 Task: Look for space in Columbine, United States from 12th August, 2023 to 16th August, 2023 for 8 adults in price range Rs.10000 to Rs.16000. Place can be private room with 8 bedrooms having 8 beds and 8 bathrooms. Property type can be house, flat, guest house, hotel. Amenities needed are: wifi, TV, free parkinig on premises, gym, breakfast. Booking option can be shelf check-in. Required host language is English.
Action: Mouse moved to (512, 128)
Screenshot: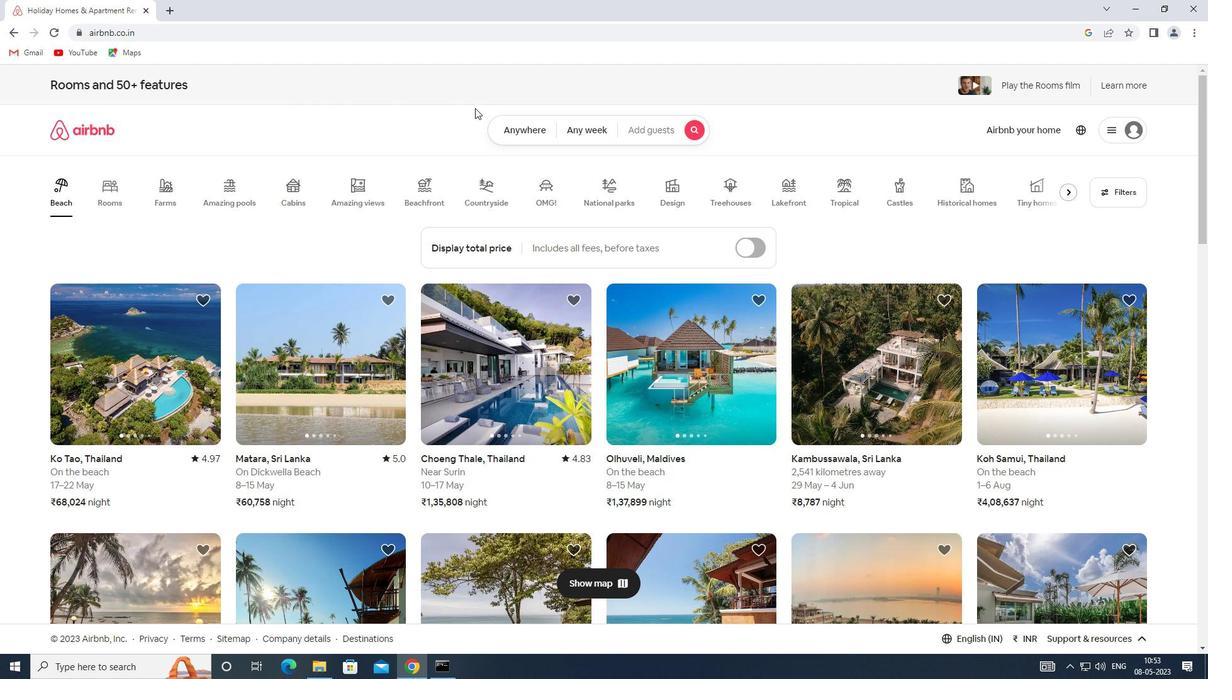 
Action: Mouse pressed left at (512, 128)
Screenshot: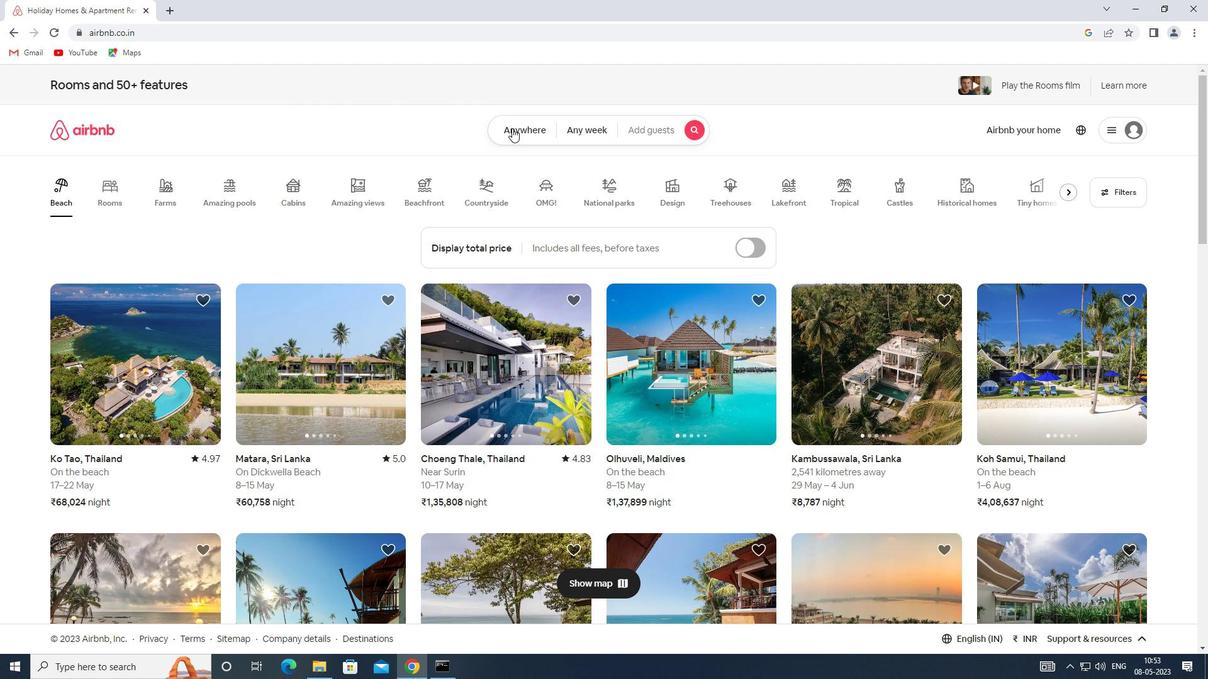
Action: Mouse moved to (424, 184)
Screenshot: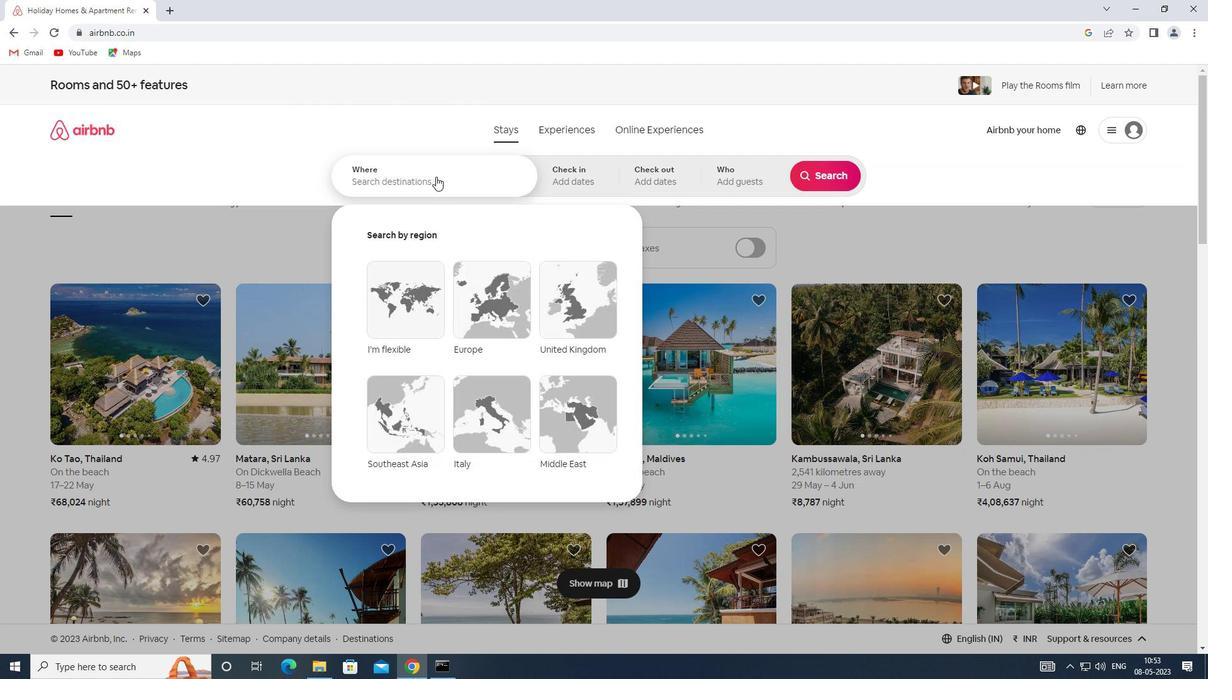 
Action: Mouse pressed left at (424, 184)
Screenshot: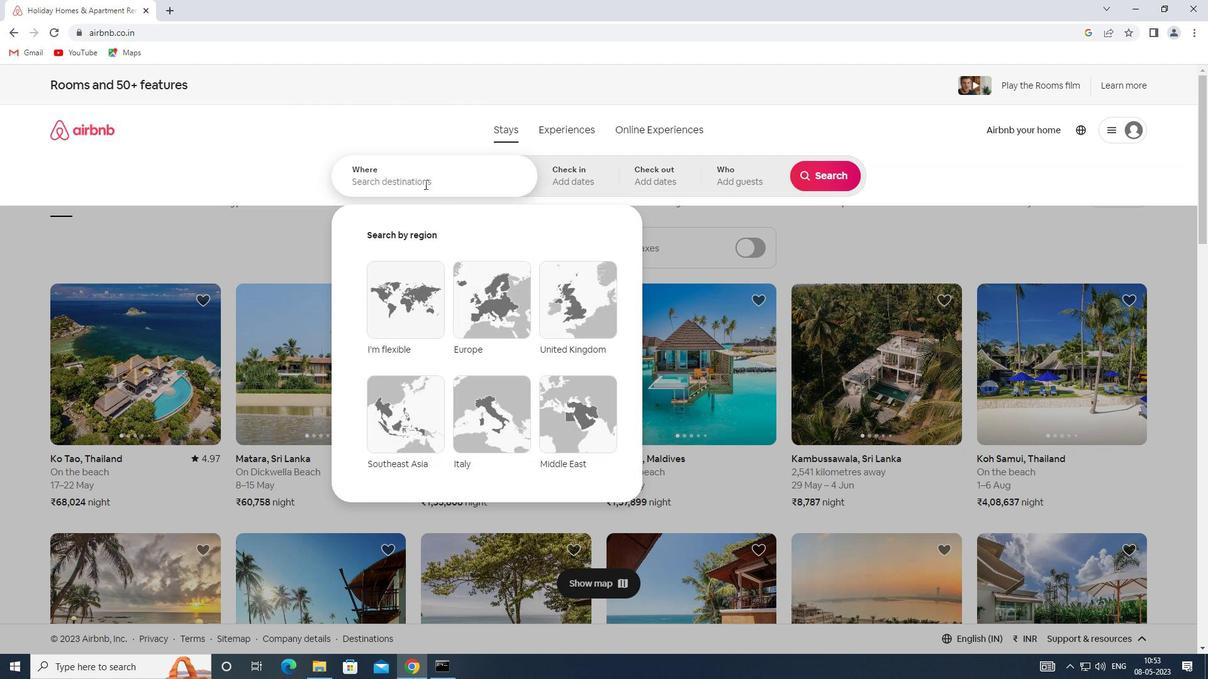 
Action: Key pressed <Key.shift>SPACE<Key.space>IN<Key.space><Key.shift>COLUN<Key.backspace>MBINE,<Key.shift>UNITED<Key.space><Key.shift>STATES
Screenshot: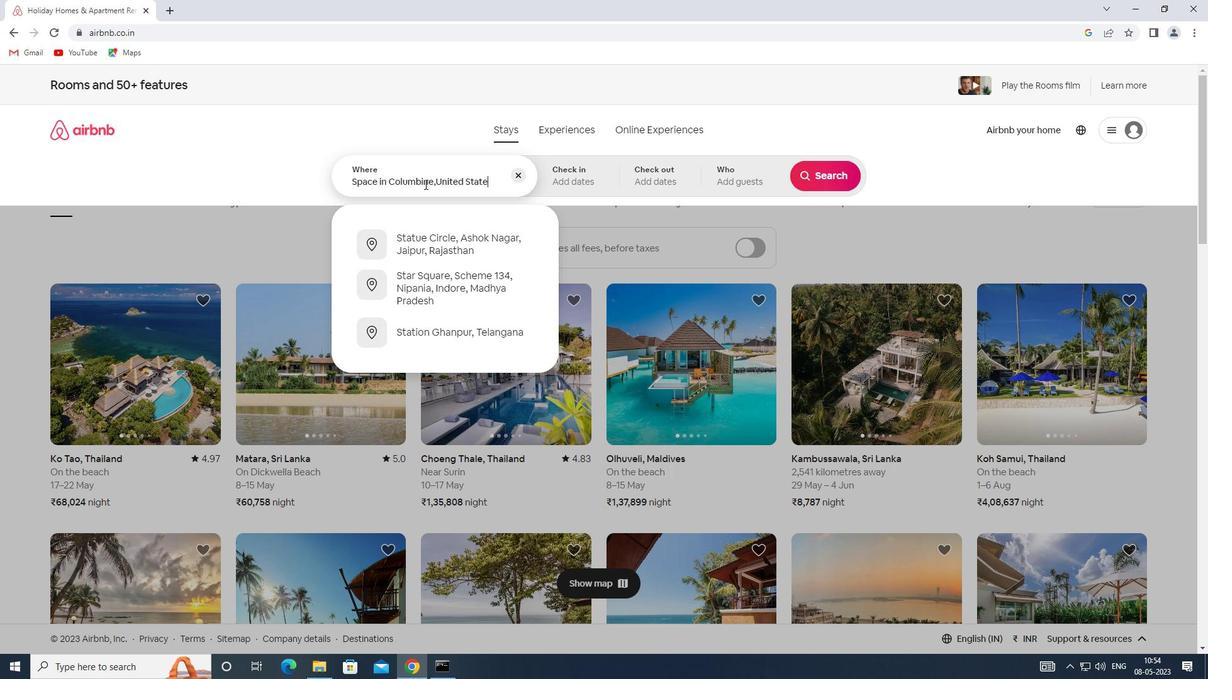 
Action: Mouse moved to (590, 173)
Screenshot: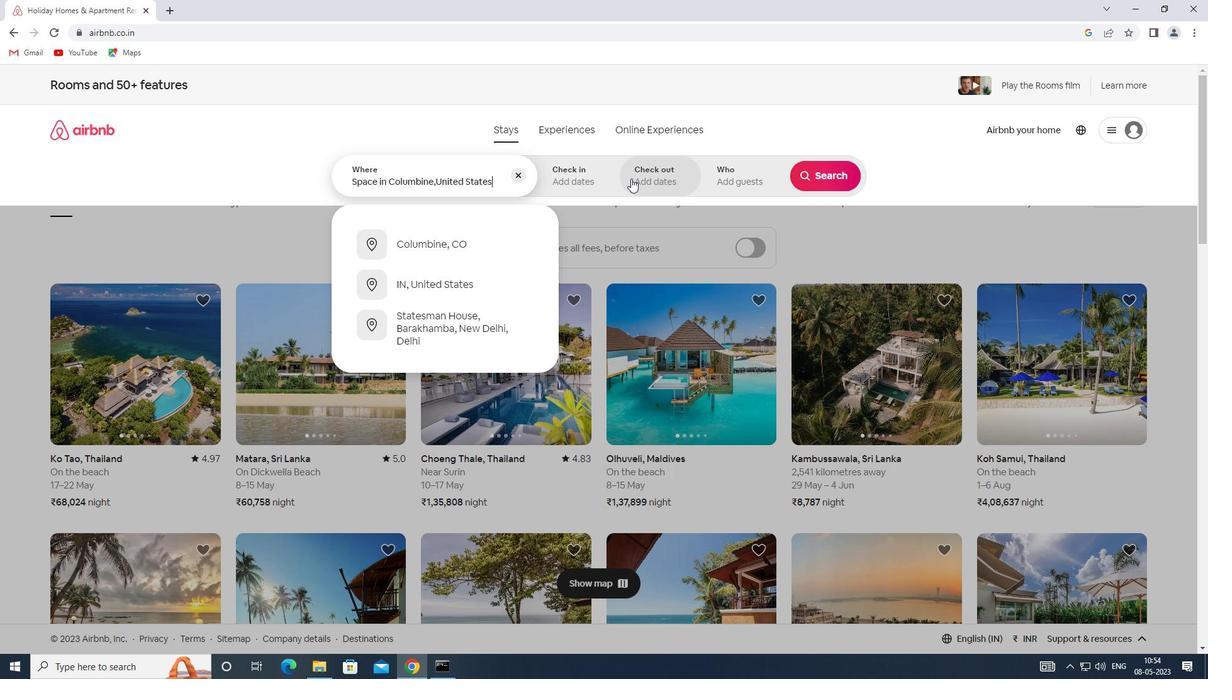 
Action: Mouse pressed left at (590, 173)
Screenshot: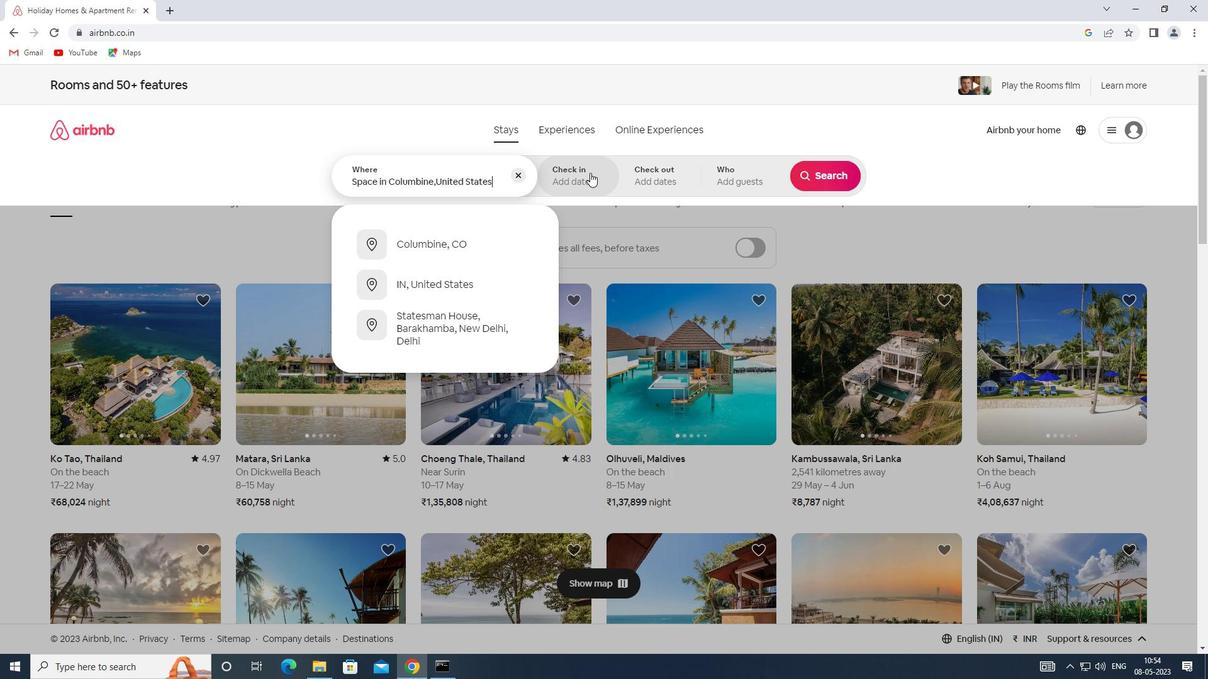 
Action: Mouse moved to (817, 275)
Screenshot: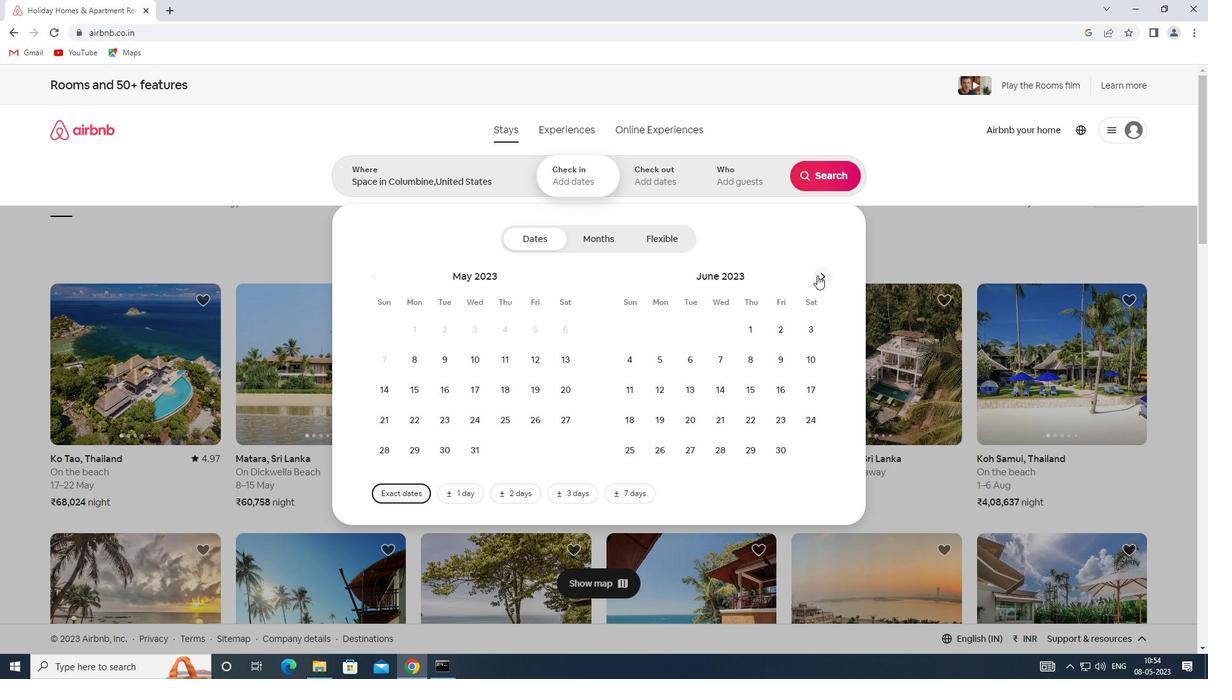 
Action: Mouse pressed left at (817, 275)
Screenshot: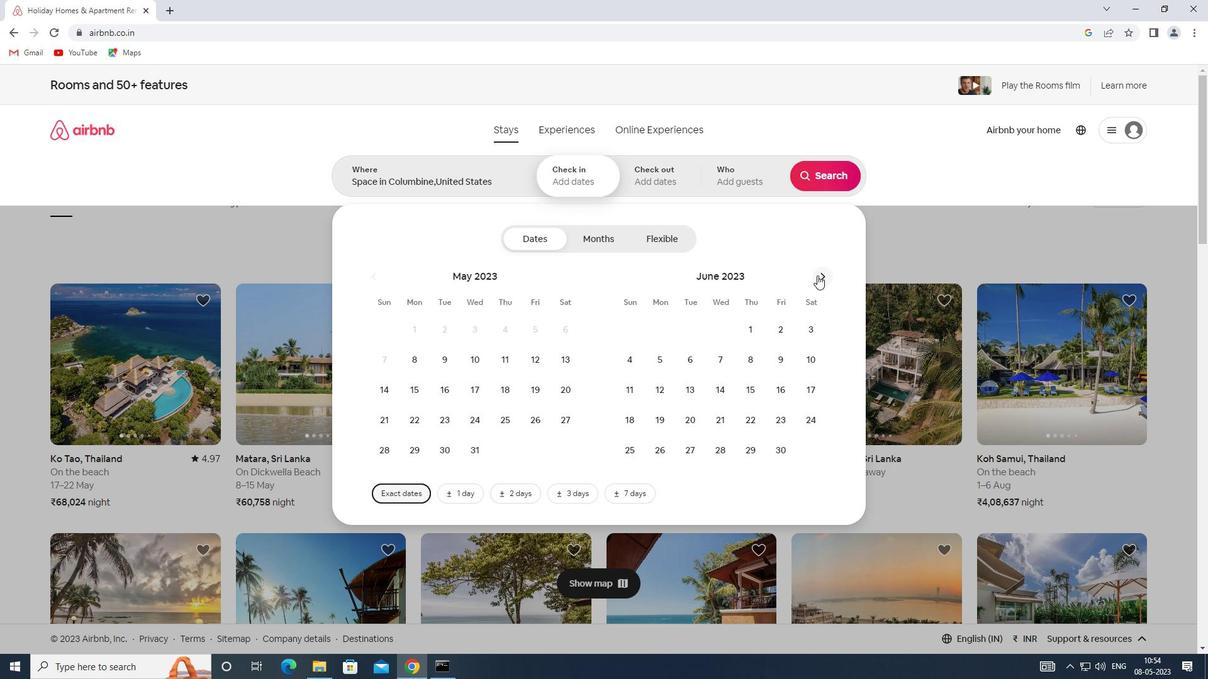 
Action: Mouse pressed left at (817, 275)
Screenshot: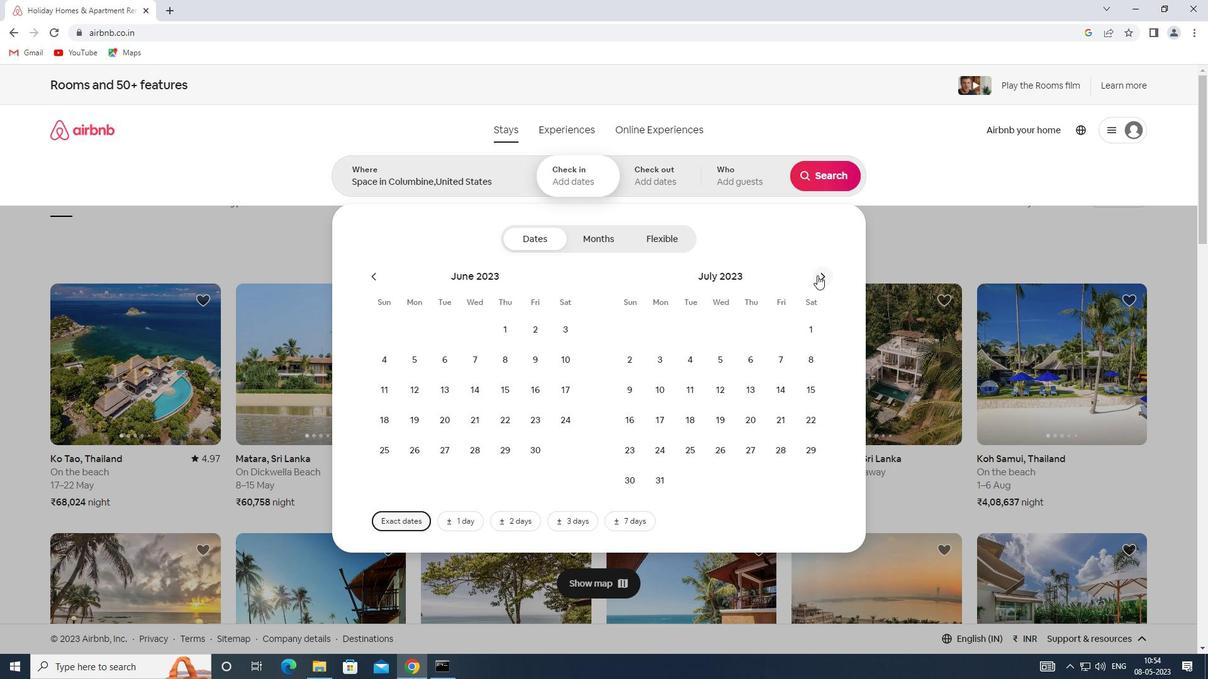 
Action: Mouse moved to (819, 356)
Screenshot: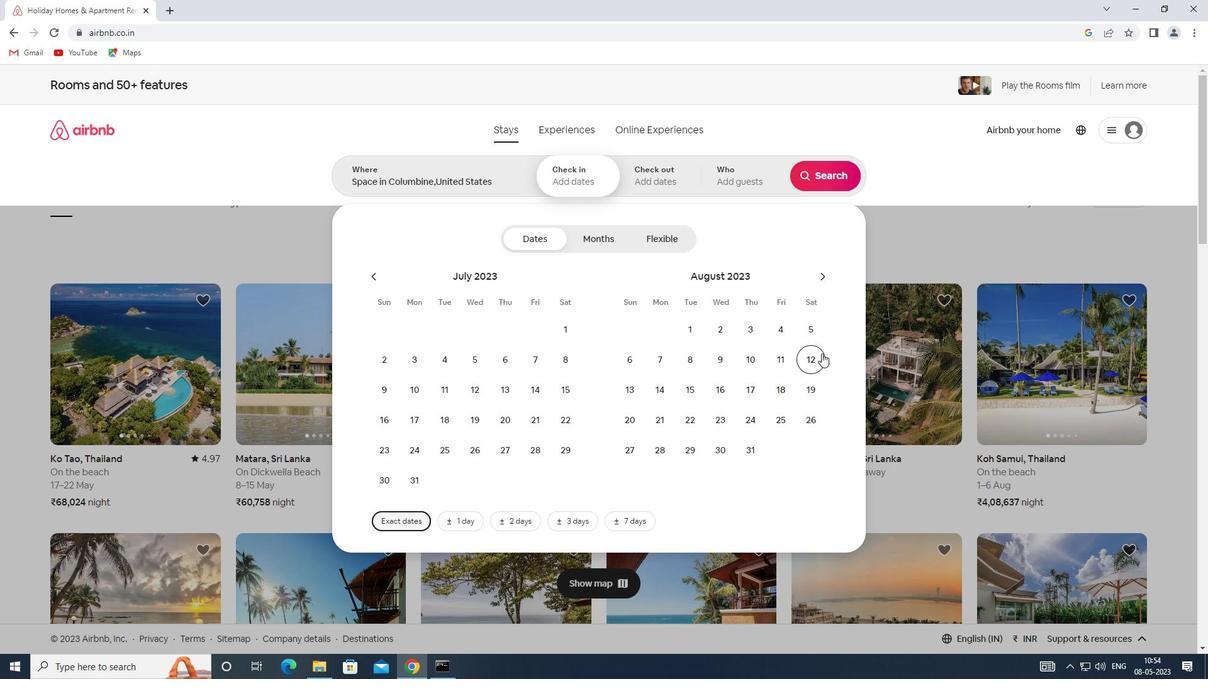 
Action: Mouse pressed left at (819, 356)
Screenshot: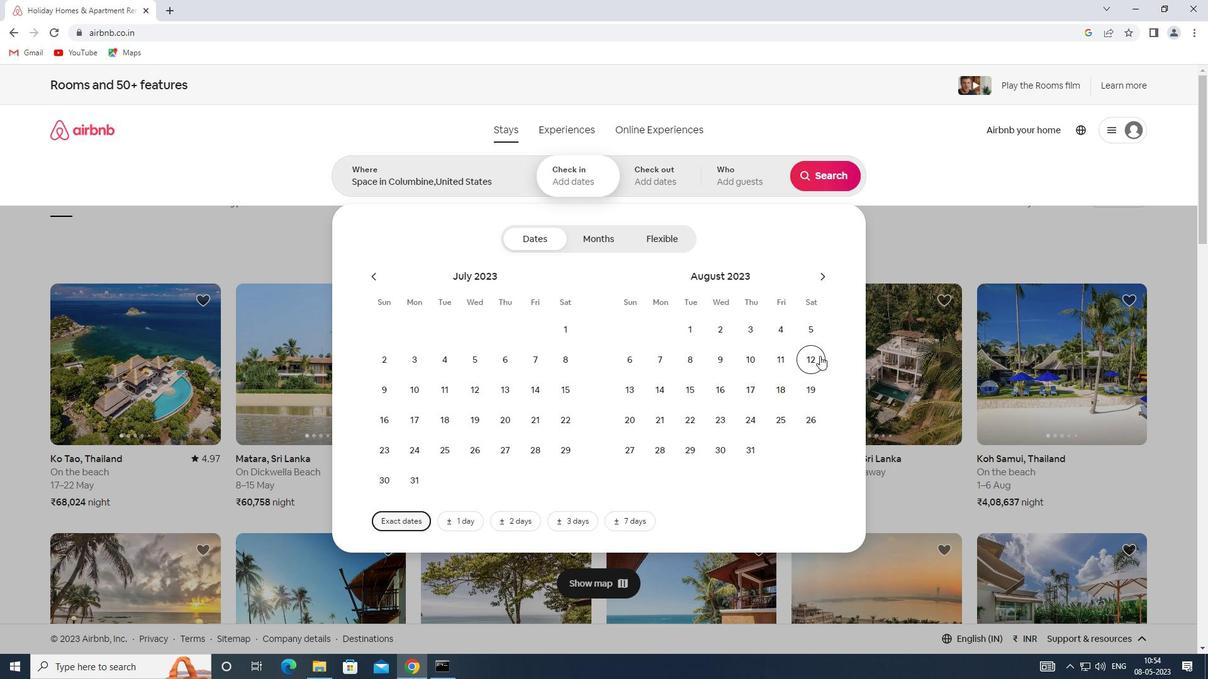 
Action: Mouse moved to (719, 386)
Screenshot: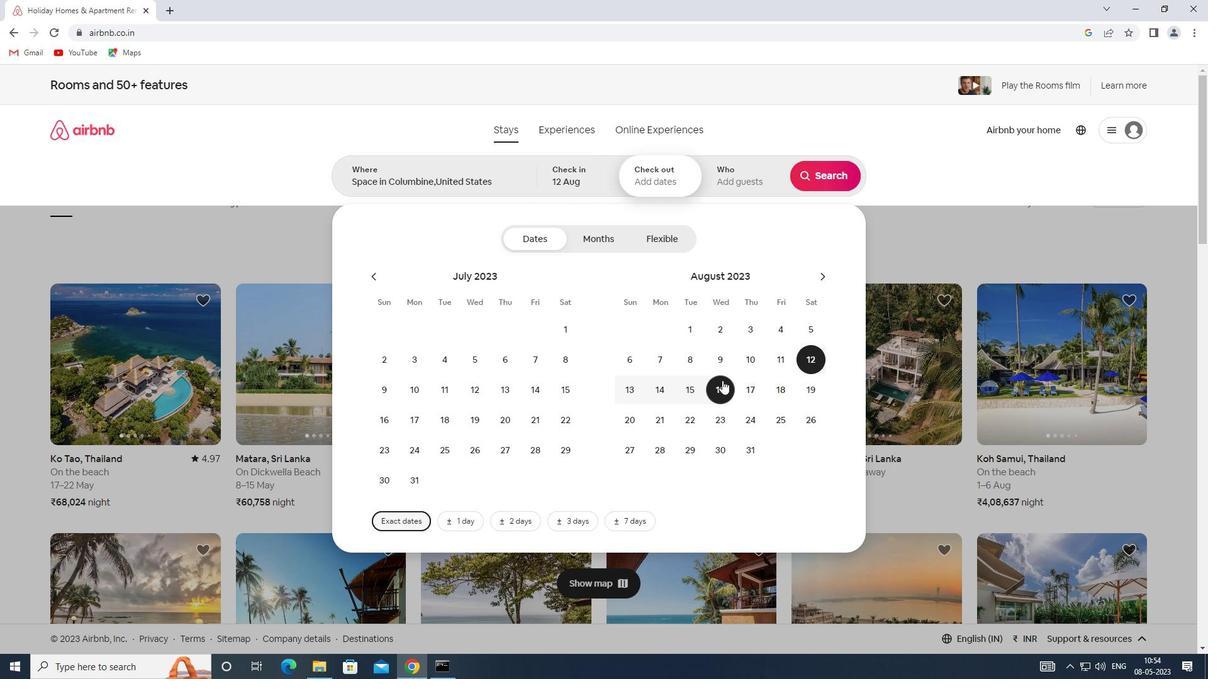 
Action: Mouse pressed left at (719, 386)
Screenshot: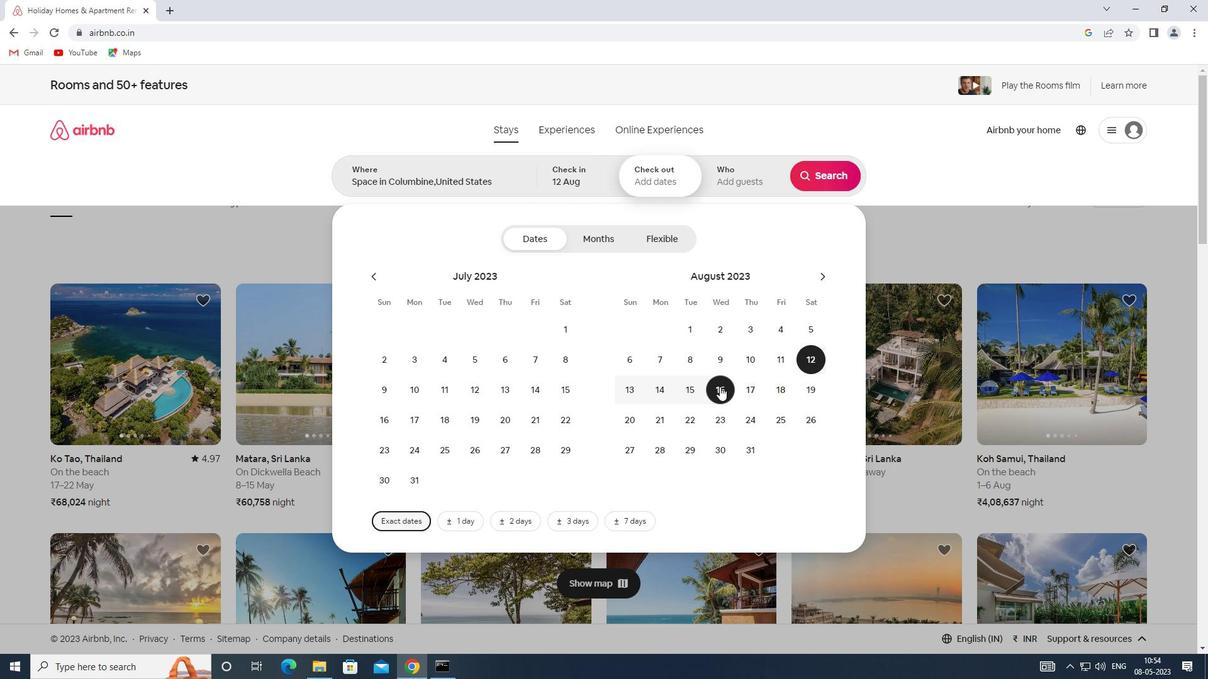 
Action: Mouse moved to (733, 184)
Screenshot: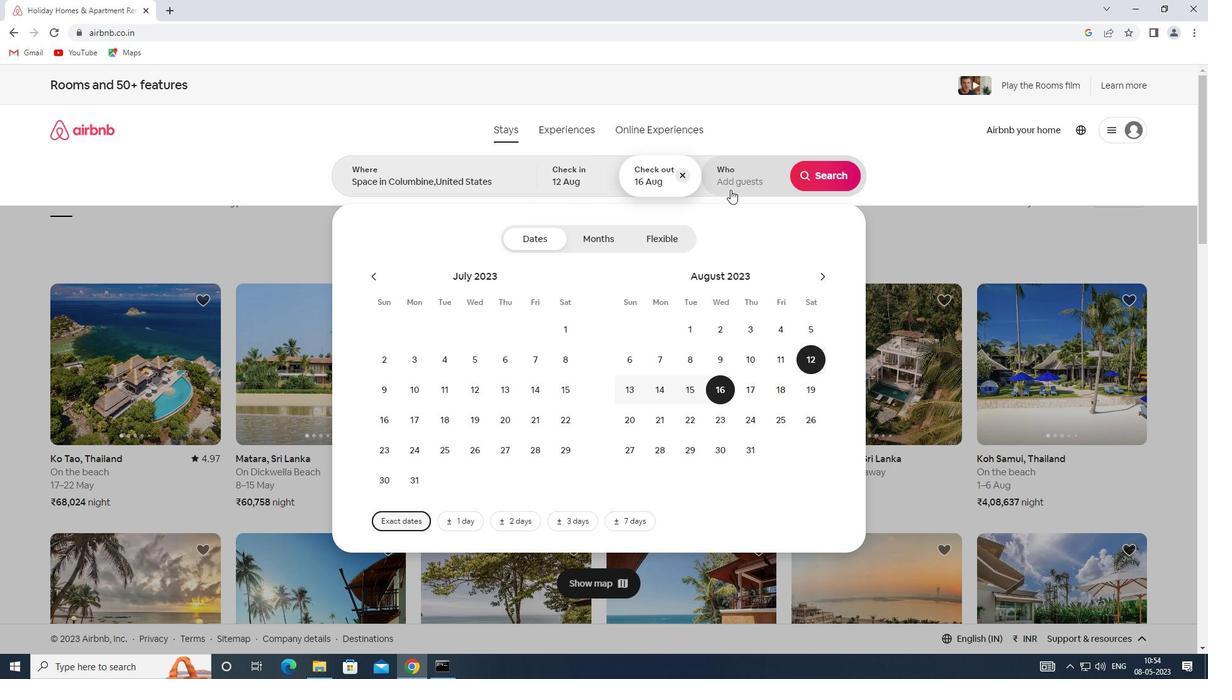 
Action: Mouse pressed left at (733, 184)
Screenshot: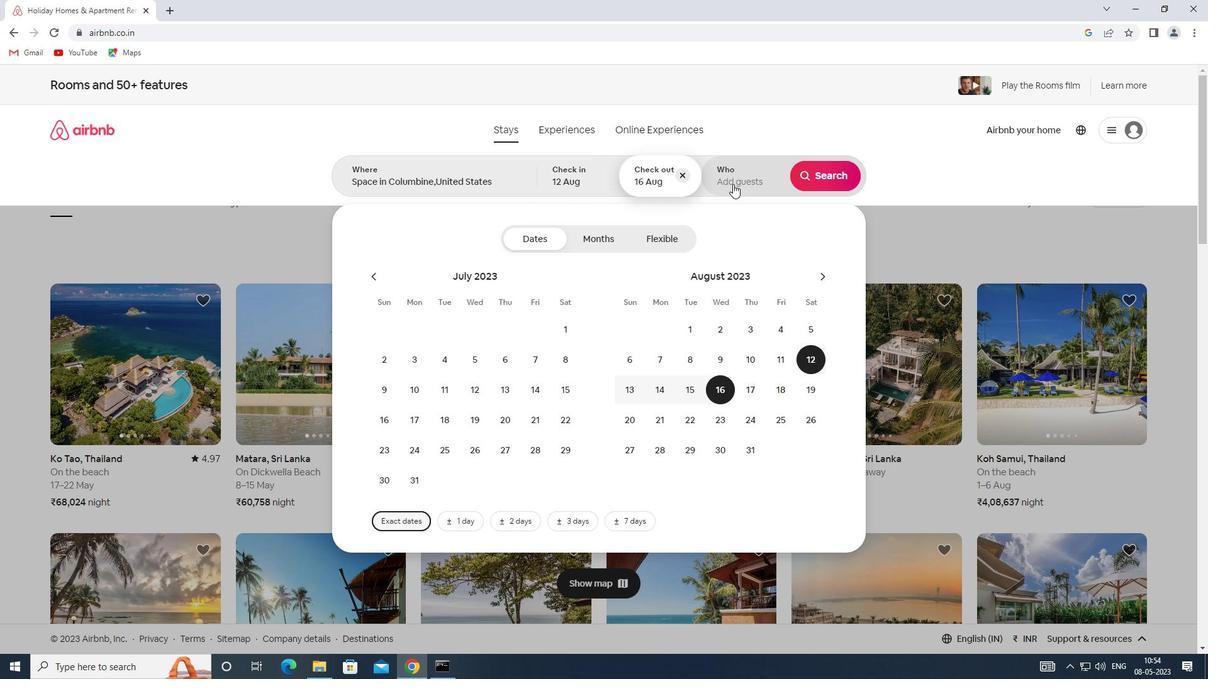 
Action: Mouse moved to (828, 240)
Screenshot: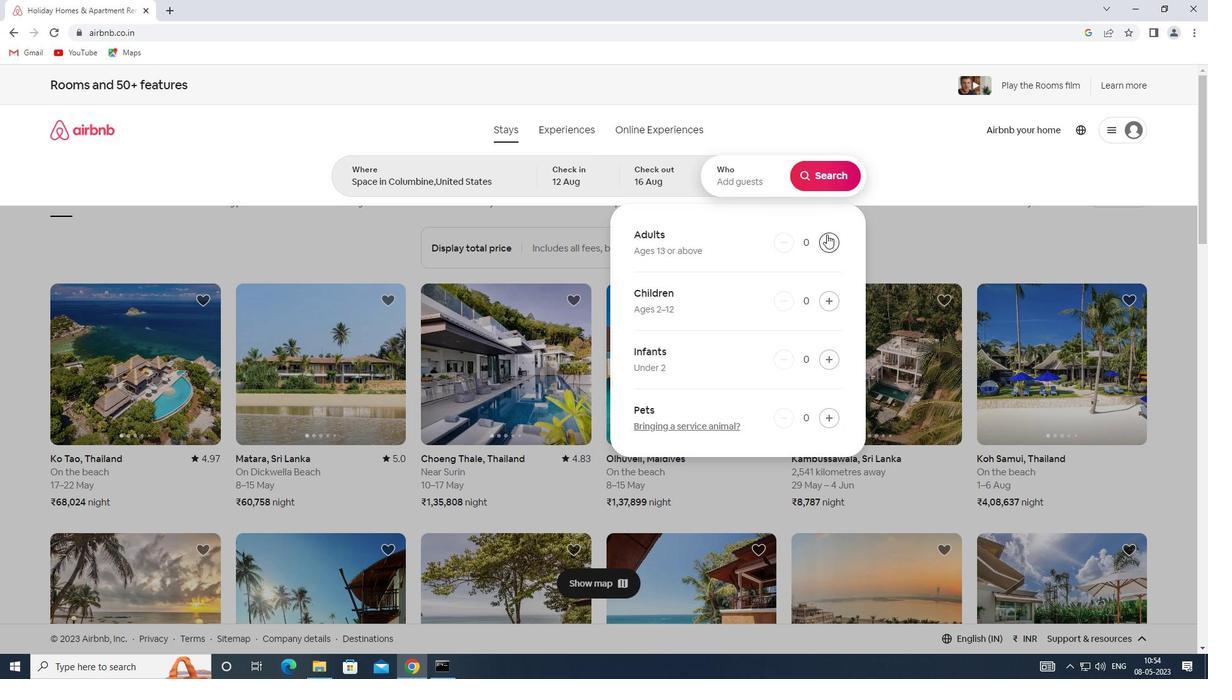 
Action: Mouse pressed left at (828, 240)
Screenshot: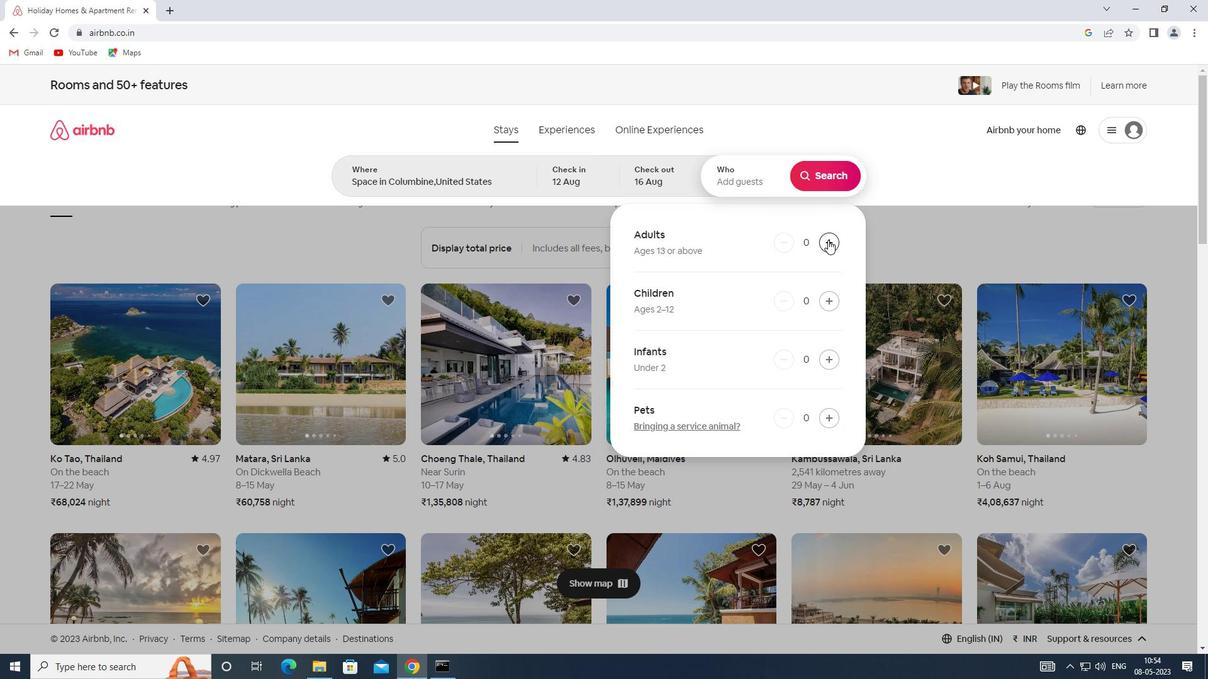 
Action: Mouse pressed left at (828, 240)
Screenshot: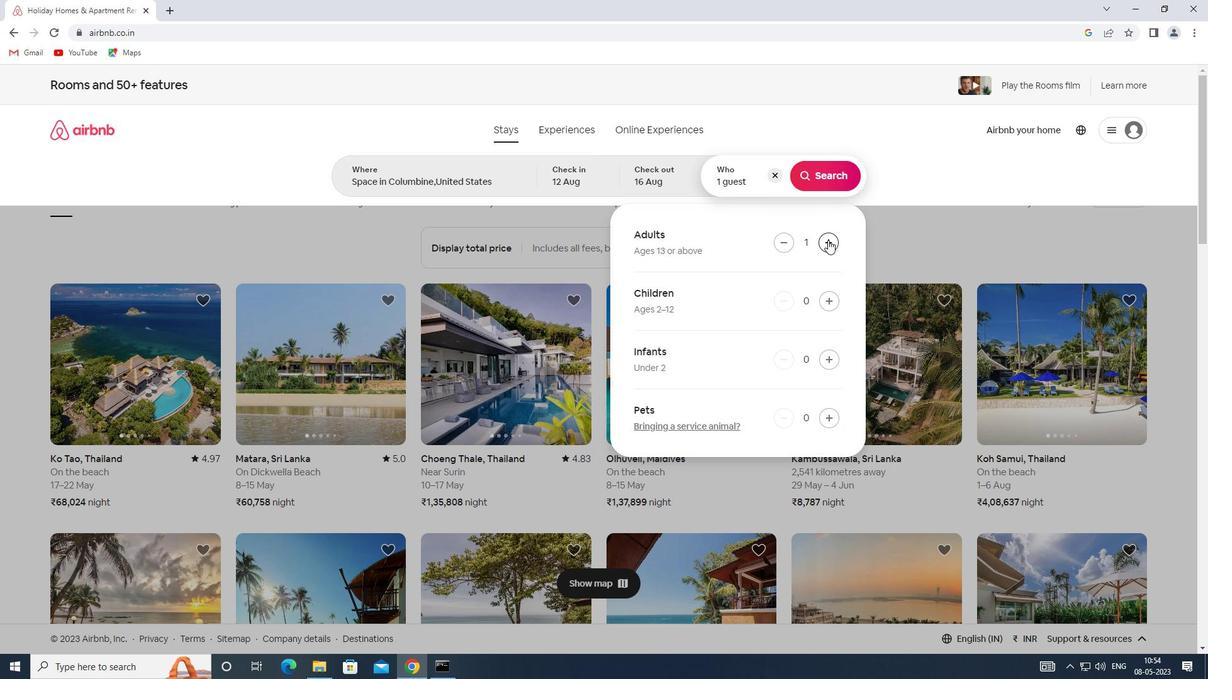 
Action: Mouse pressed left at (828, 240)
Screenshot: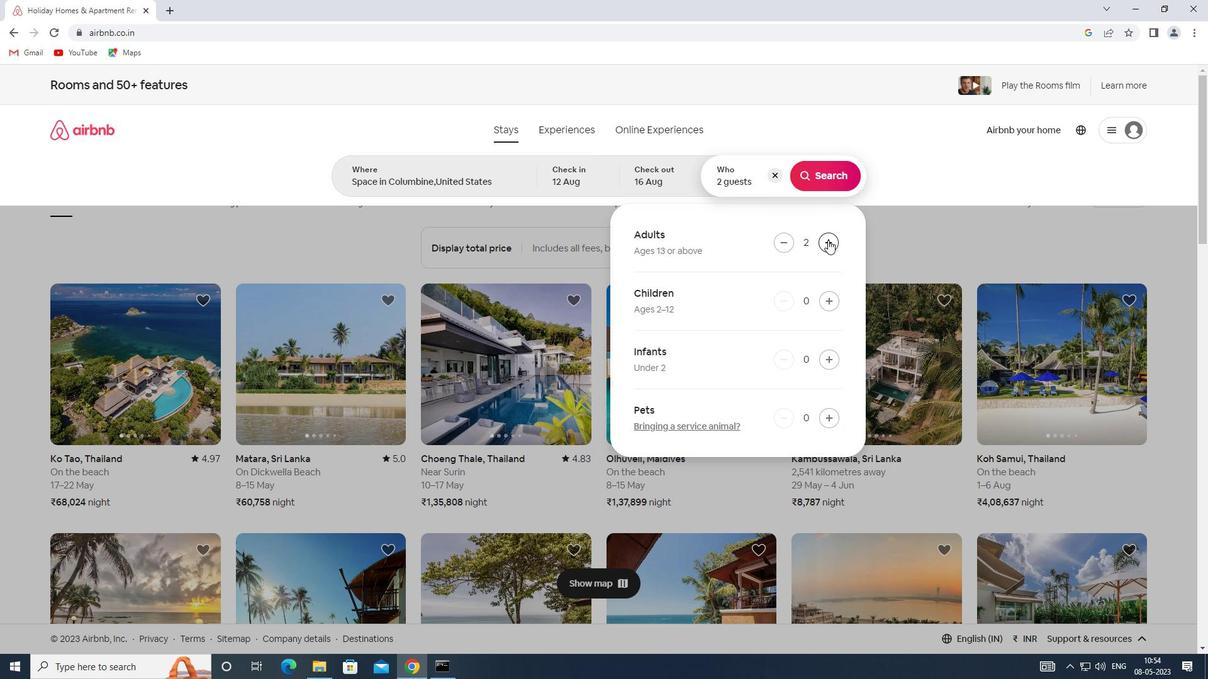 
Action: Mouse pressed left at (828, 240)
Screenshot: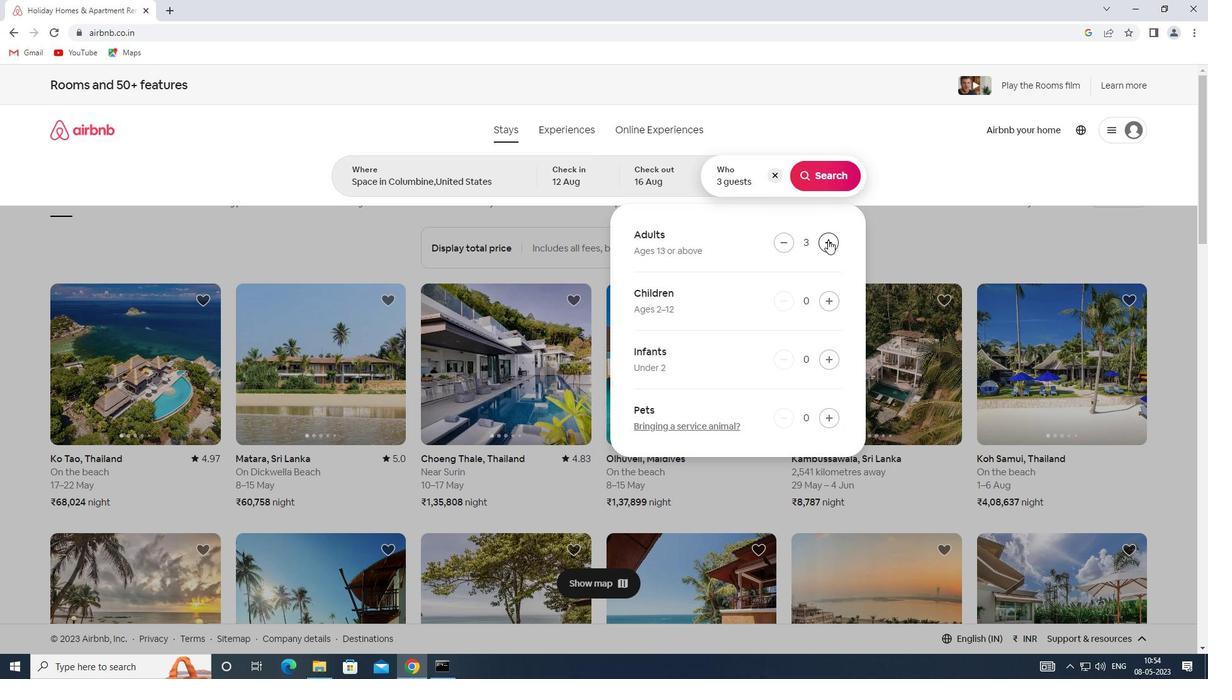 
Action: Mouse pressed left at (828, 240)
Screenshot: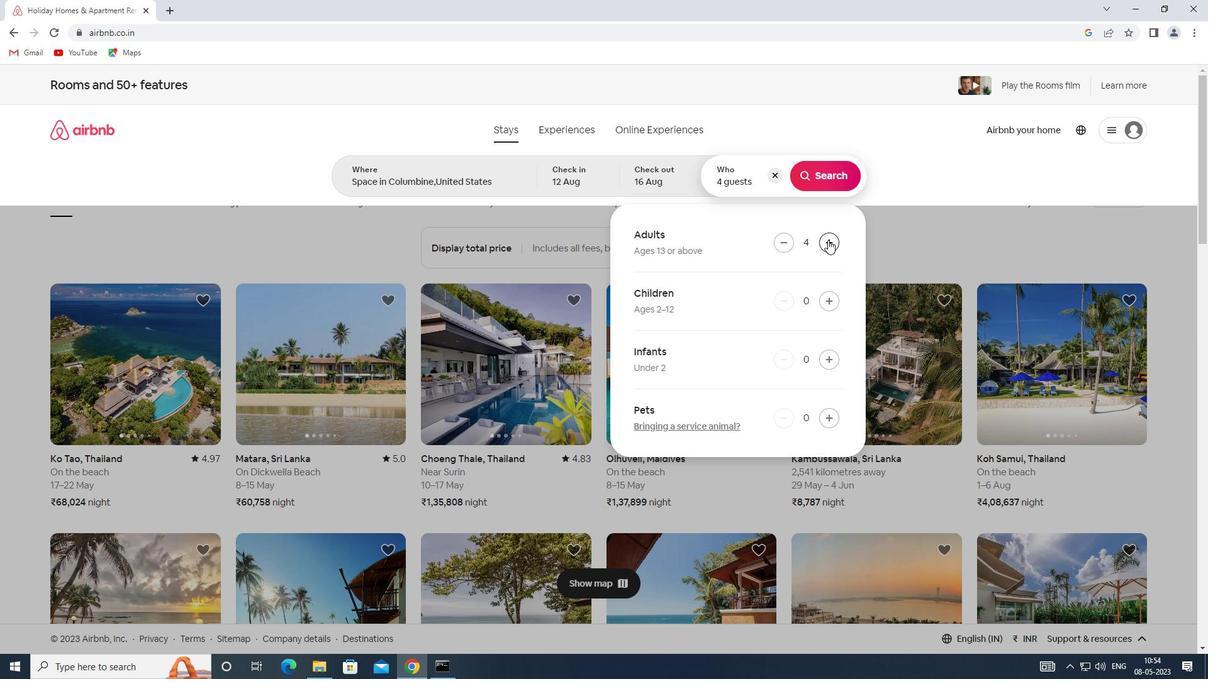 
Action: Mouse pressed left at (828, 240)
Screenshot: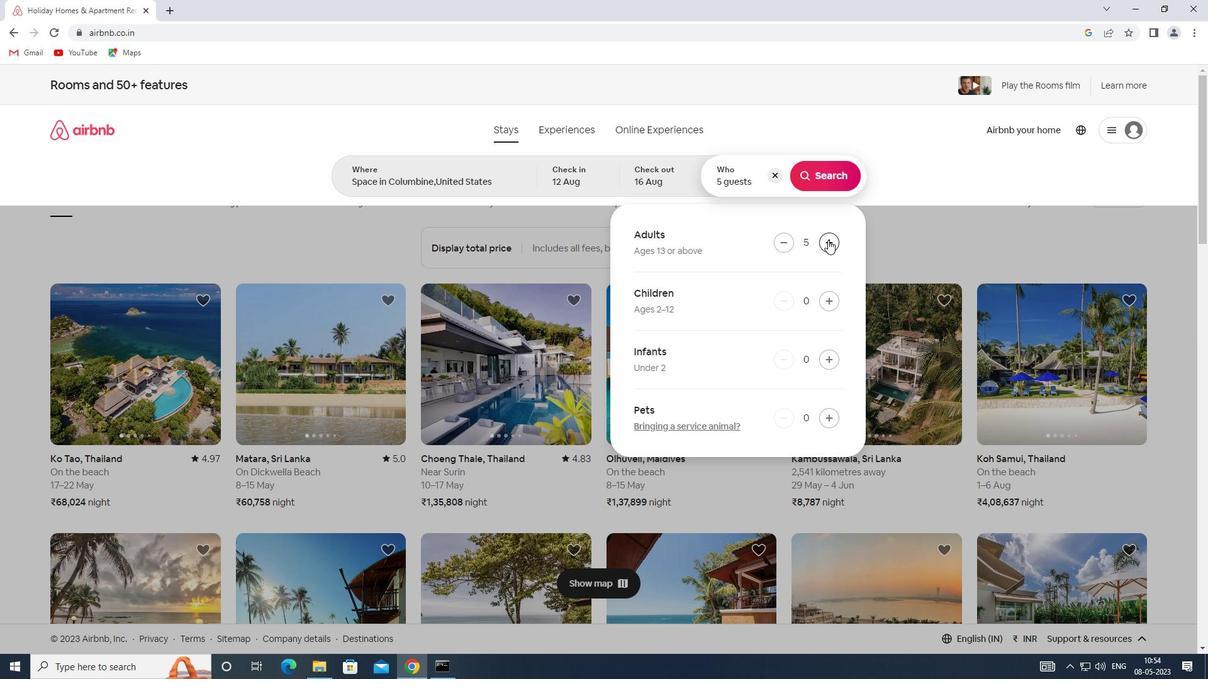 
Action: Mouse pressed left at (828, 240)
Screenshot: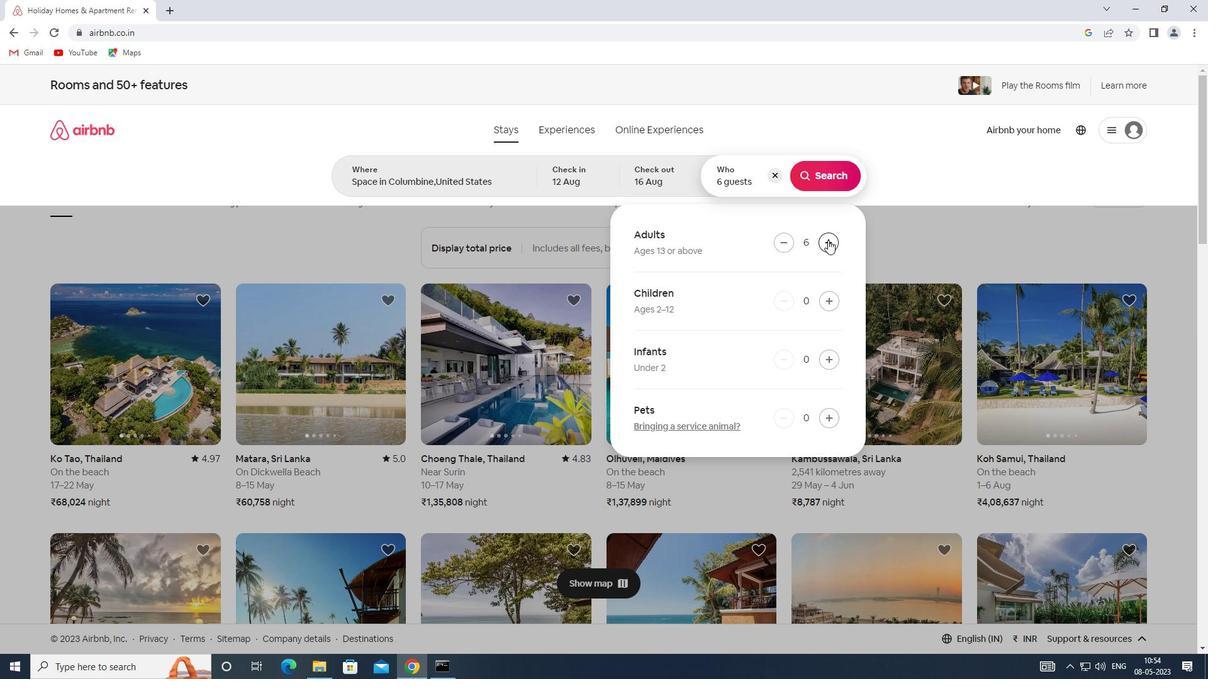 
Action: Mouse pressed left at (828, 240)
Screenshot: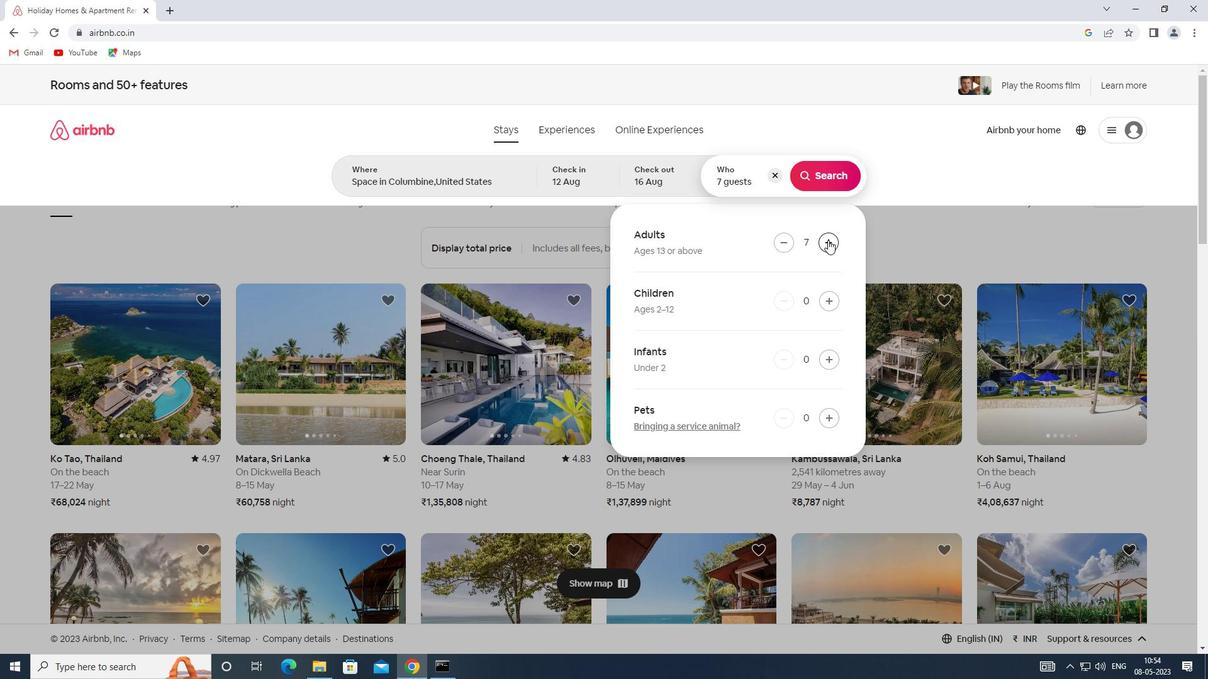 
Action: Mouse moved to (825, 183)
Screenshot: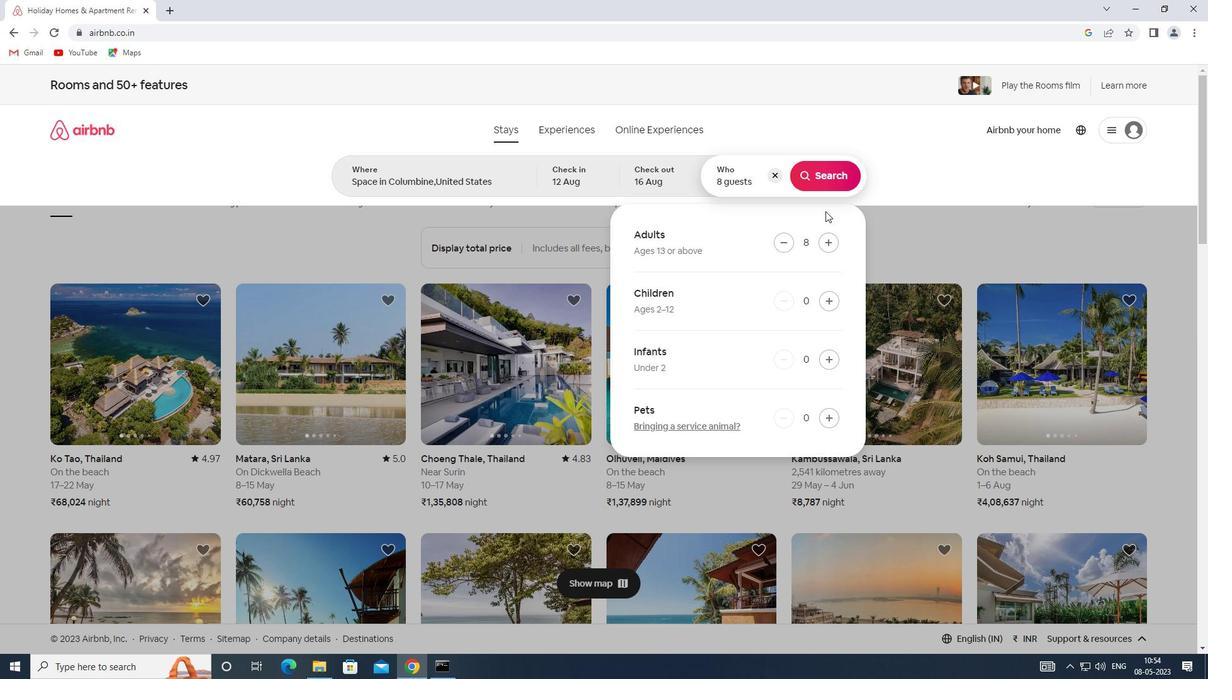 
Action: Mouse pressed left at (825, 183)
Screenshot: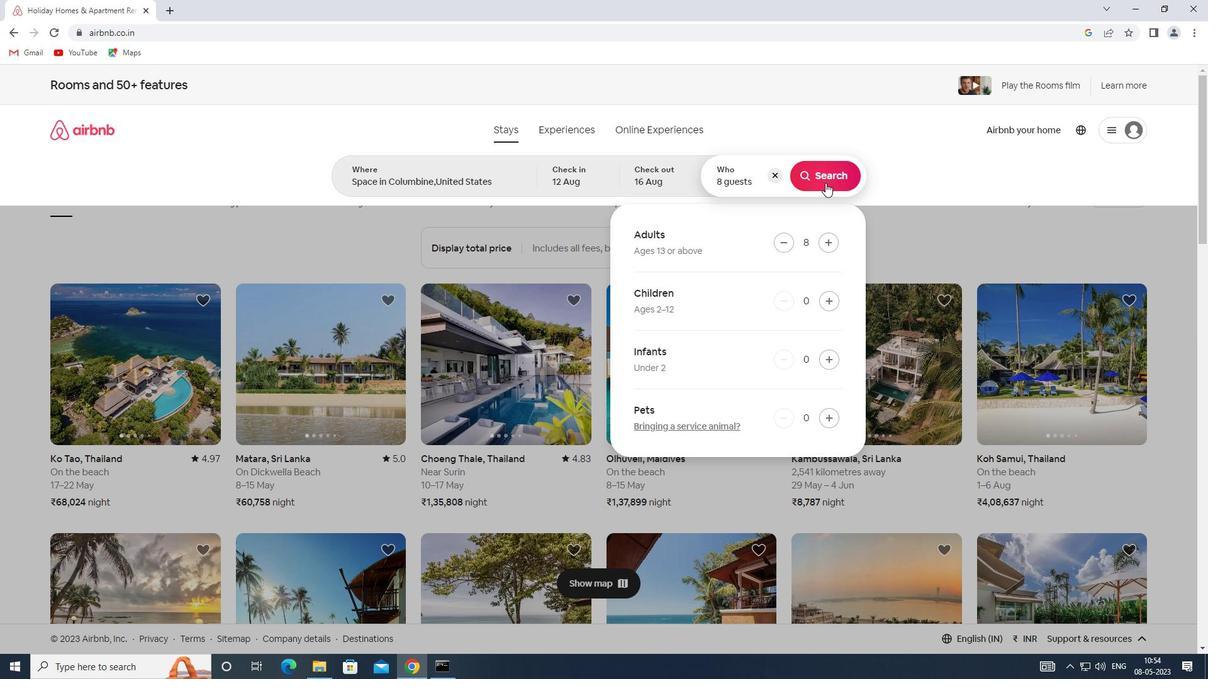 
Action: Mouse moved to (1155, 140)
Screenshot: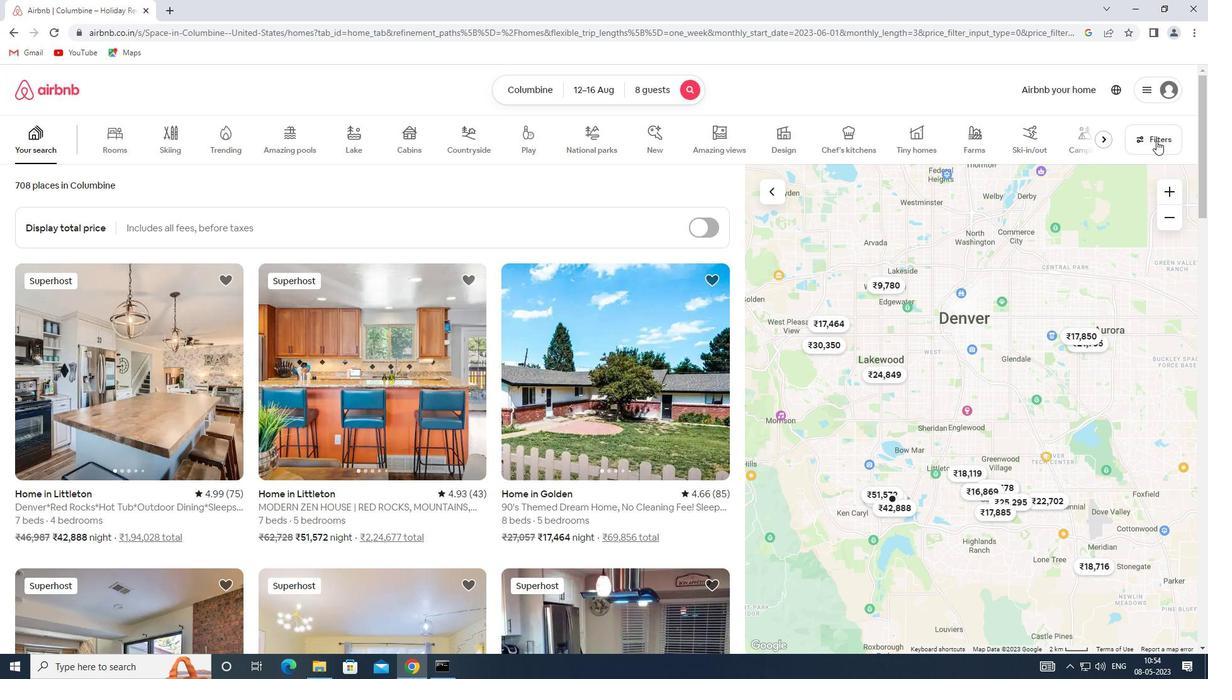 
Action: Mouse pressed left at (1155, 140)
Screenshot: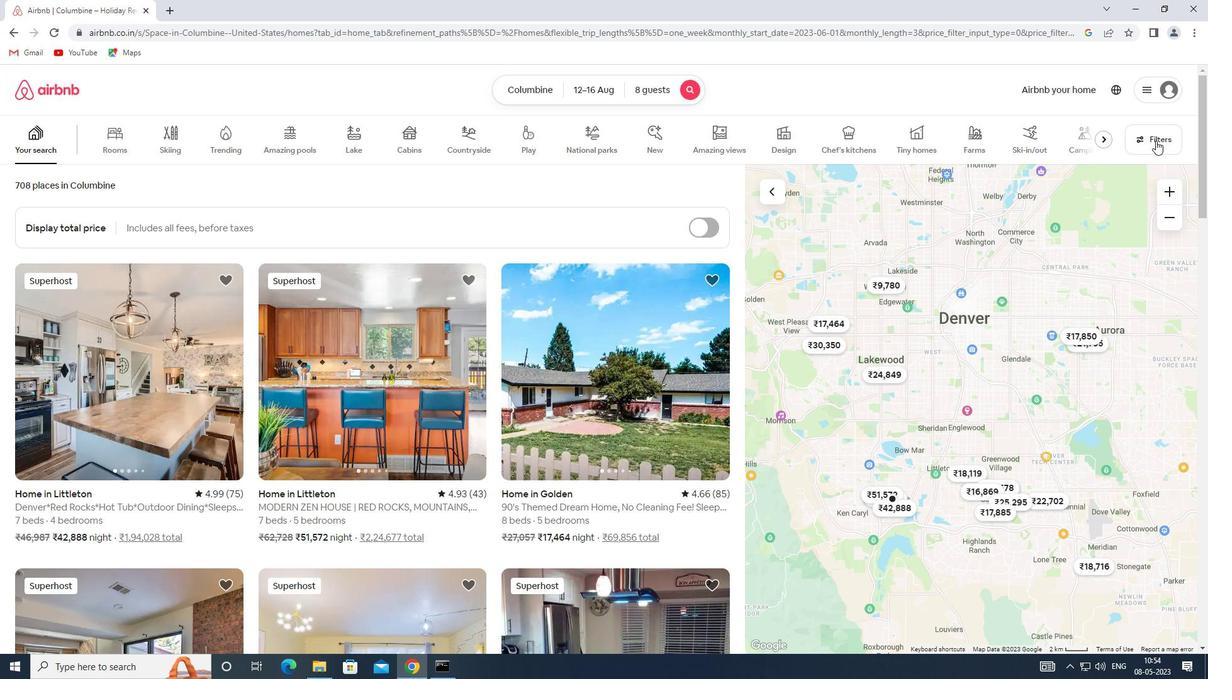 
Action: Mouse moved to (442, 445)
Screenshot: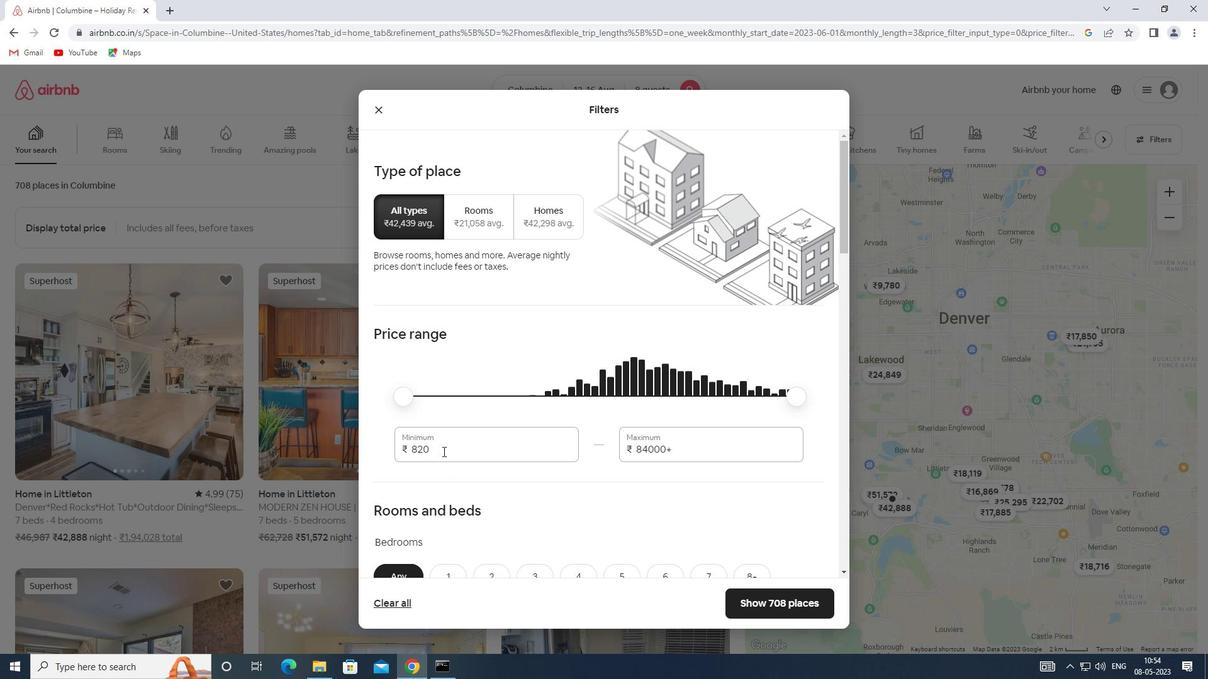 
Action: Mouse pressed left at (442, 445)
Screenshot: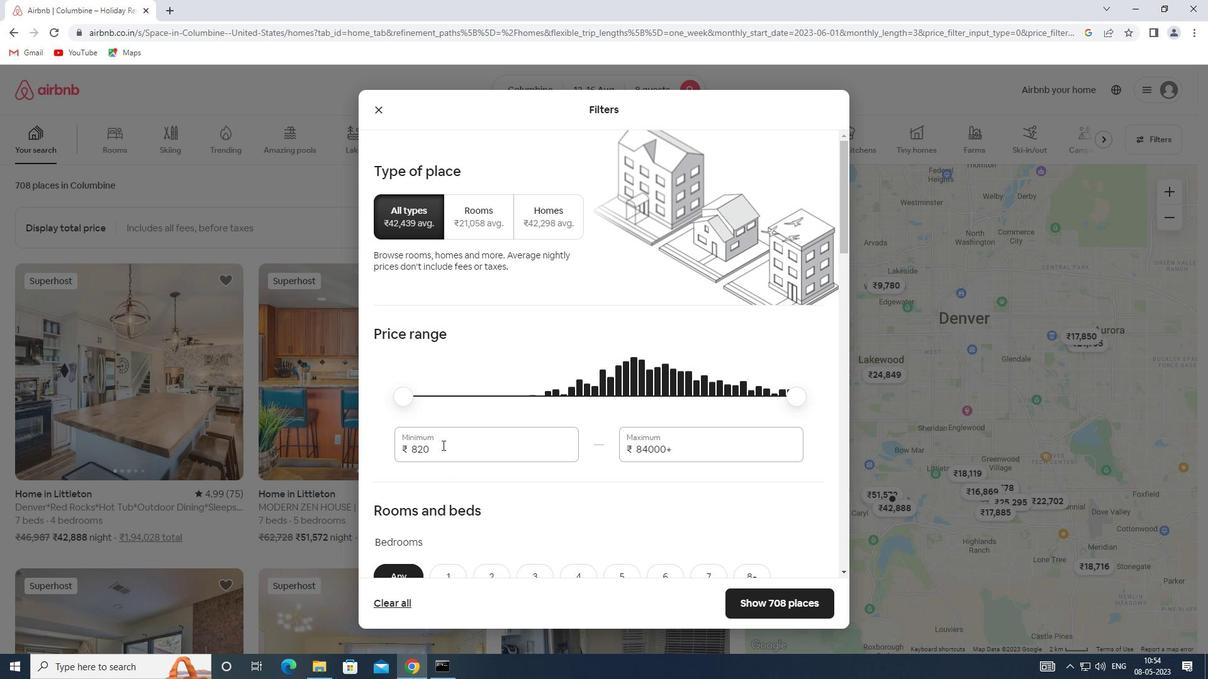 
Action: Mouse moved to (386, 448)
Screenshot: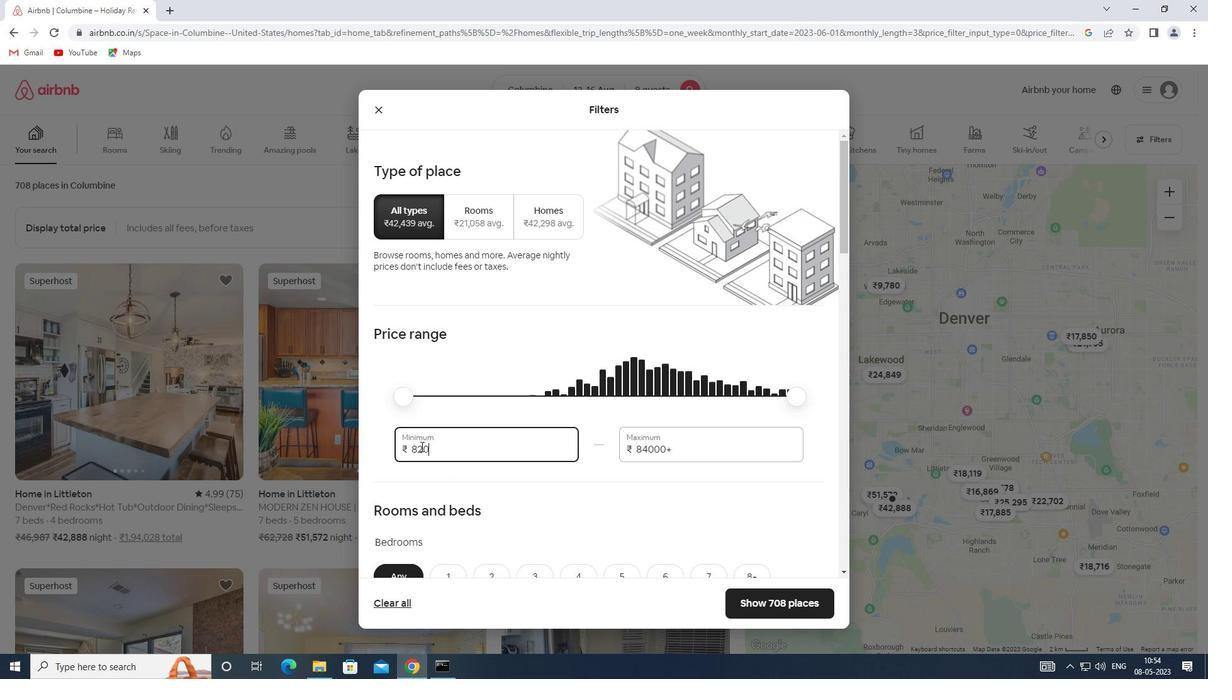 
Action: Key pressed 10000
Screenshot: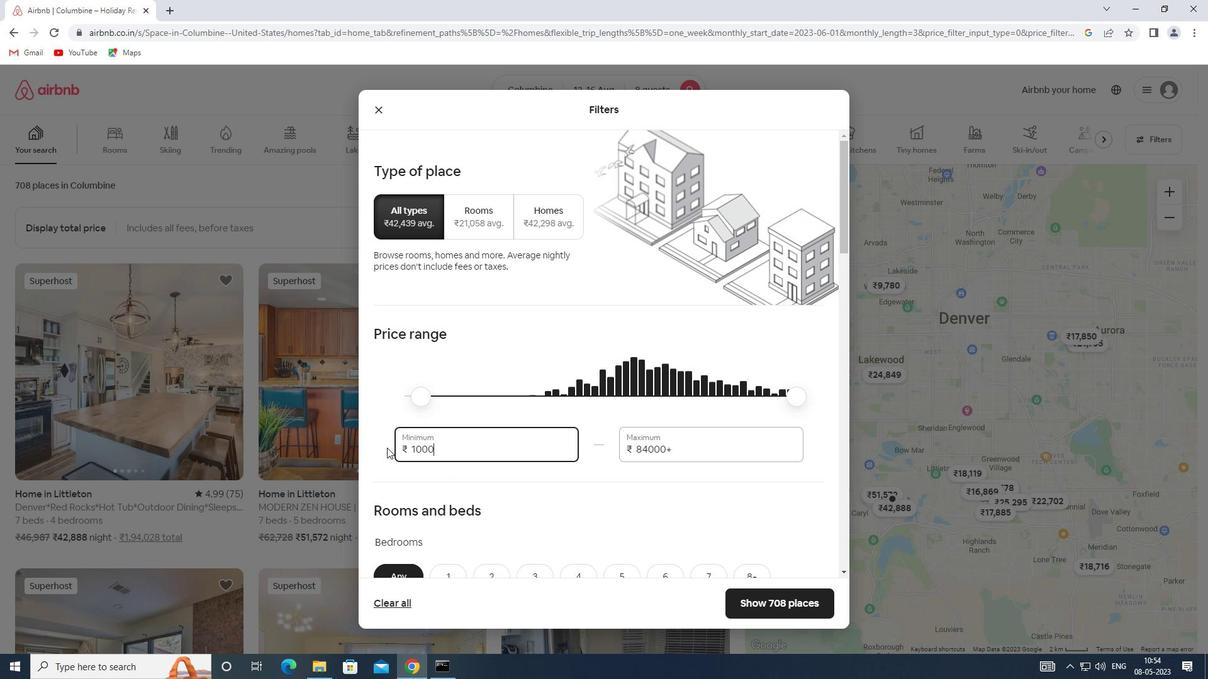 
Action: Mouse moved to (685, 449)
Screenshot: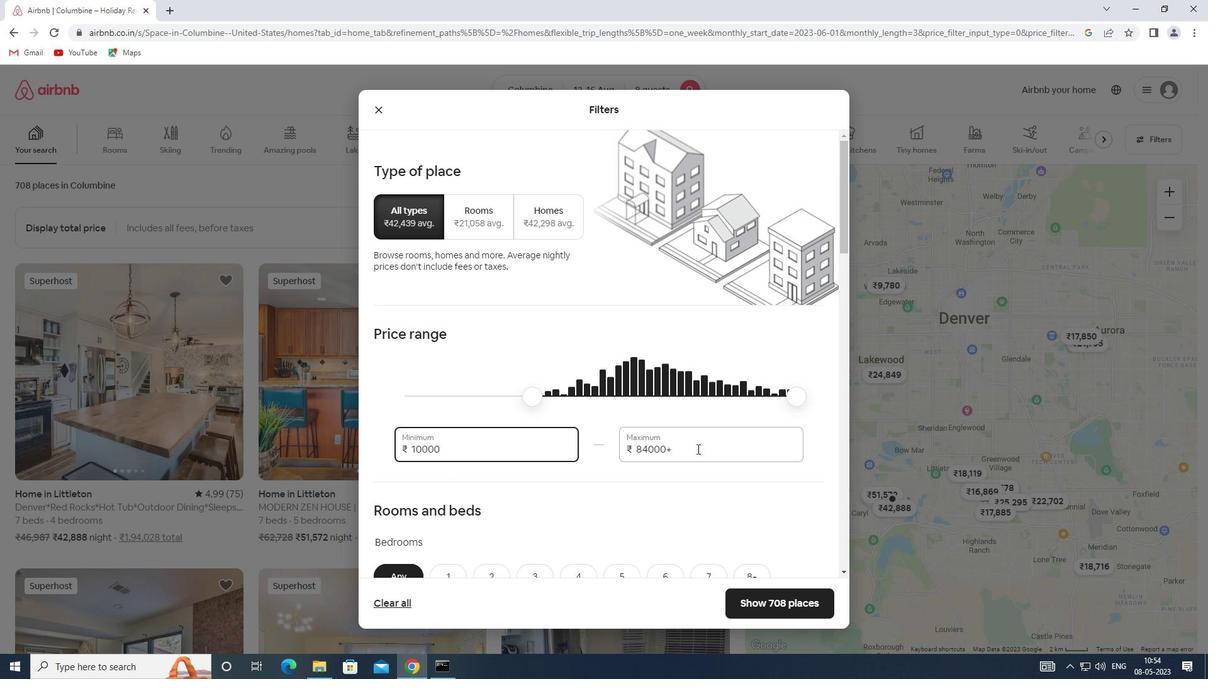 
Action: Mouse pressed left at (685, 449)
Screenshot: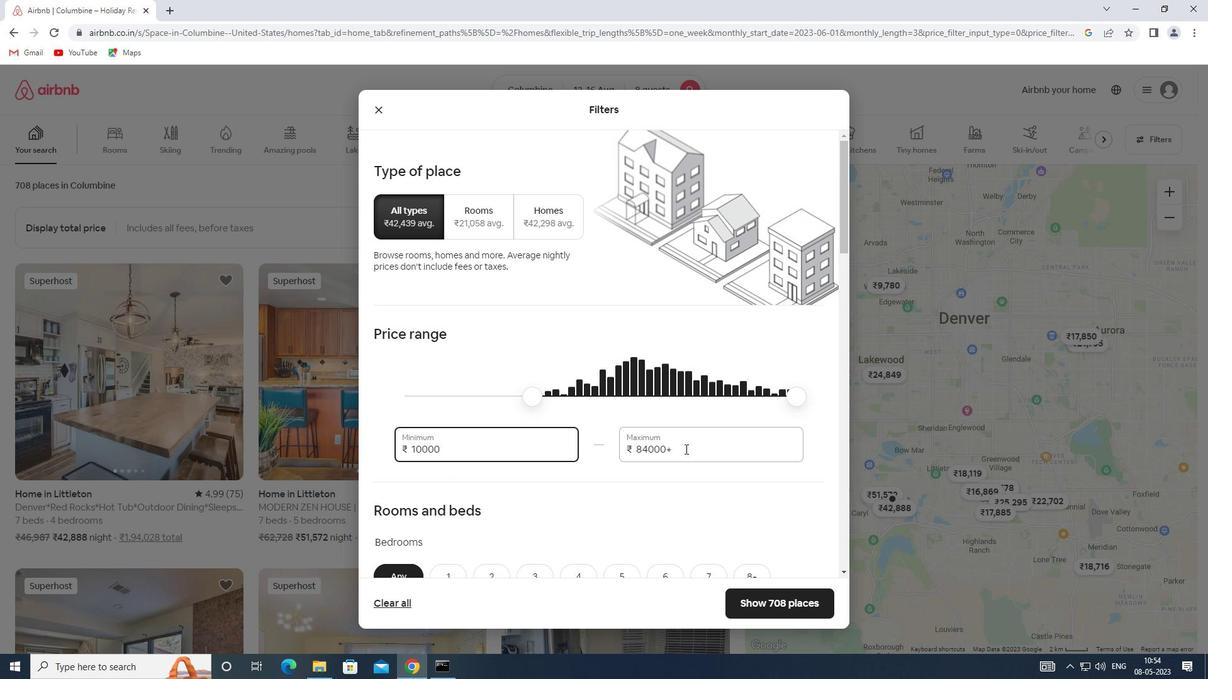 
Action: Mouse moved to (621, 449)
Screenshot: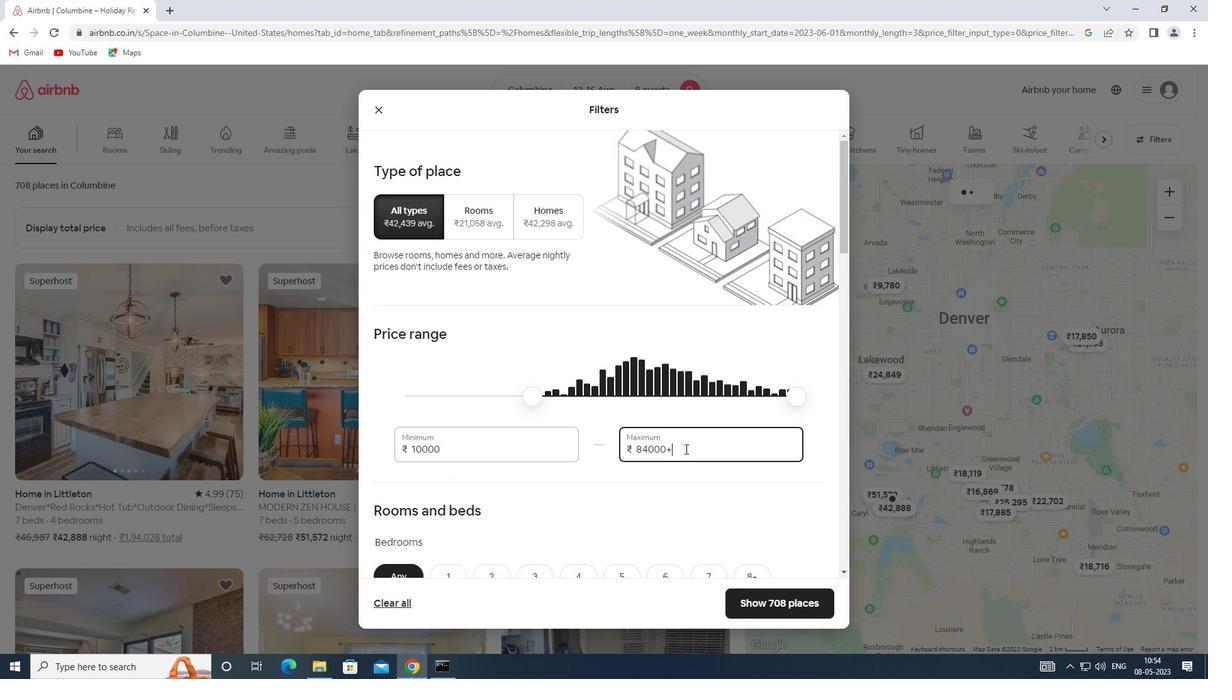 
Action: Key pressed 16000
Screenshot: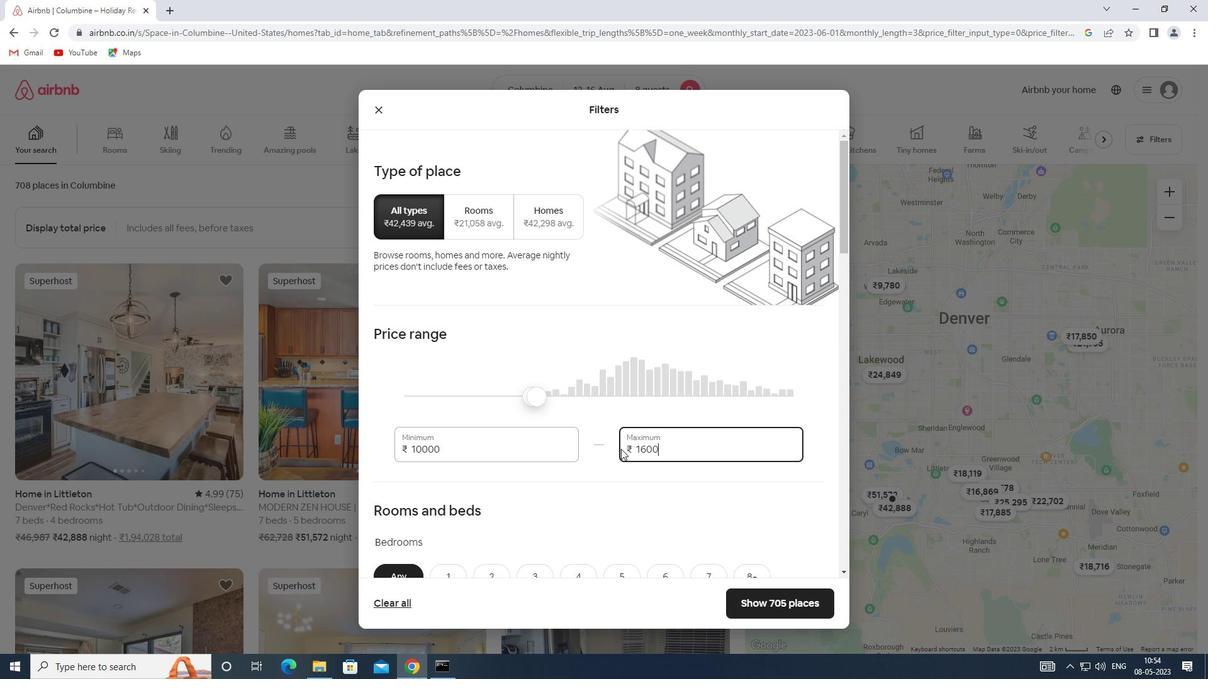 
Action: Mouse scrolled (621, 448) with delta (0, 0)
Screenshot: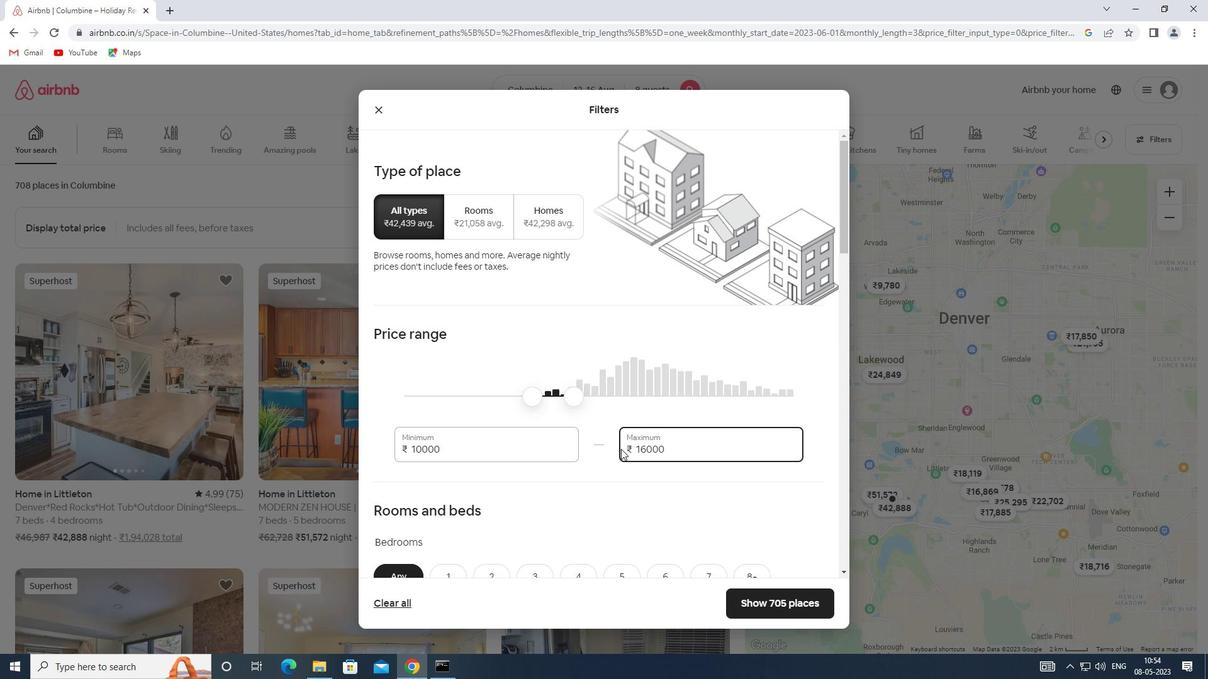 
Action: Mouse scrolled (621, 448) with delta (0, 0)
Screenshot: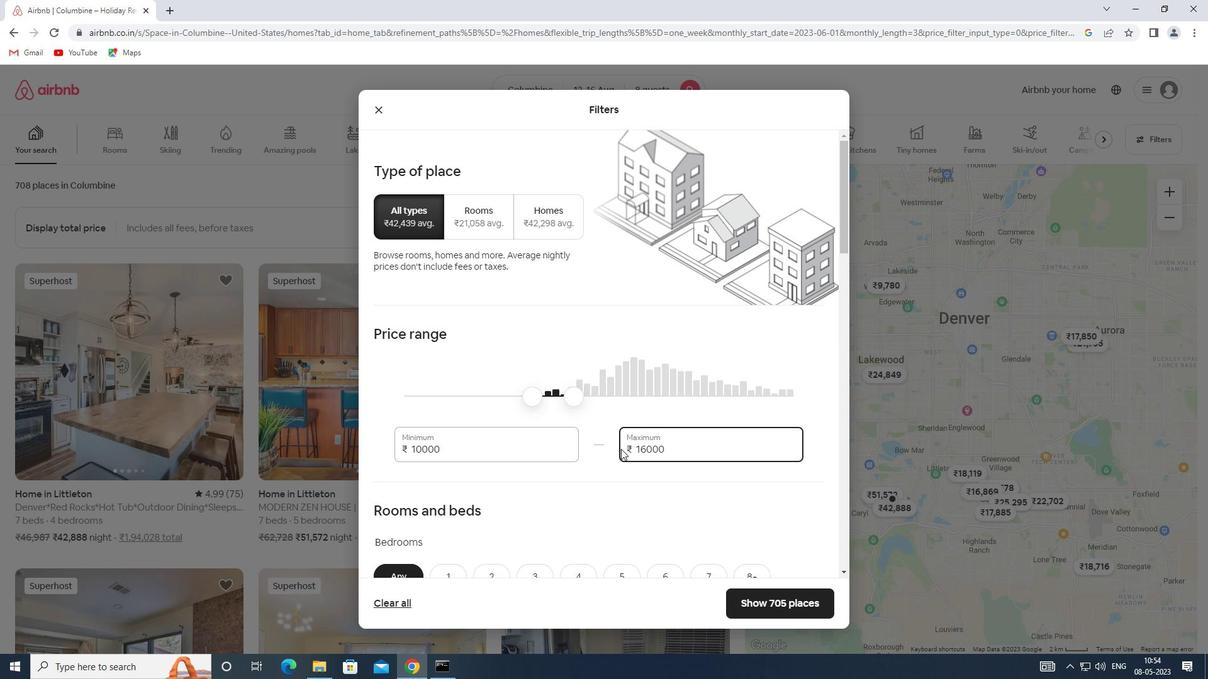 
Action: Mouse scrolled (621, 448) with delta (0, 0)
Screenshot: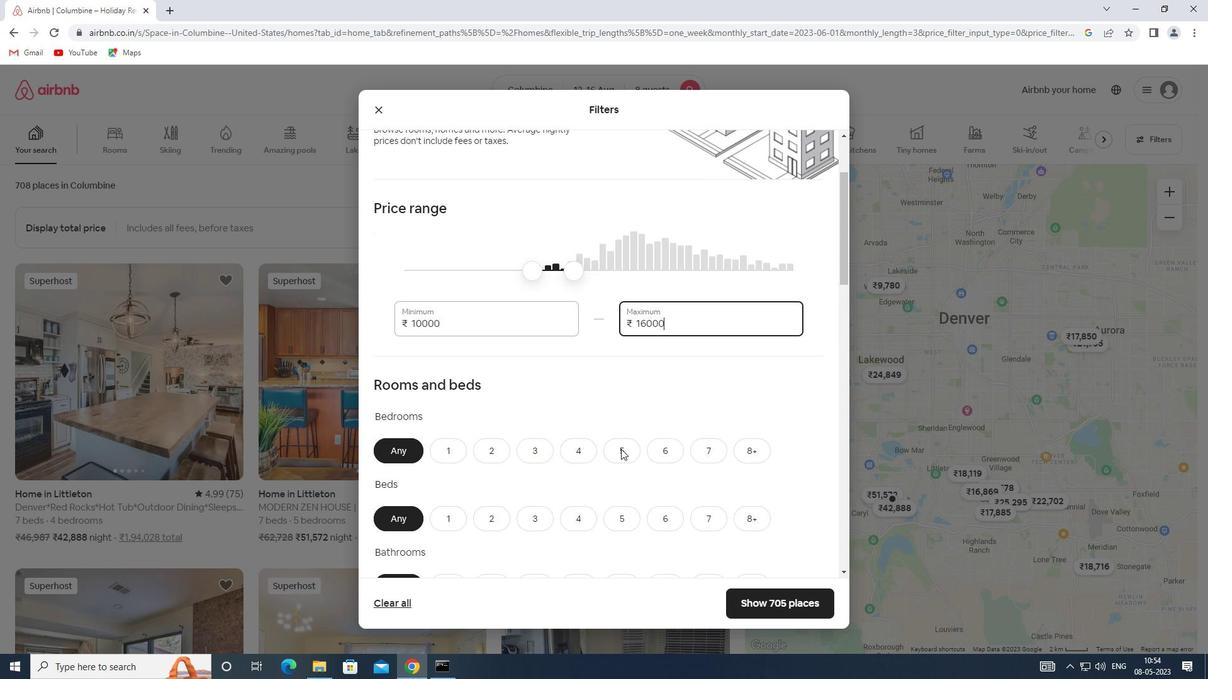 
Action: Mouse scrolled (621, 448) with delta (0, 0)
Screenshot: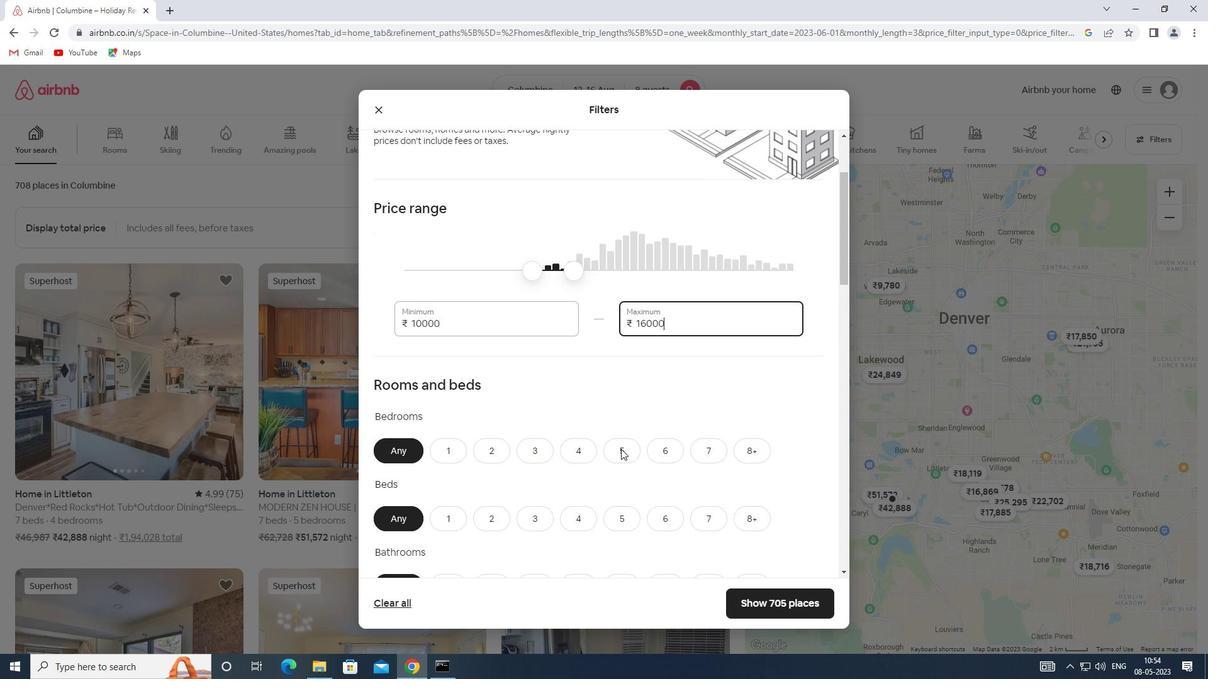 
Action: Mouse moved to (752, 336)
Screenshot: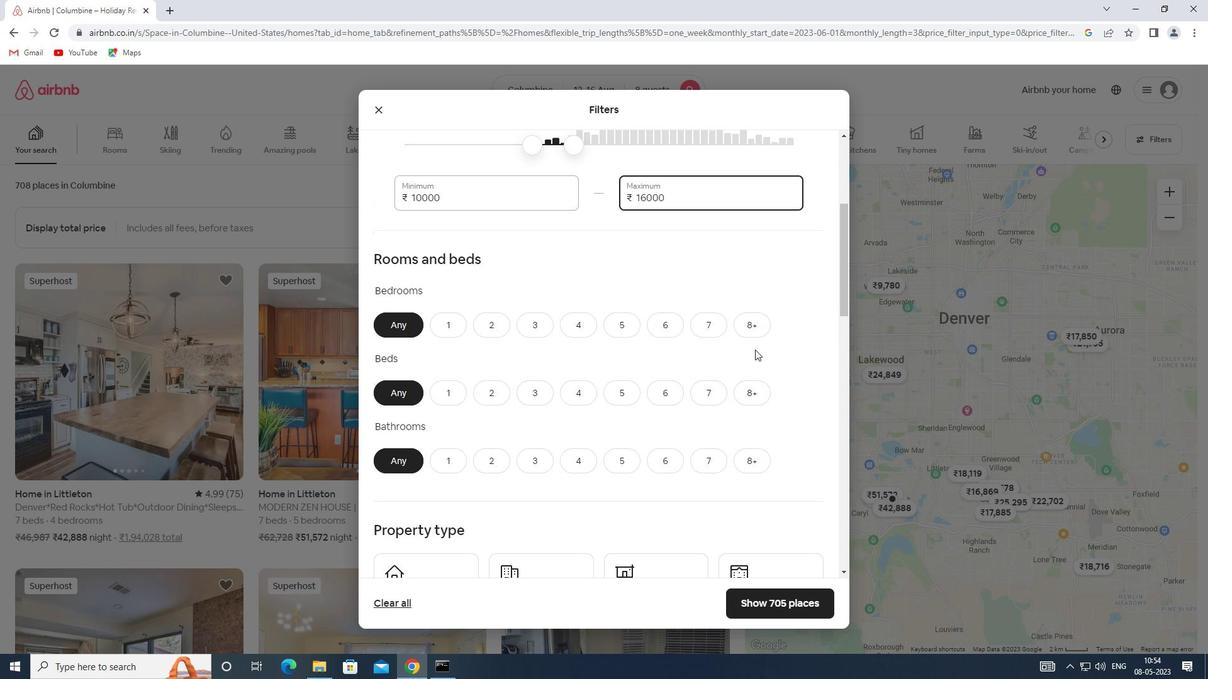 
Action: Mouse pressed left at (752, 336)
Screenshot: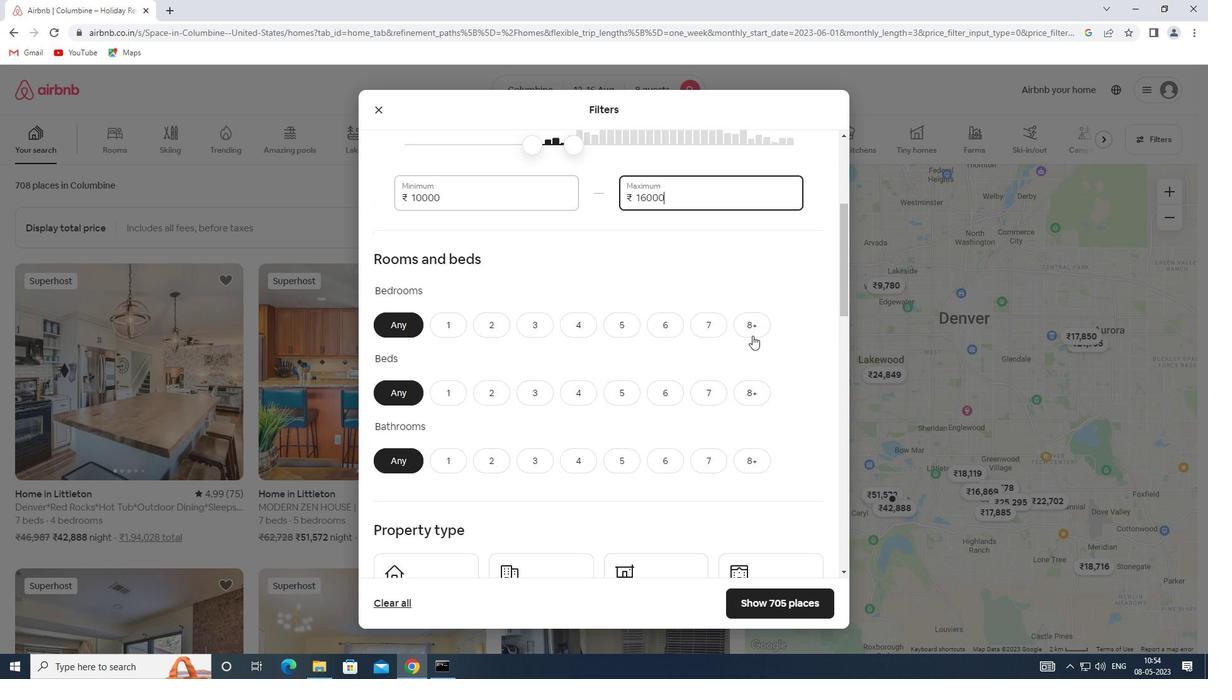 
Action: Mouse moved to (749, 392)
Screenshot: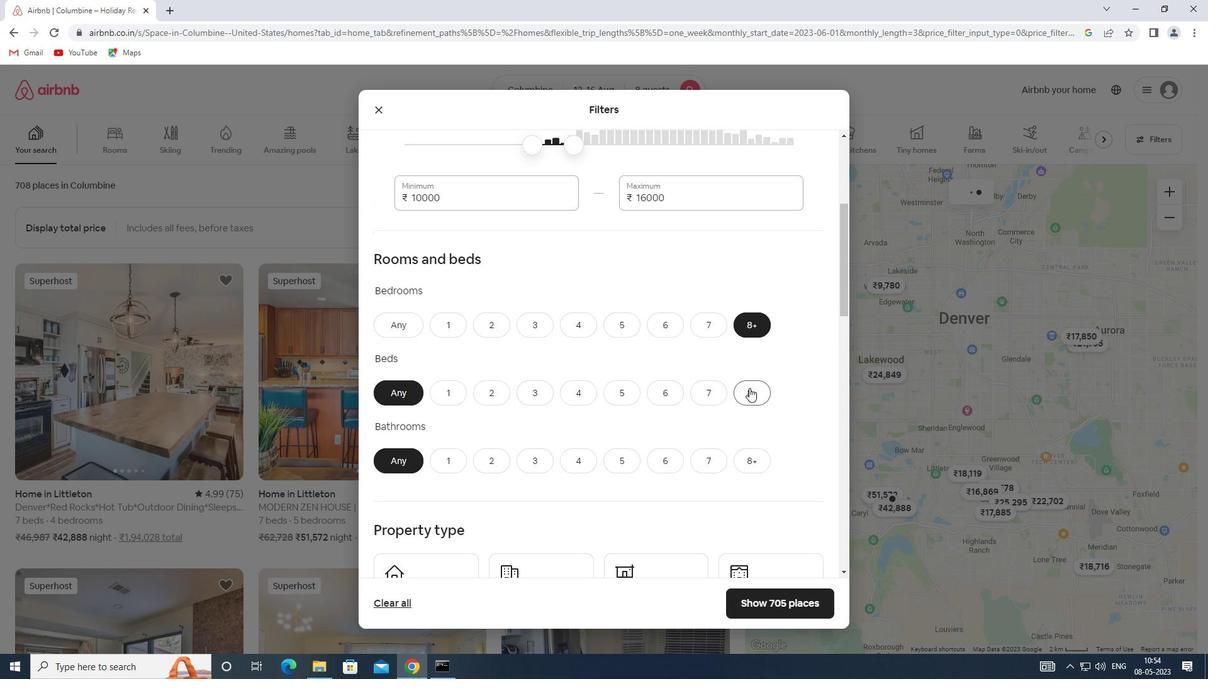 
Action: Mouse pressed left at (749, 392)
Screenshot: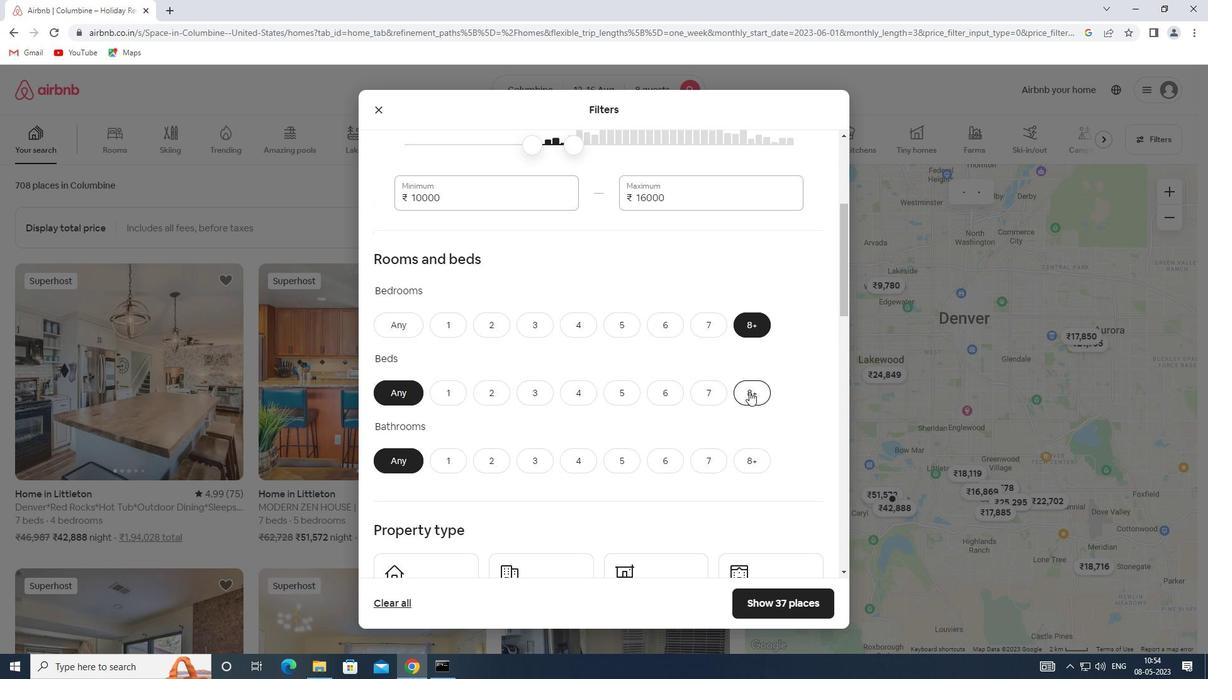 
Action: Mouse moved to (760, 457)
Screenshot: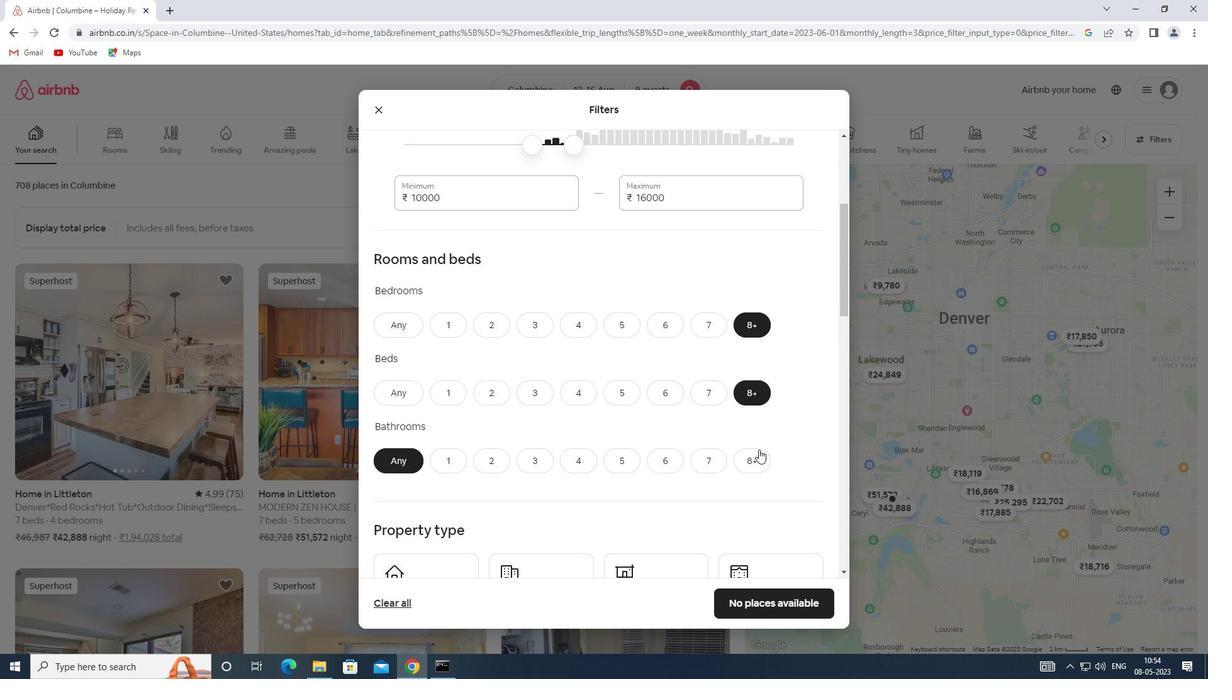 
Action: Mouse pressed left at (760, 457)
Screenshot: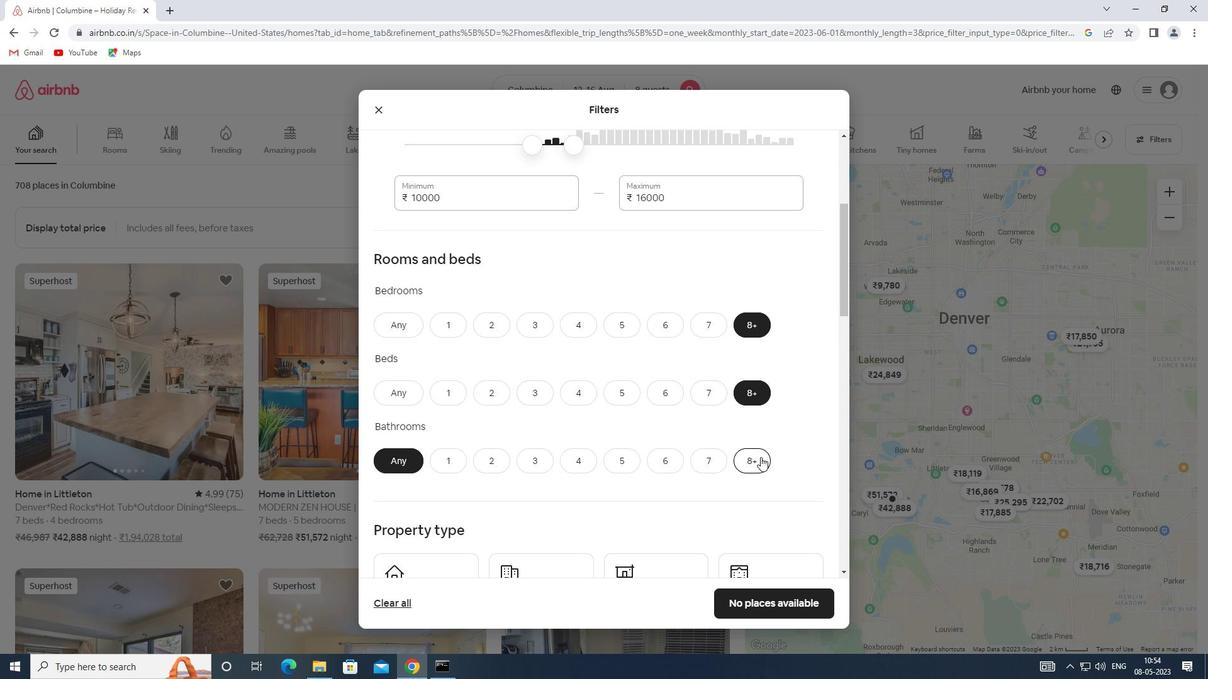 
Action: Mouse moved to (742, 470)
Screenshot: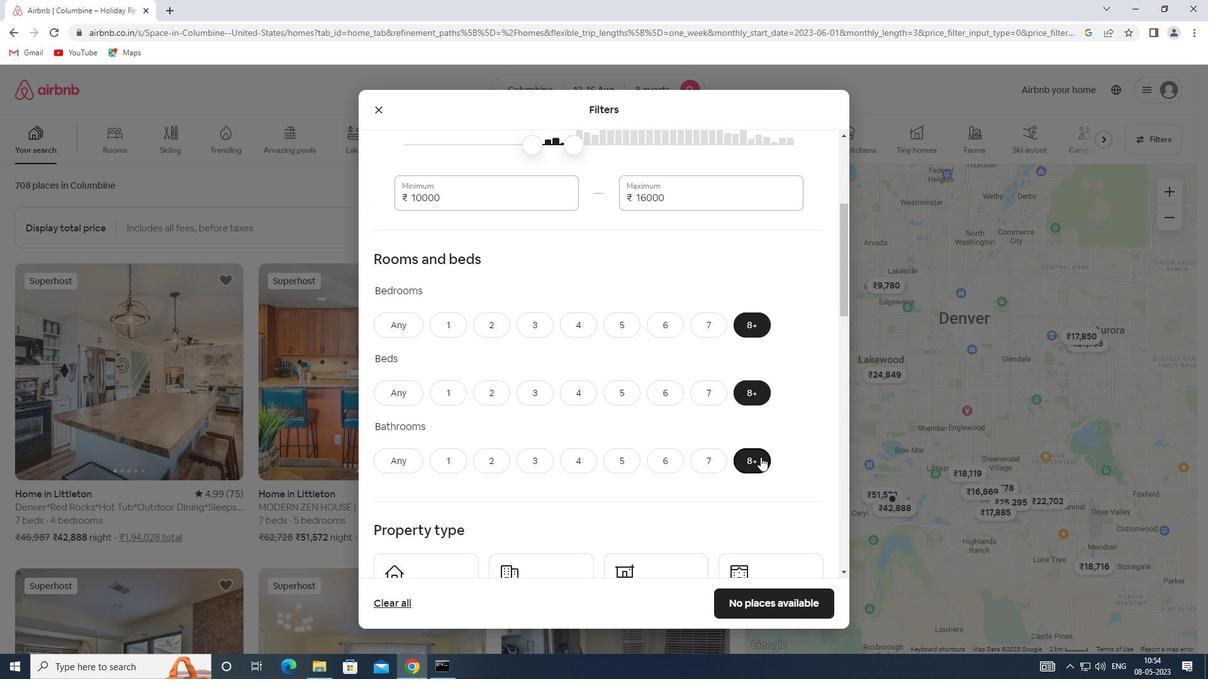
Action: Mouse scrolled (742, 470) with delta (0, 0)
Screenshot: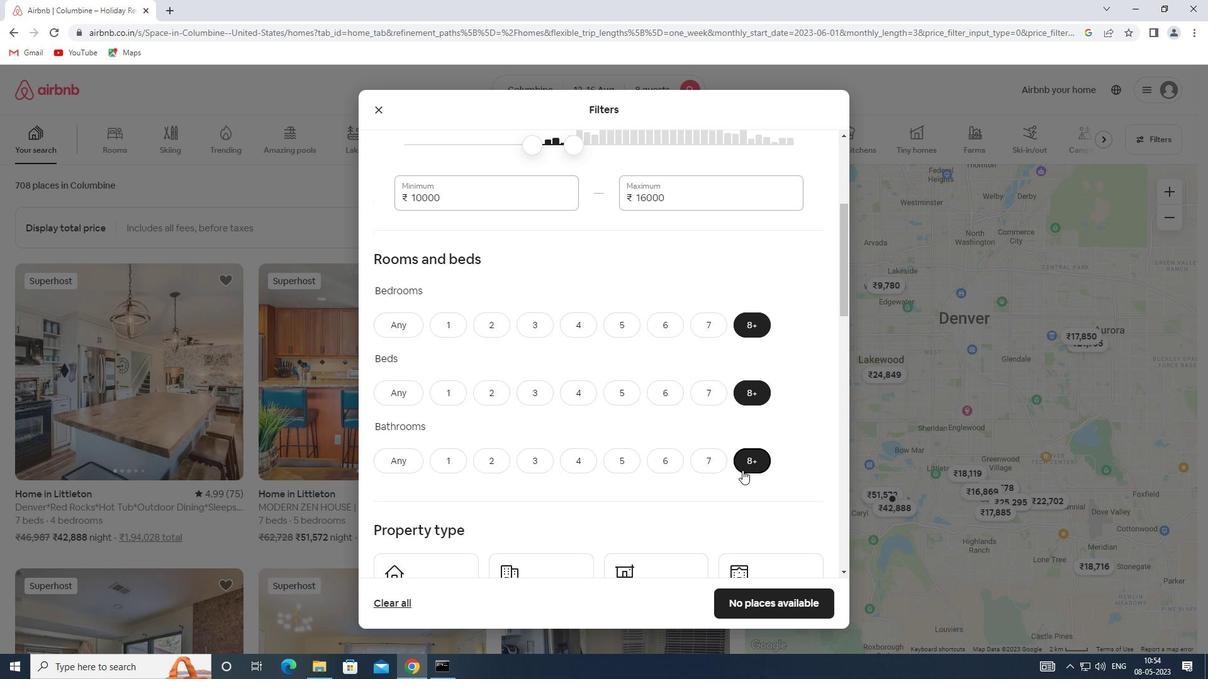 
Action: Mouse moved to (742, 470)
Screenshot: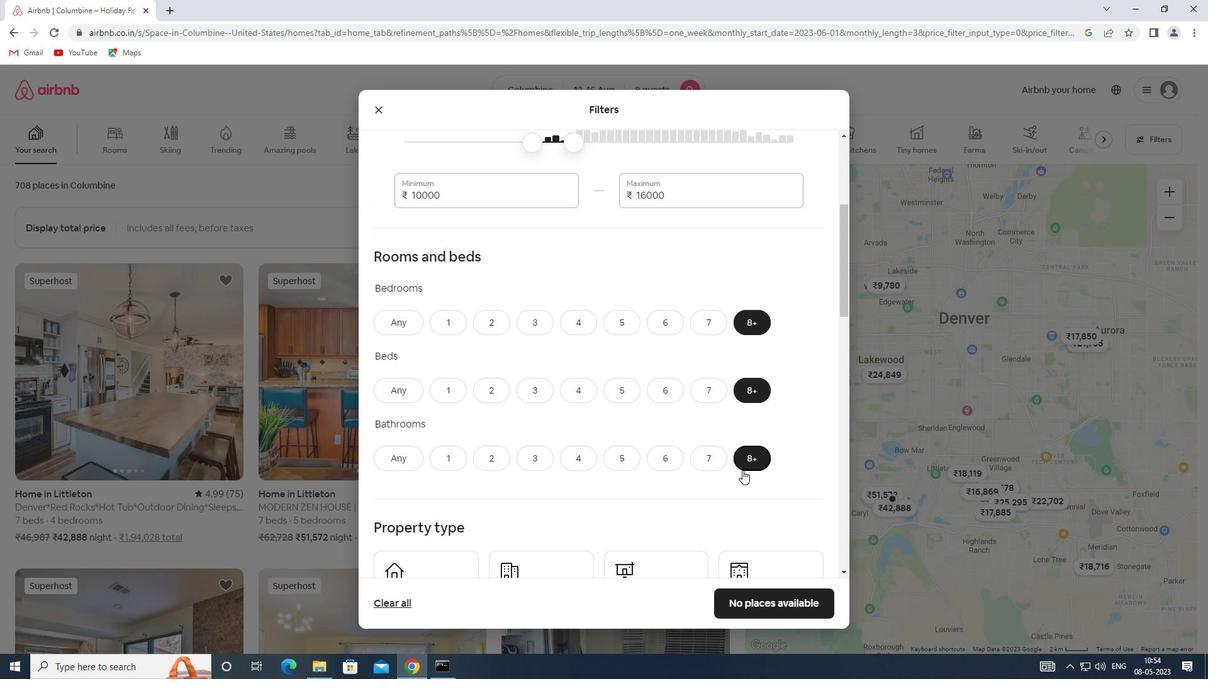 
Action: Mouse scrolled (742, 470) with delta (0, 0)
Screenshot: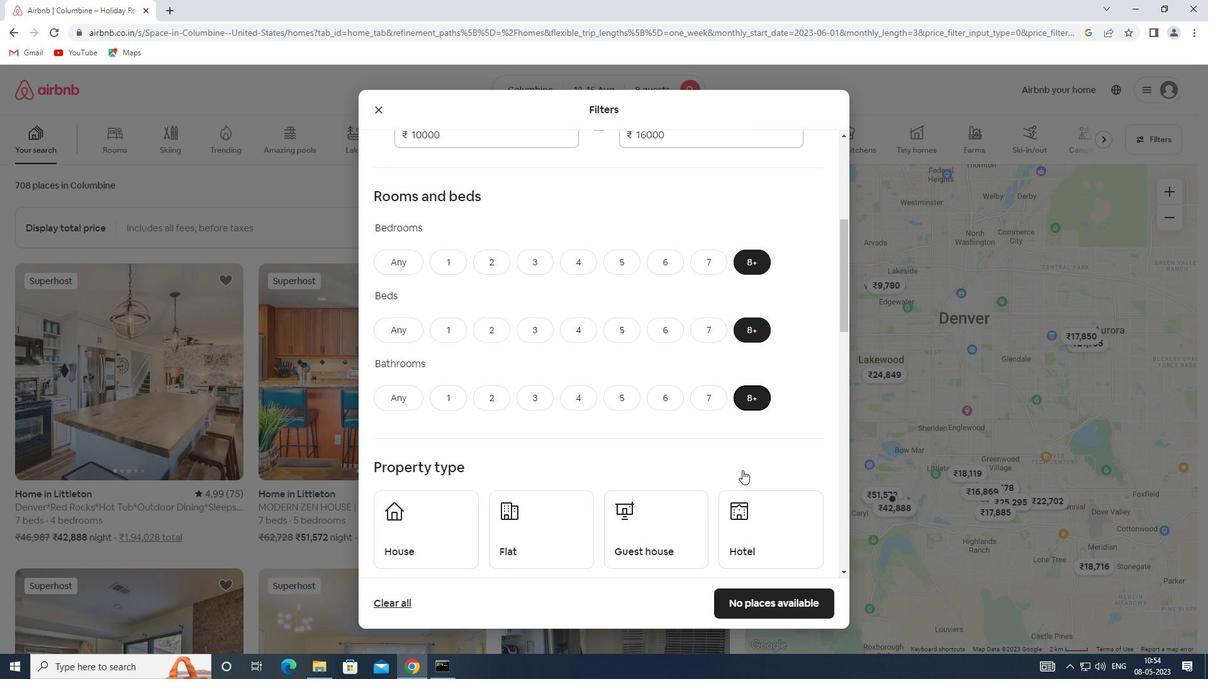 
Action: Mouse scrolled (742, 470) with delta (0, 0)
Screenshot: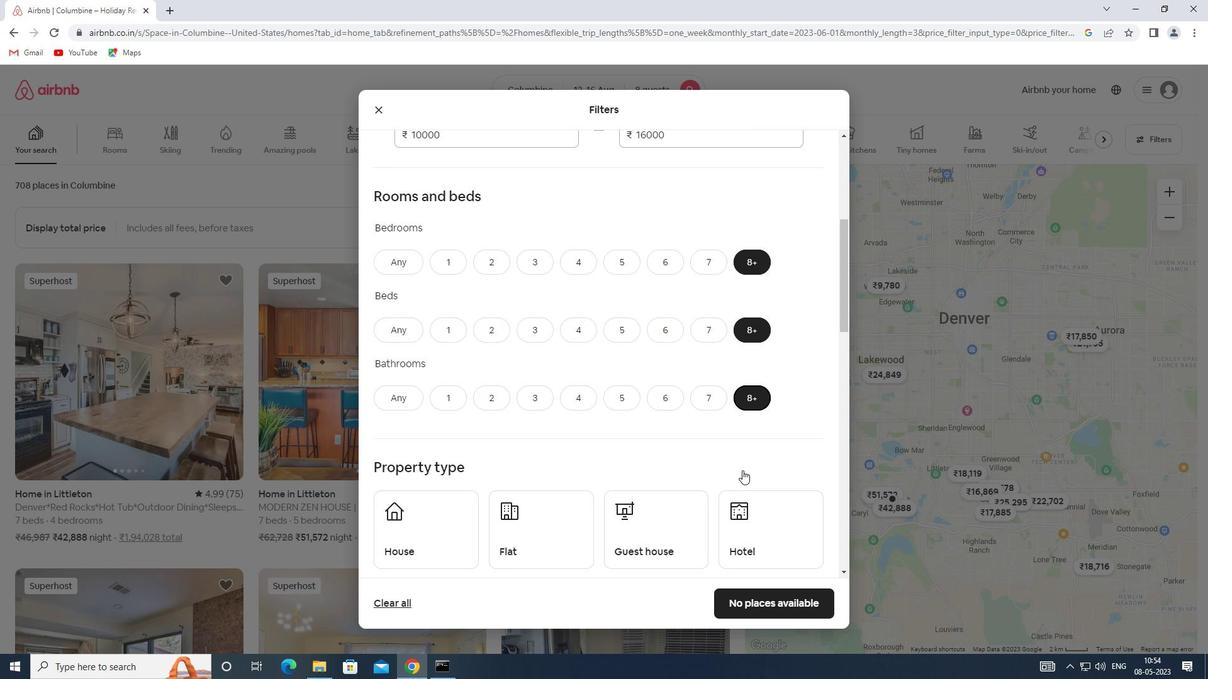 
Action: Mouse scrolled (742, 470) with delta (0, 0)
Screenshot: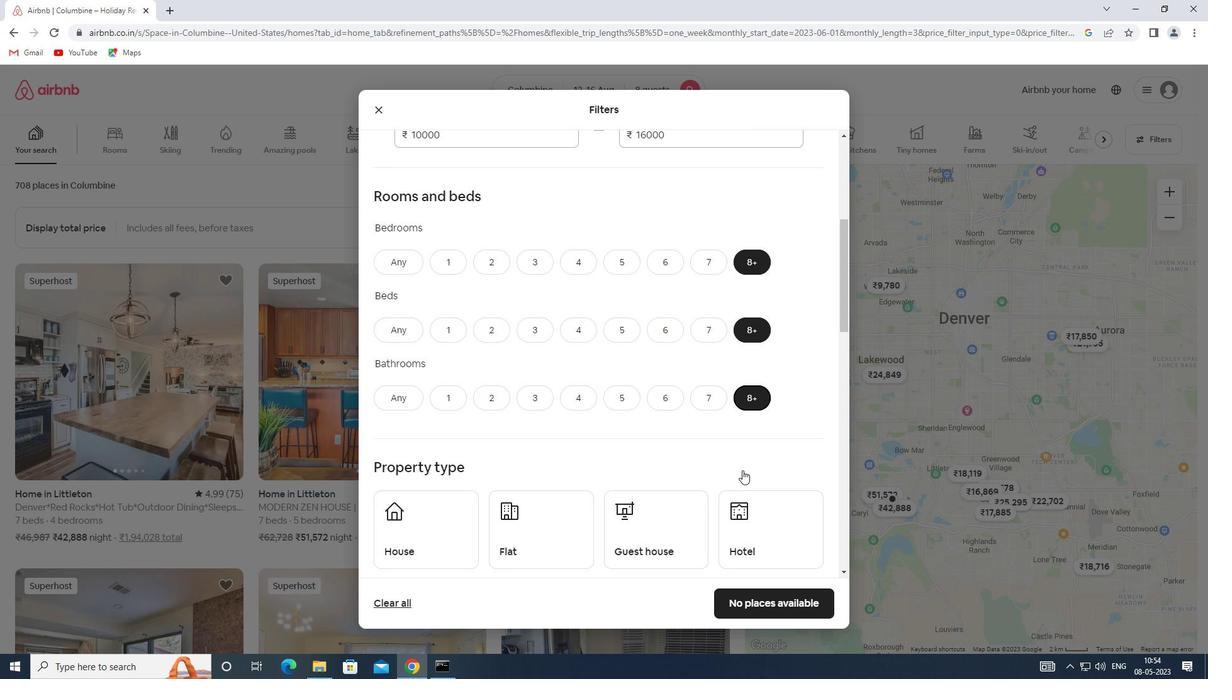 
Action: Mouse moved to (399, 361)
Screenshot: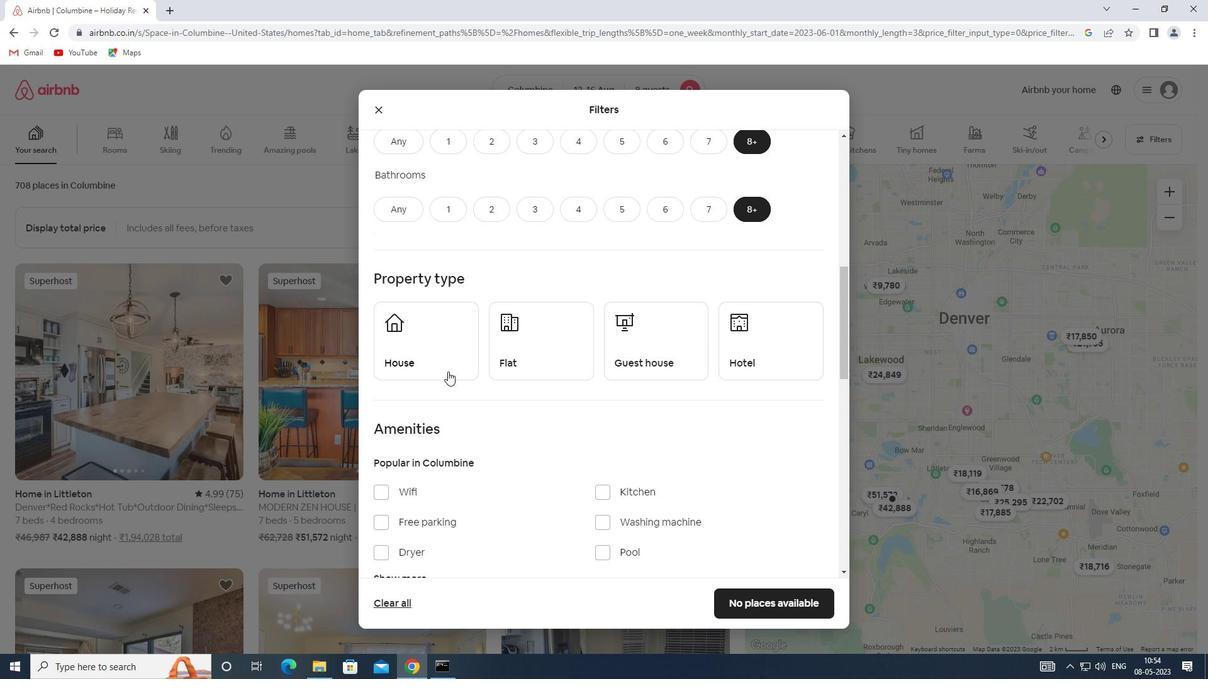 
Action: Mouse pressed left at (399, 361)
Screenshot: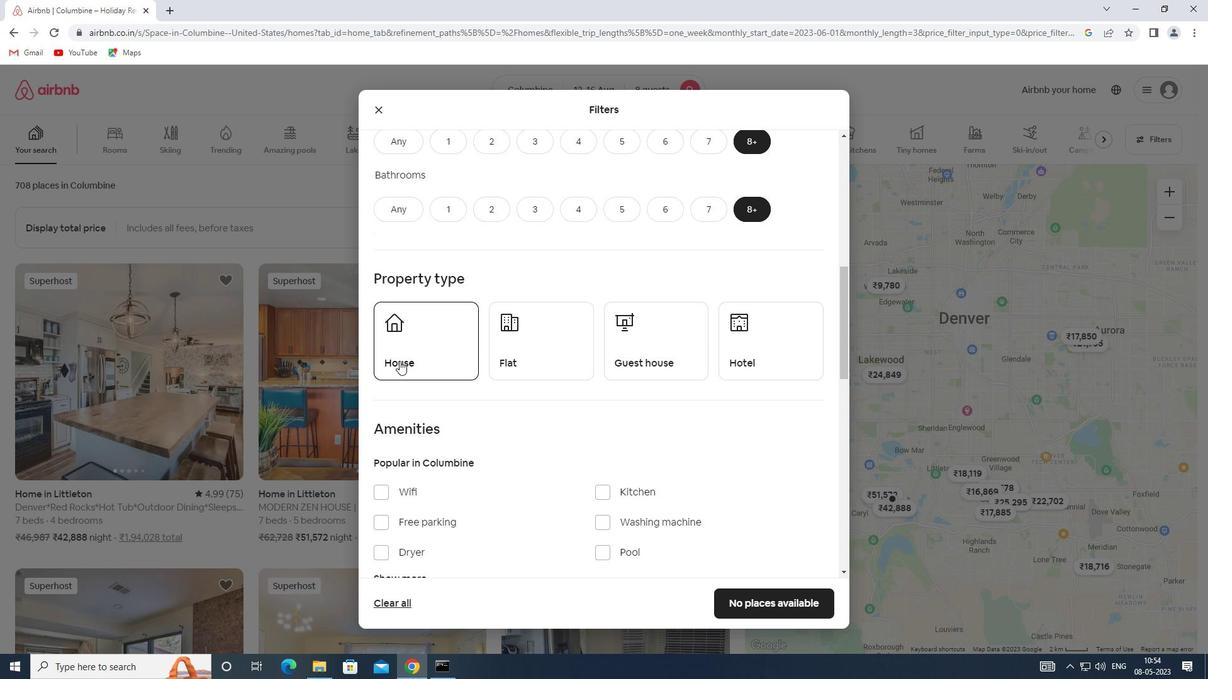 
Action: Mouse moved to (510, 359)
Screenshot: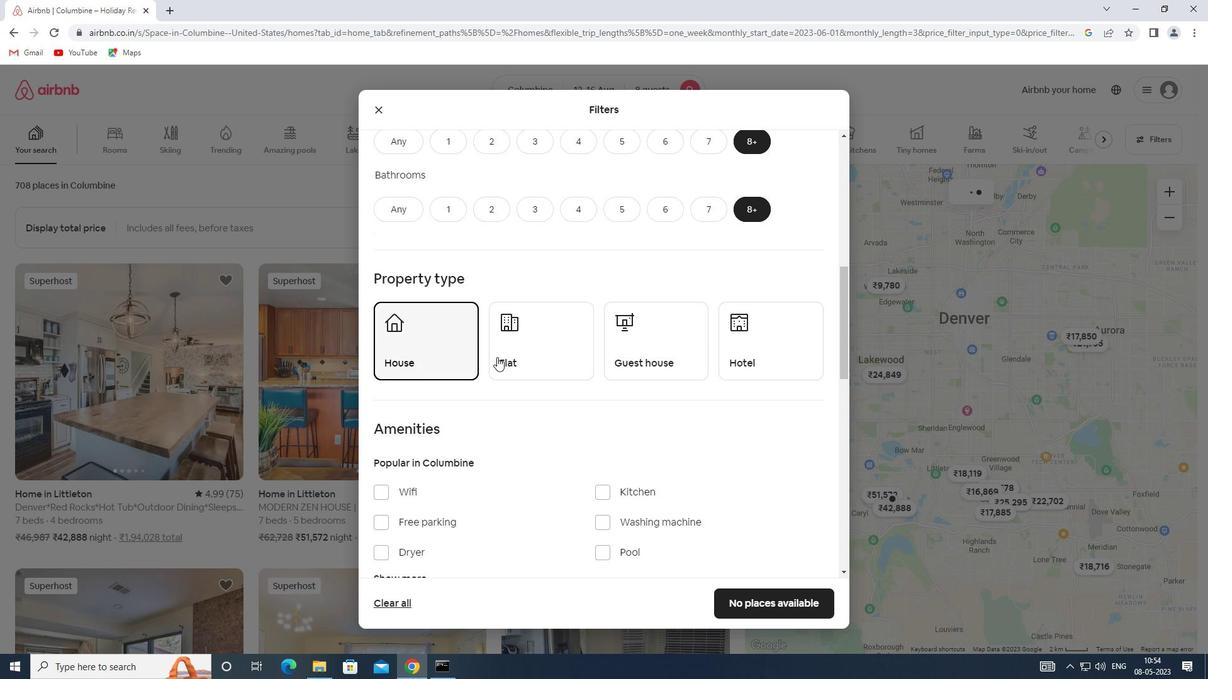 
Action: Mouse pressed left at (510, 359)
Screenshot: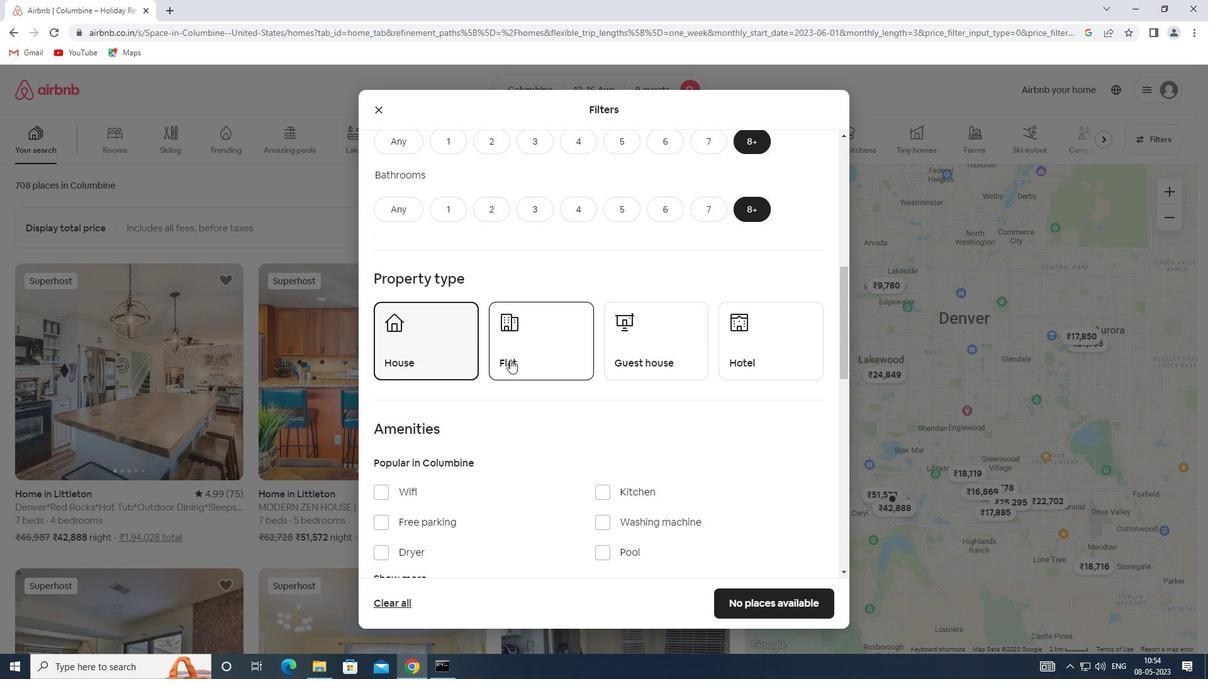 
Action: Mouse moved to (646, 358)
Screenshot: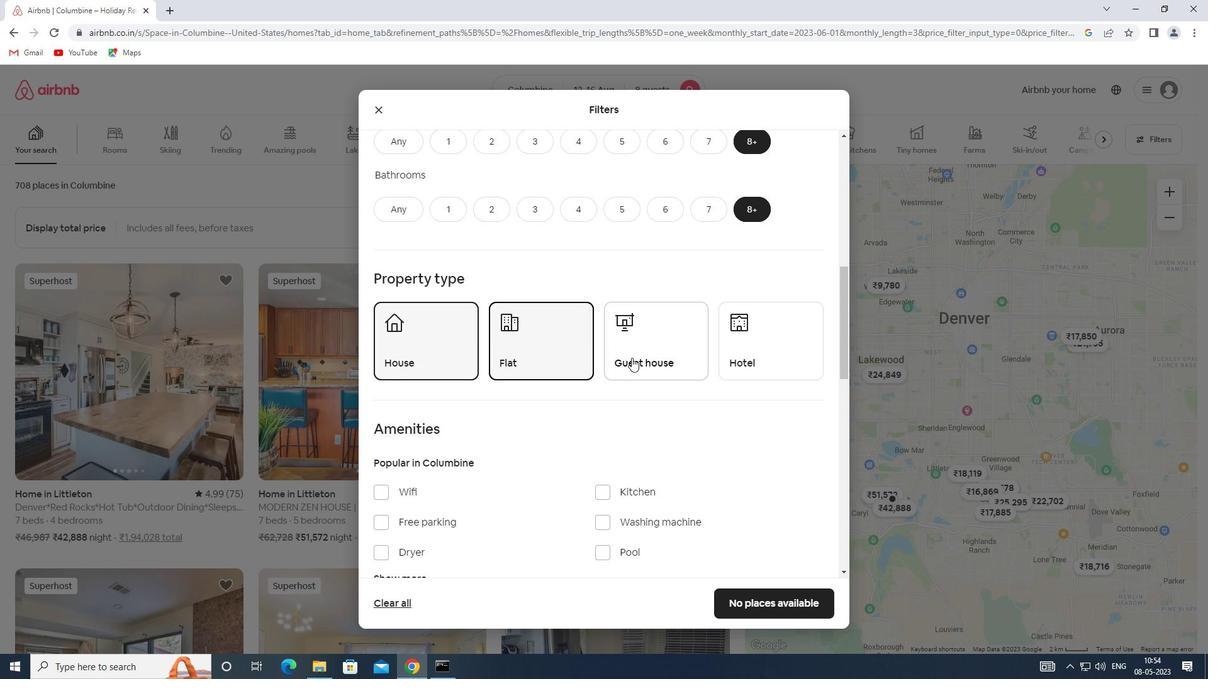 
Action: Mouse pressed left at (646, 358)
Screenshot: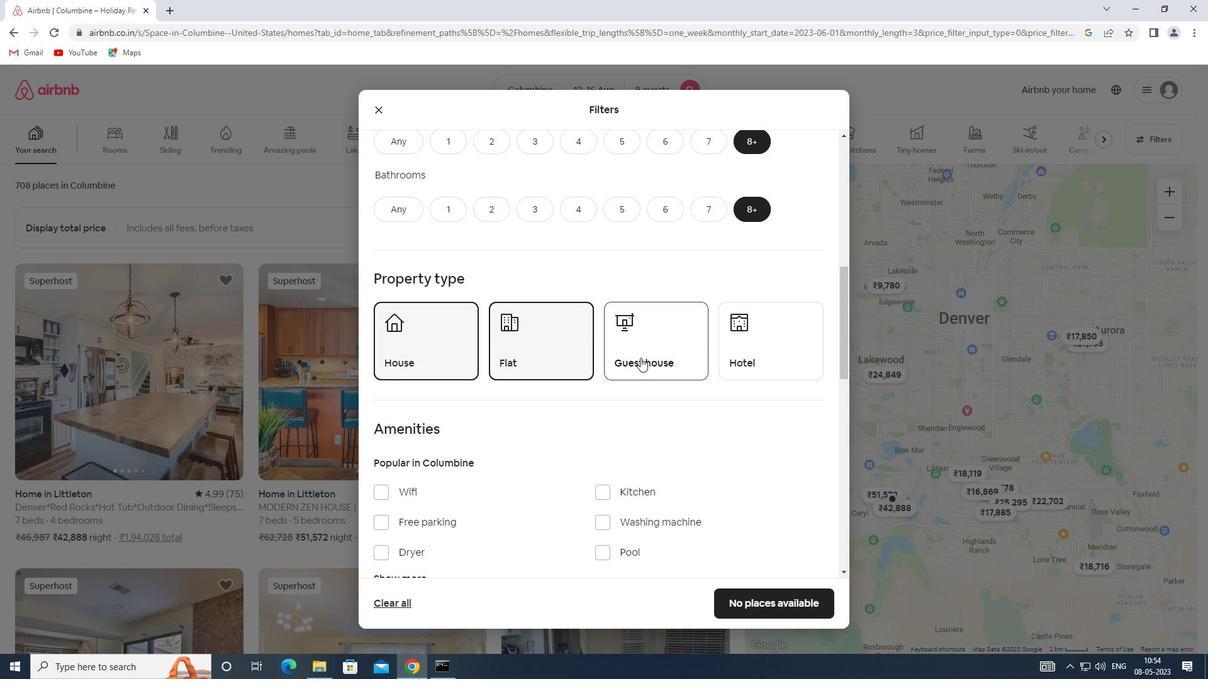 
Action: Mouse moved to (767, 351)
Screenshot: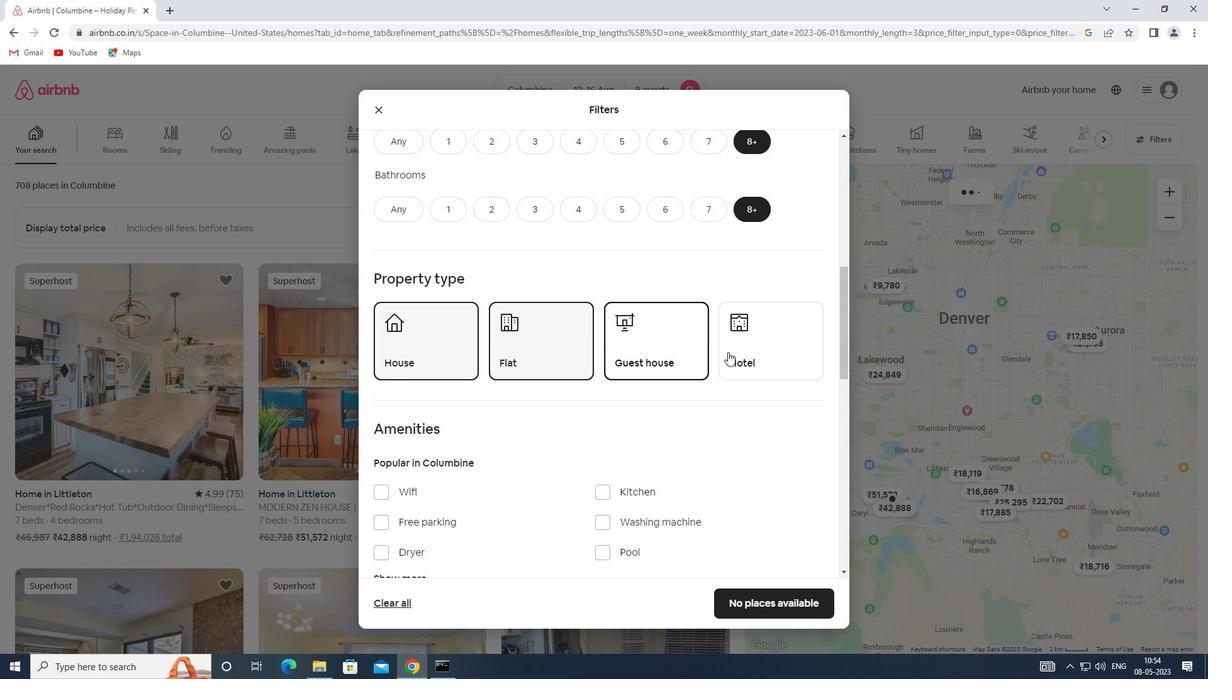 
Action: Mouse pressed left at (767, 351)
Screenshot: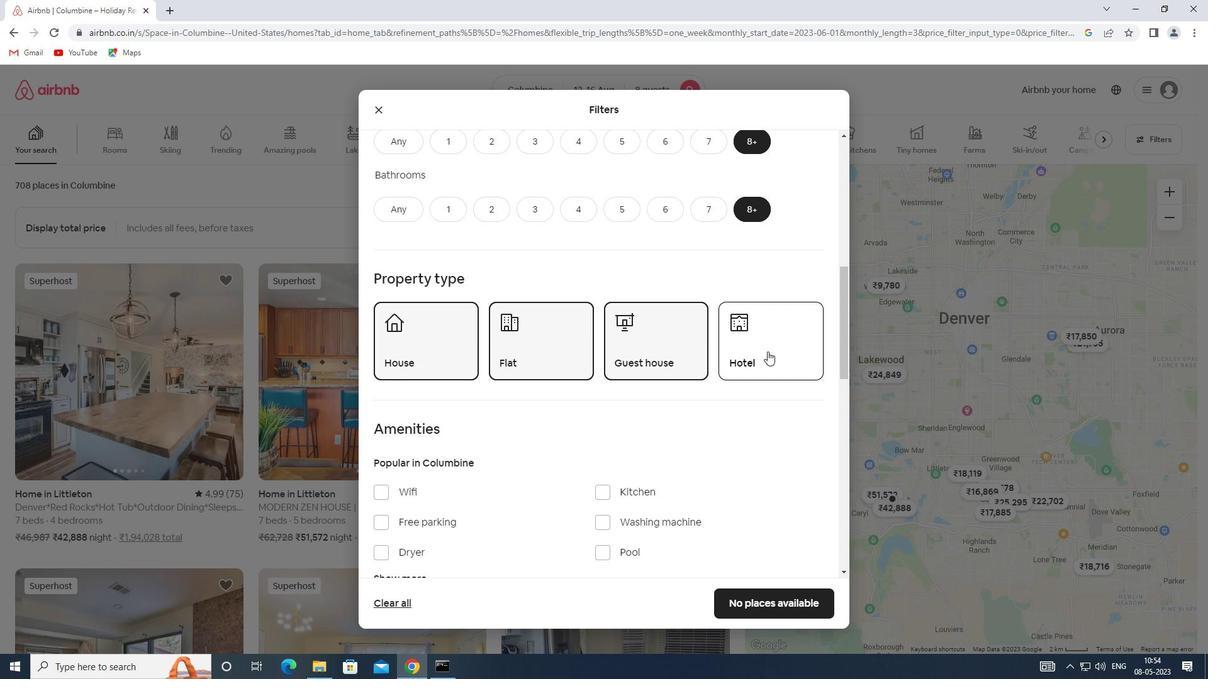 
Action: Mouse moved to (637, 388)
Screenshot: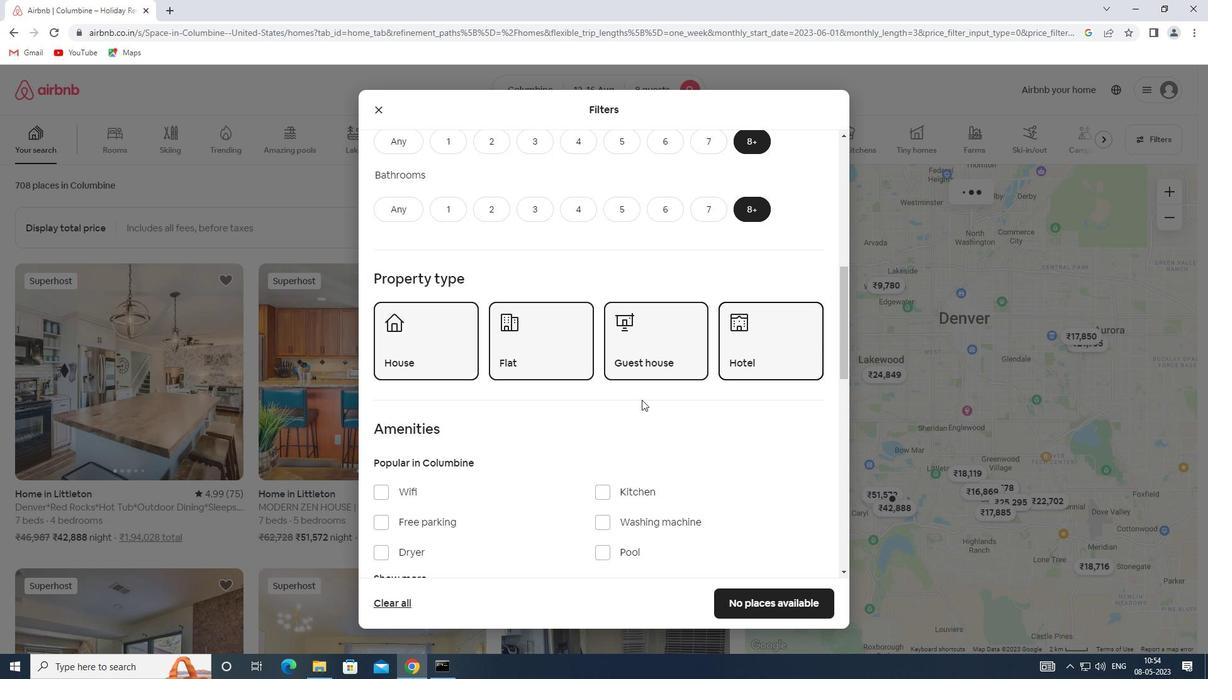 
Action: Mouse scrolled (637, 388) with delta (0, 0)
Screenshot: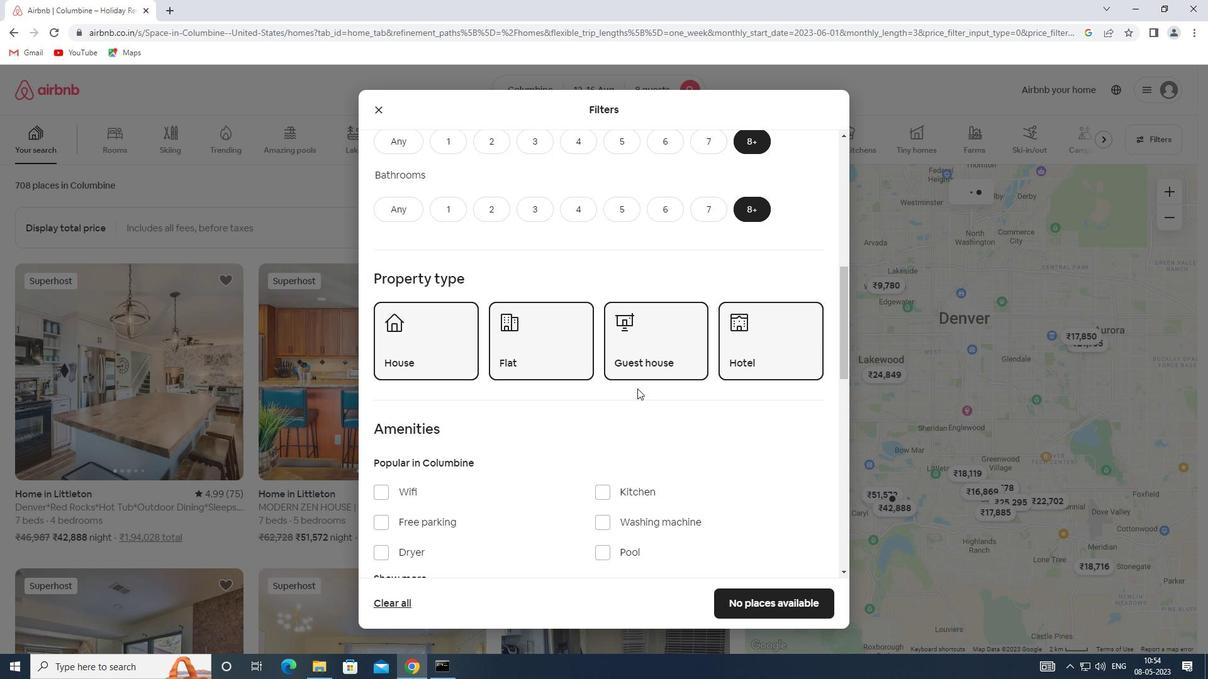 
Action: Mouse scrolled (637, 388) with delta (0, 0)
Screenshot: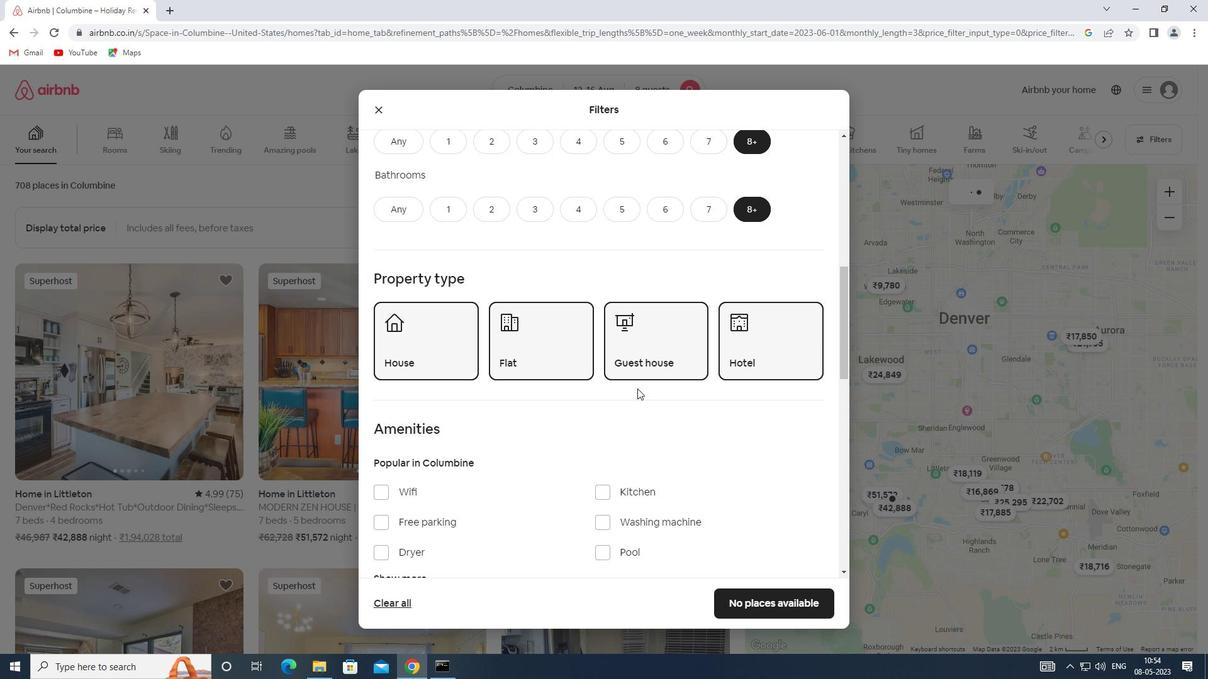 
Action: Mouse moved to (398, 366)
Screenshot: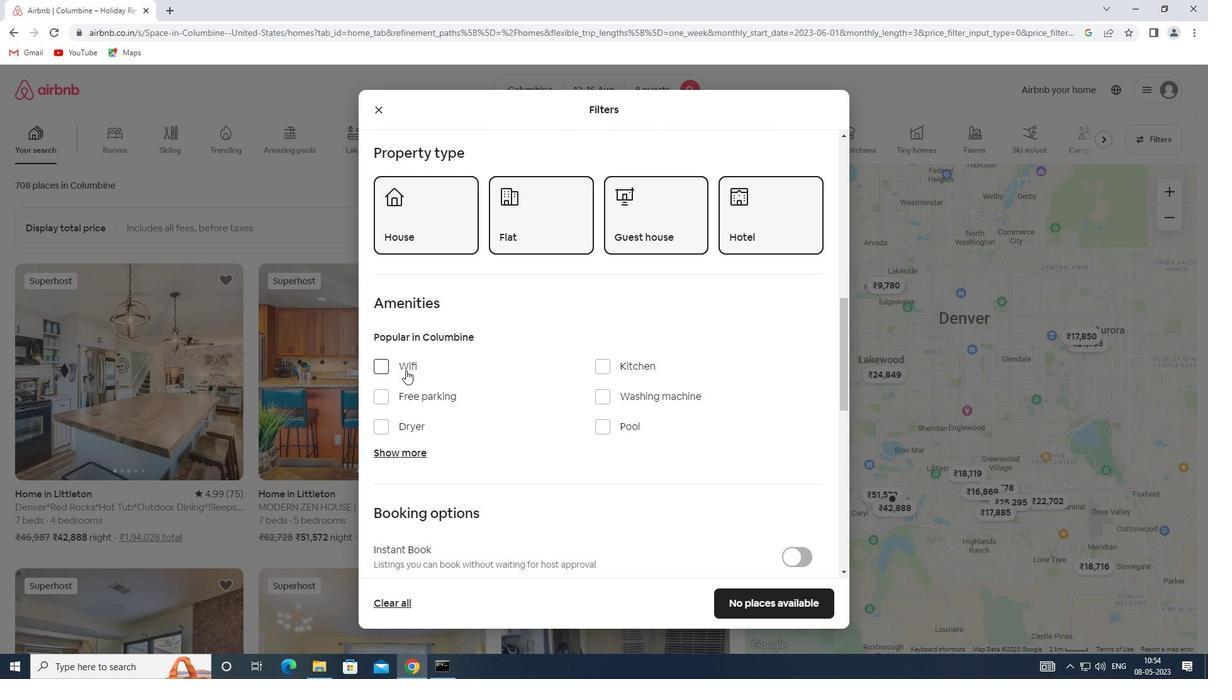 
Action: Mouse pressed left at (398, 366)
Screenshot: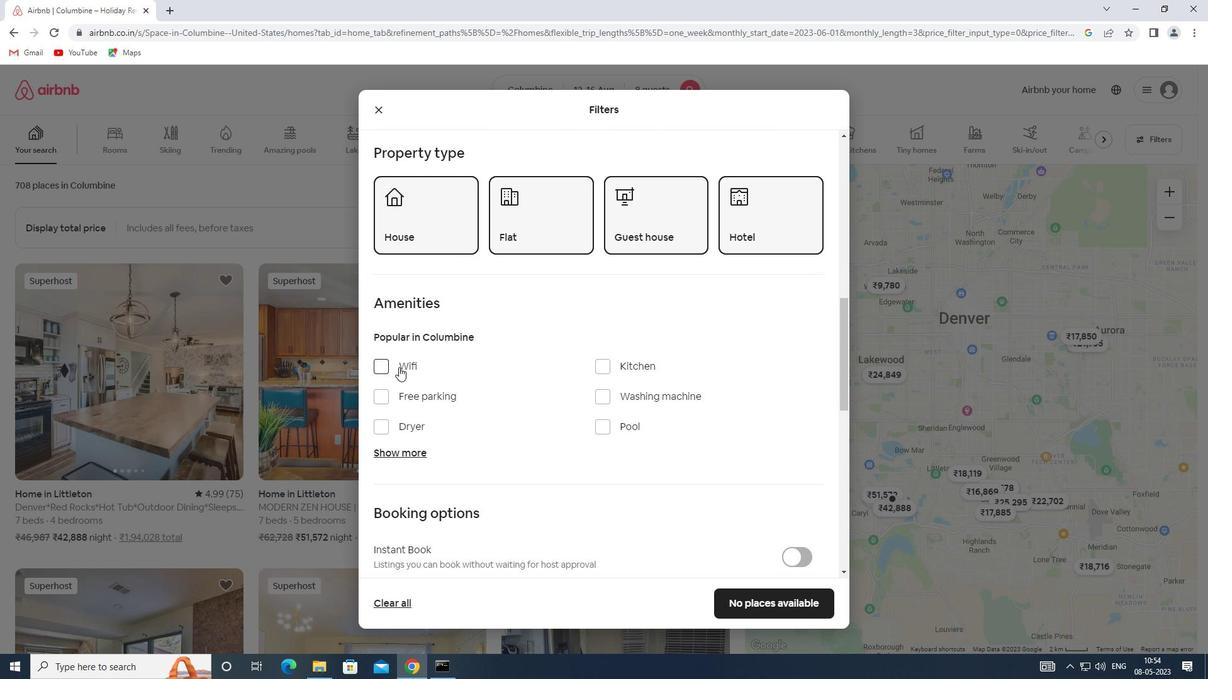 
Action: Mouse moved to (413, 454)
Screenshot: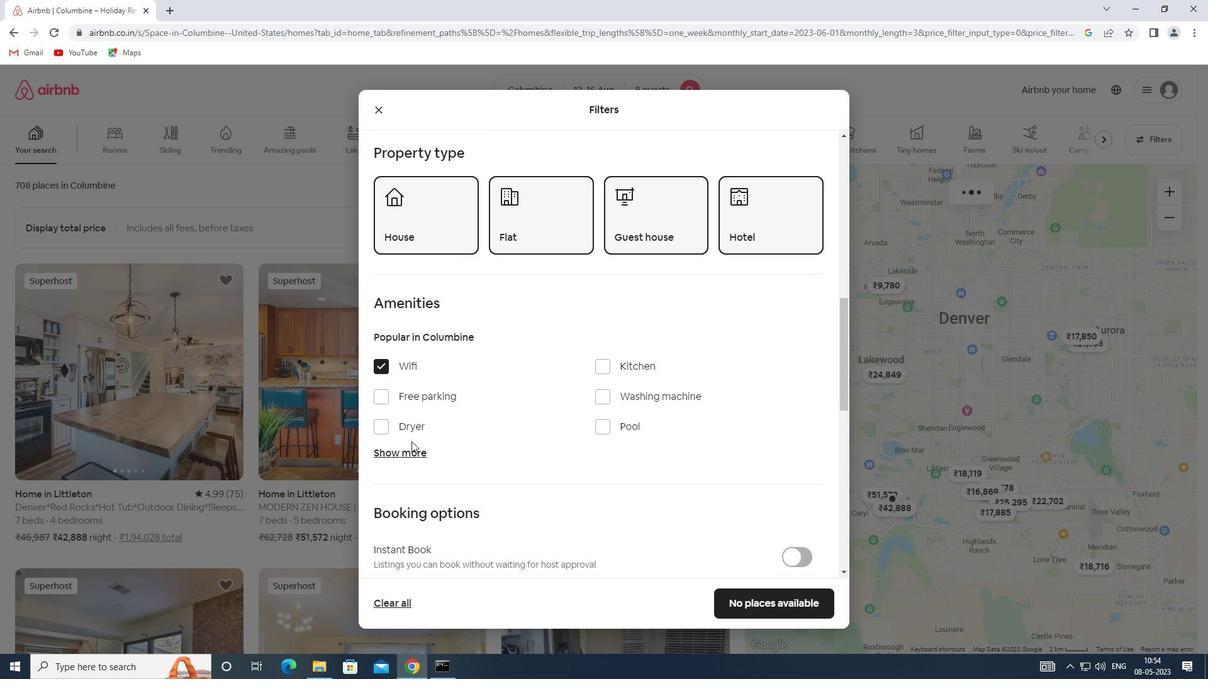 
Action: Mouse pressed left at (413, 454)
Screenshot: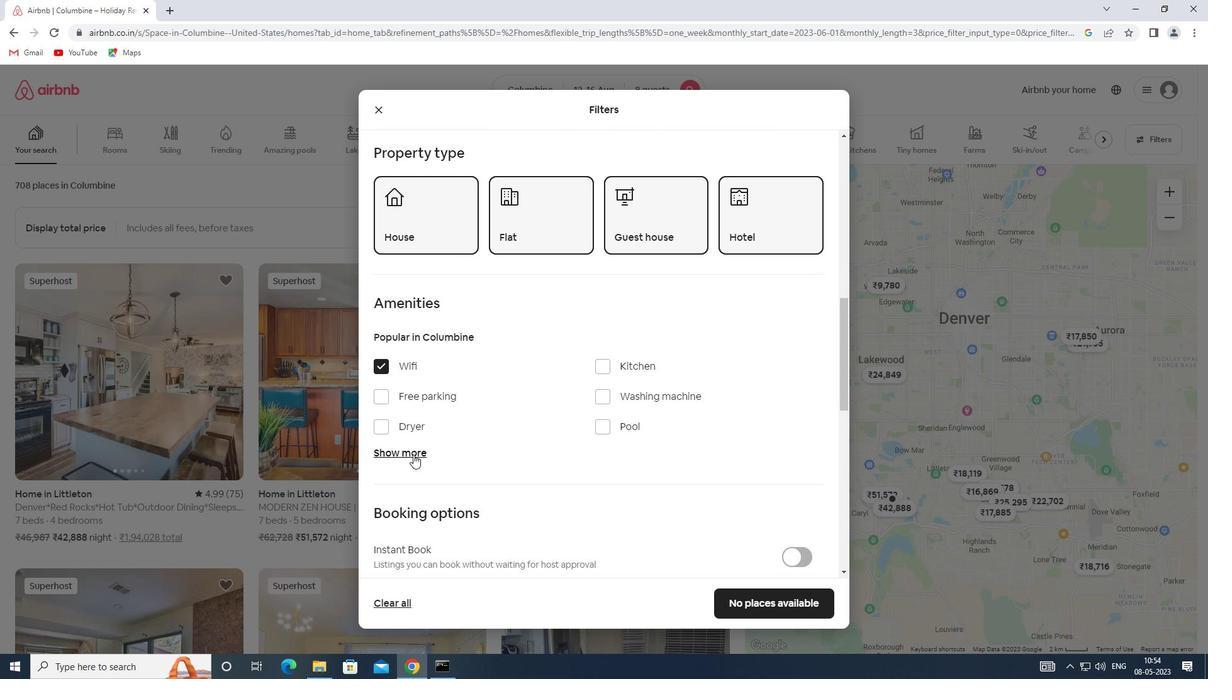 
Action: Mouse moved to (437, 458)
Screenshot: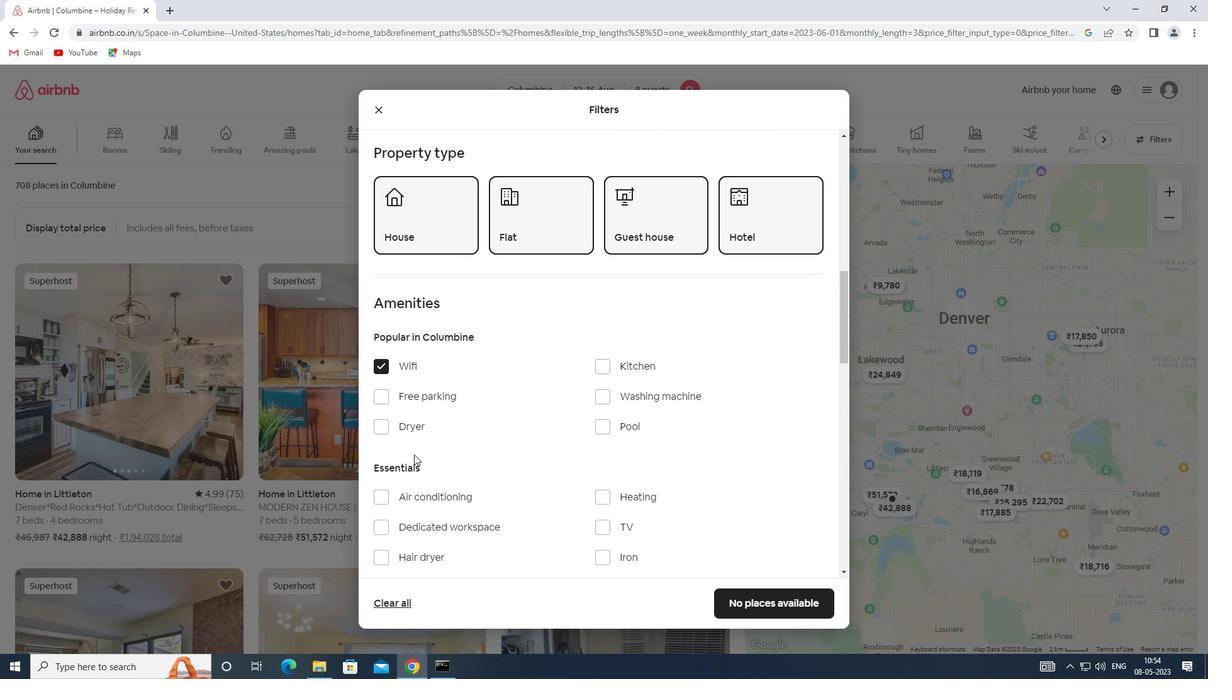
Action: Mouse scrolled (437, 457) with delta (0, 0)
Screenshot: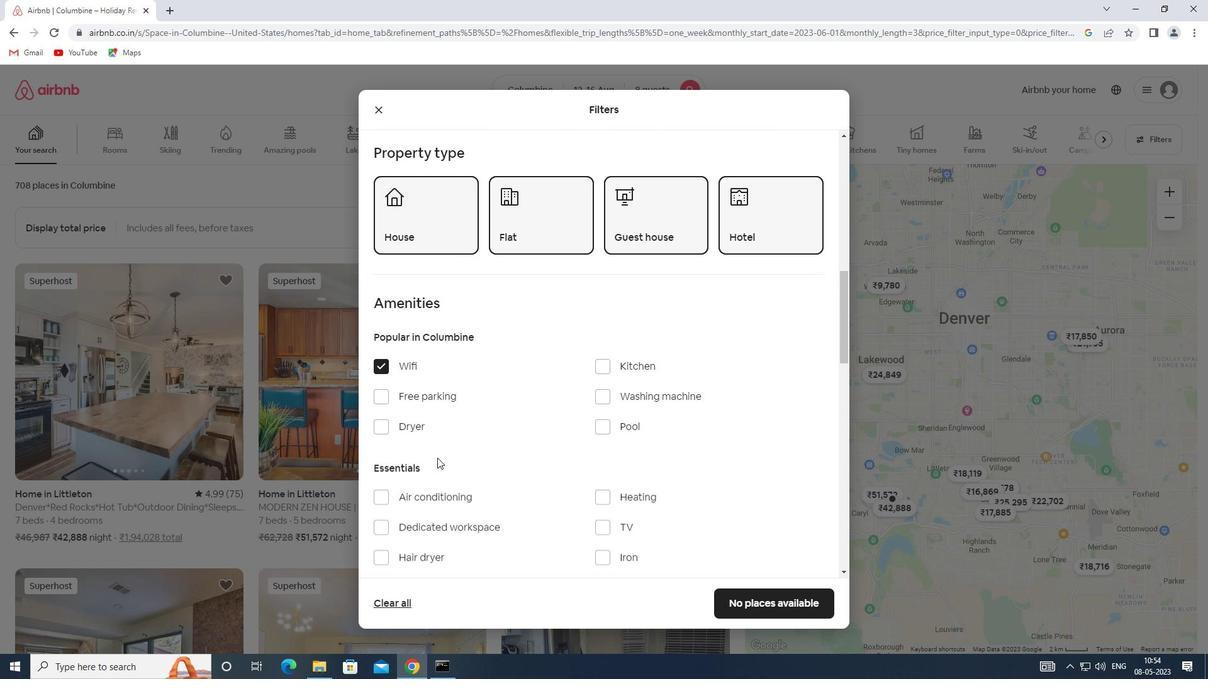 
Action: Mouse moved to (607, 471)
Screenshot: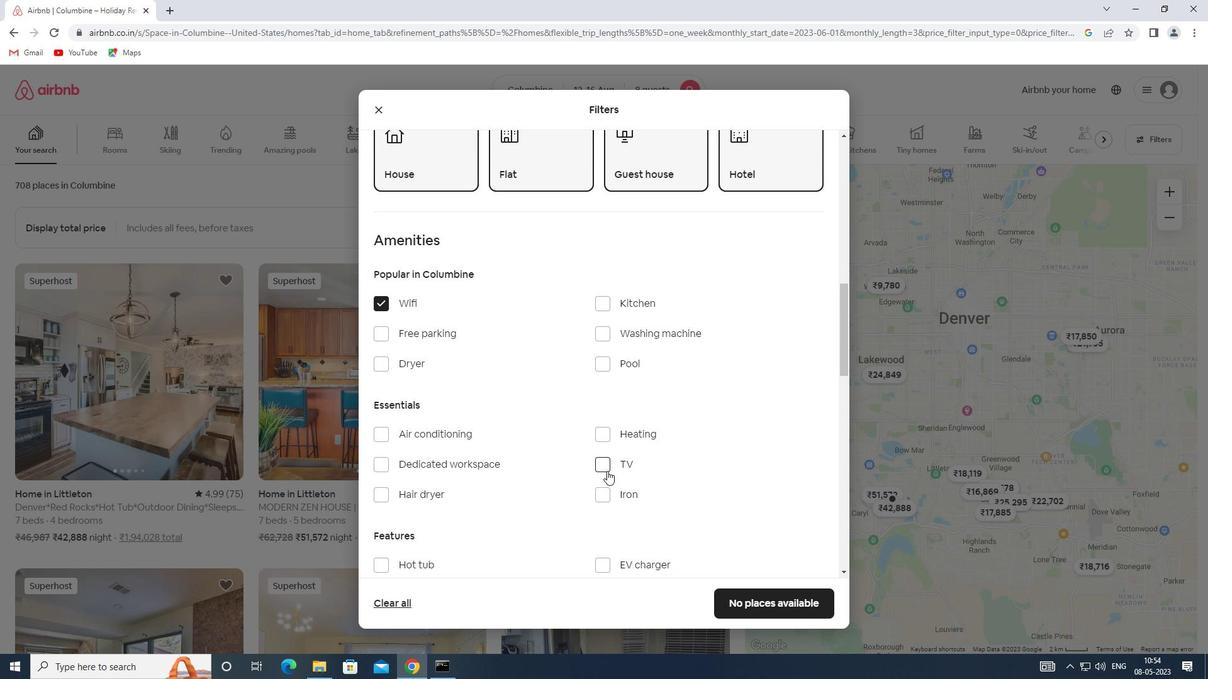 
Action: Mouse pressed left at (607, 471)
Screenshot: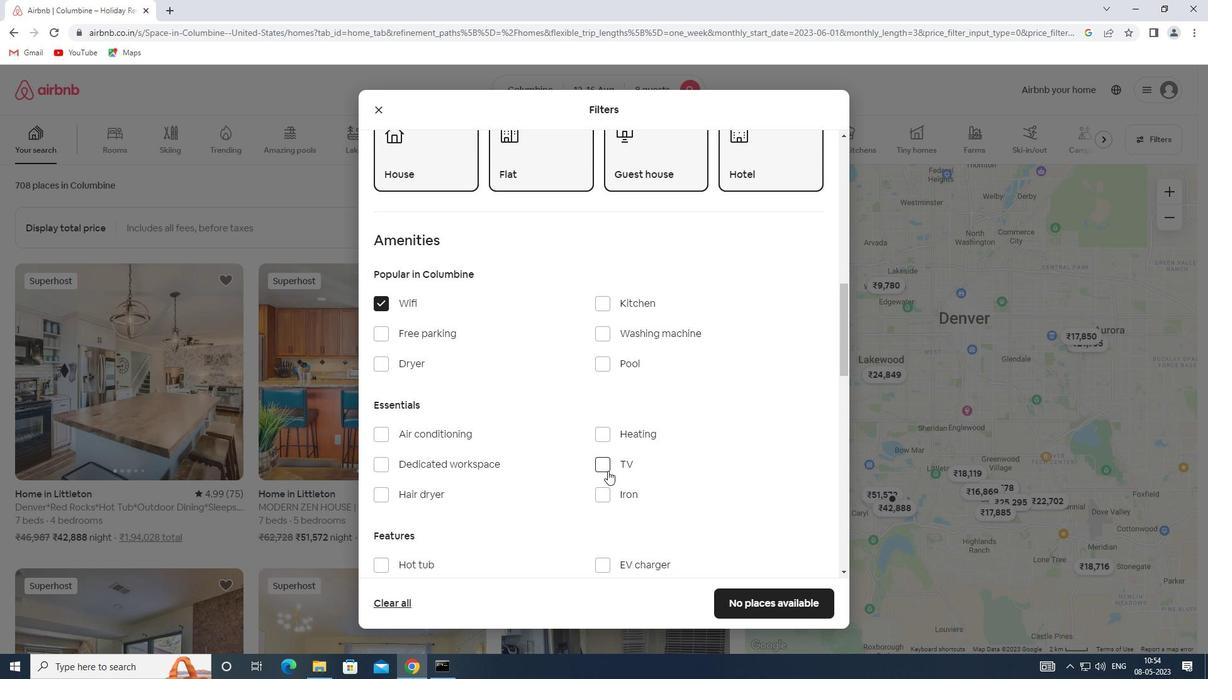 
Action: Mouse moved to (424, 339)
Screenshot: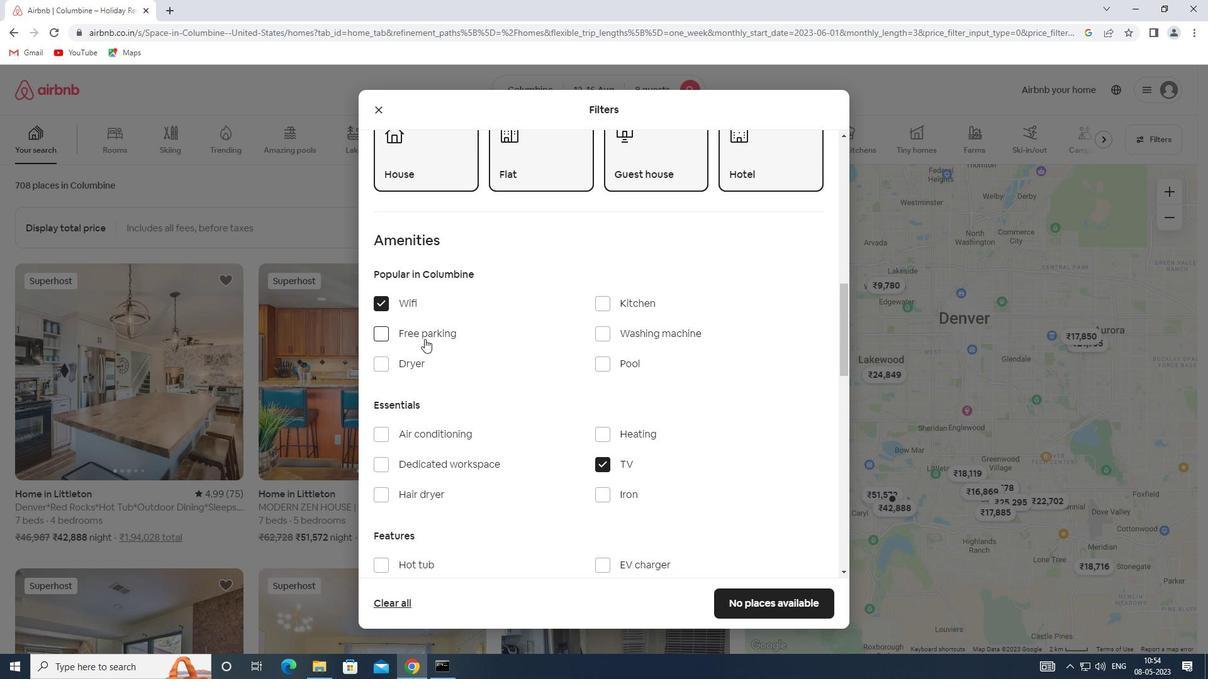 
Action: Mouse pressed left at (424, 339)
Screenshot: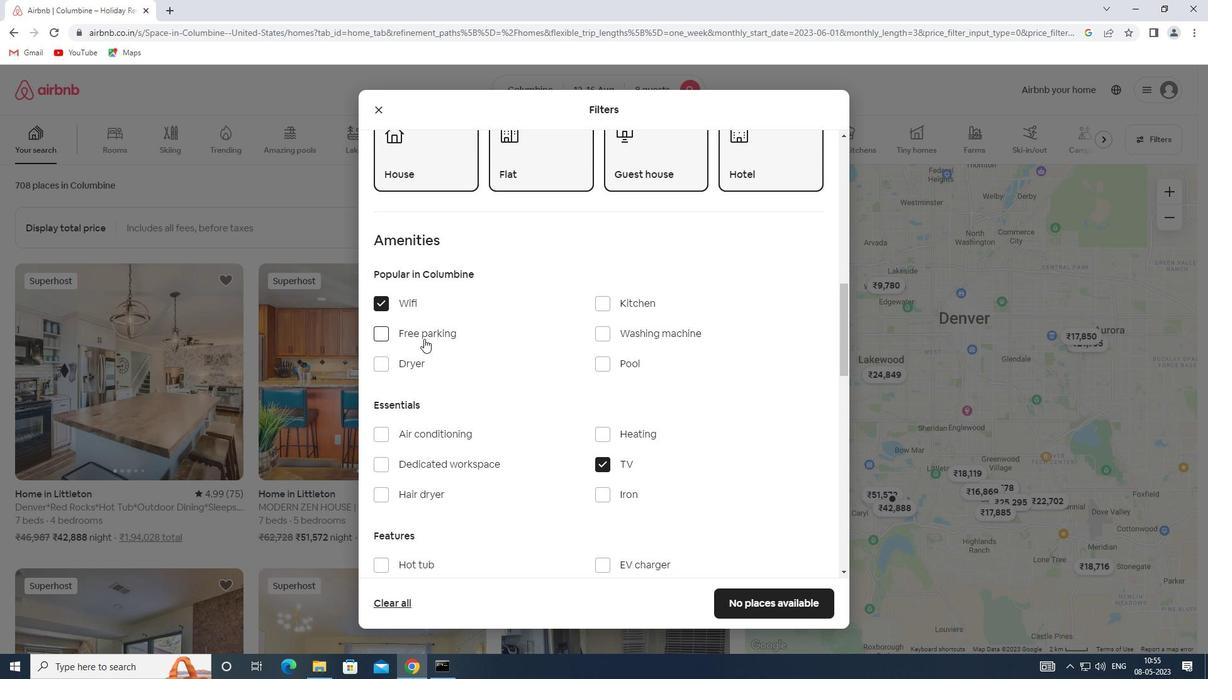 
Action: Mouse moved to (532, 397)
Screenshot: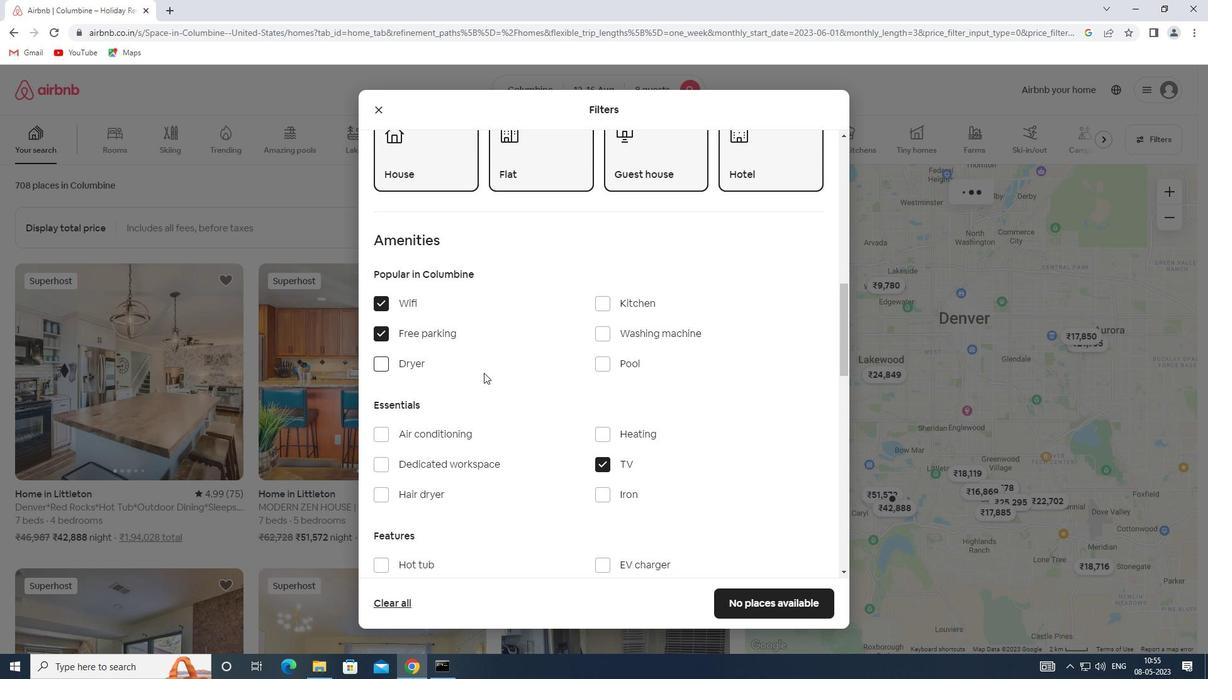 
Action: Mouse scrolled (532, 396) with delta (0, 0)
Screenshot: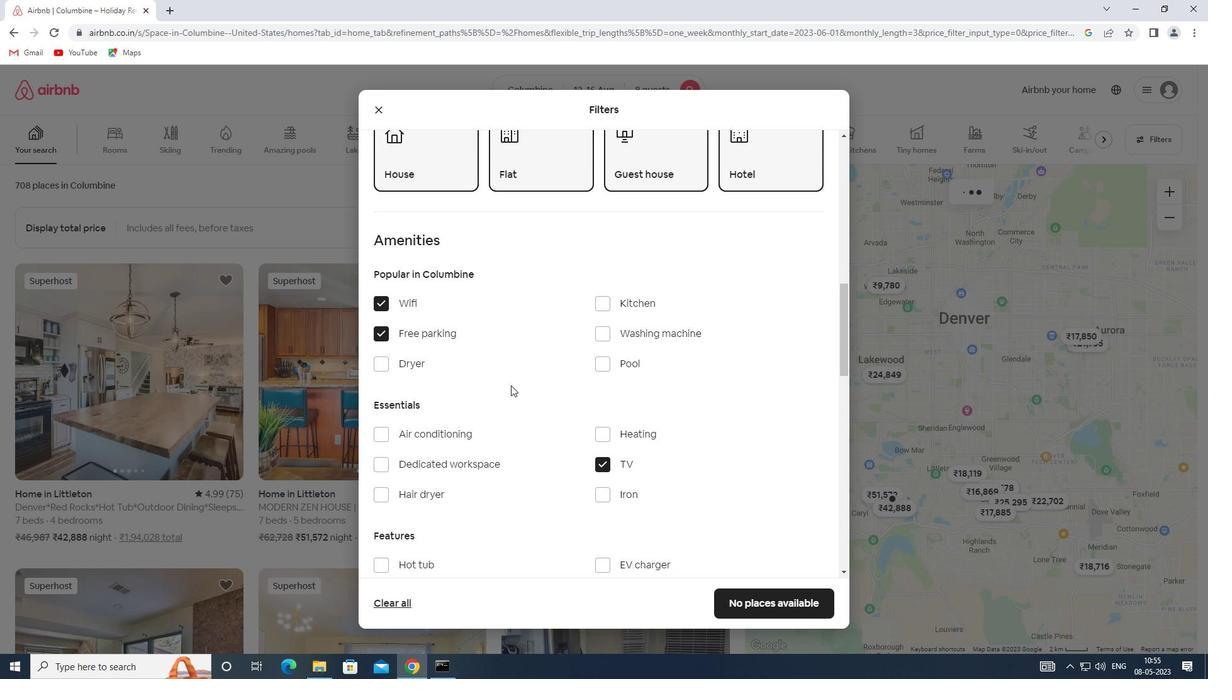 
Action: Mouse moved to (532, 397)
Screenshot: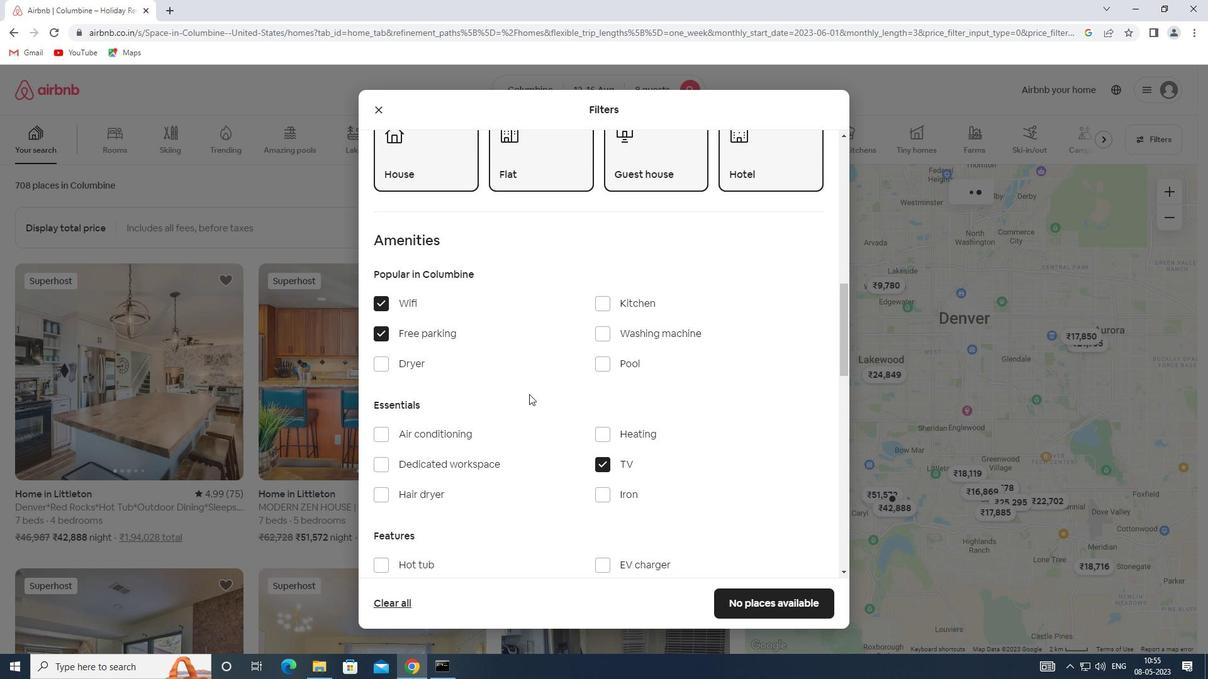 
Action: Mouse scrolled (532, 397) with delta (0, 0)
Screenshot: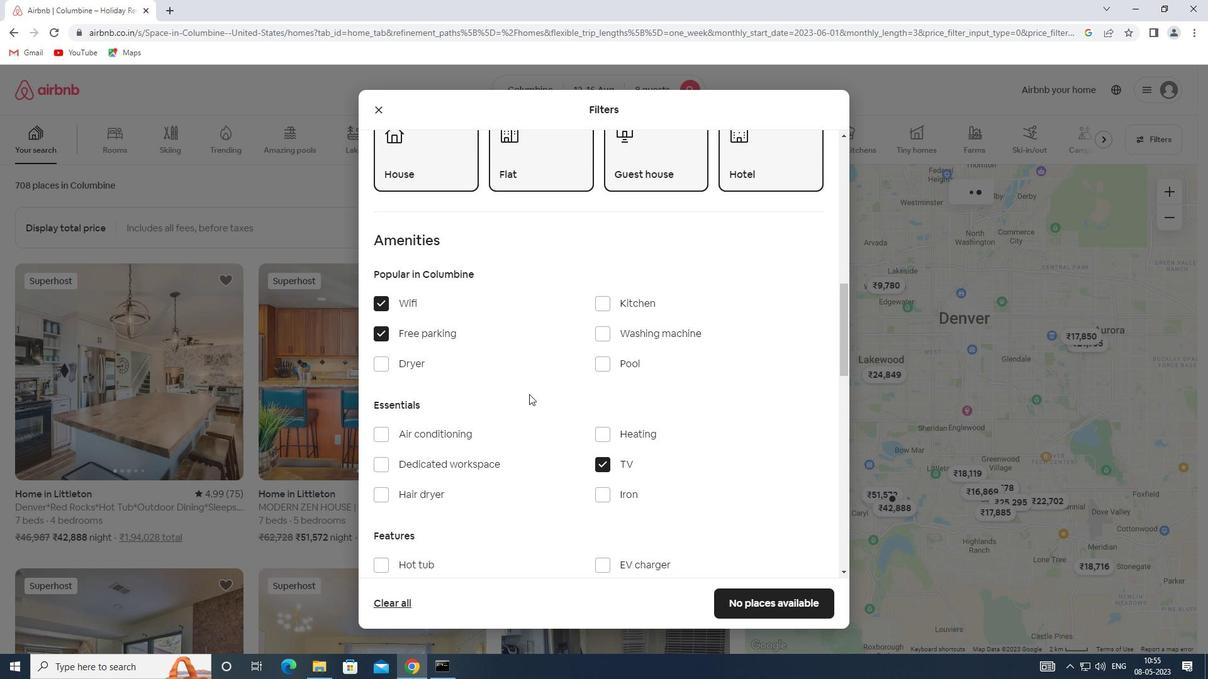 
Action: Mouse moved to (533, 399)
Screenshot: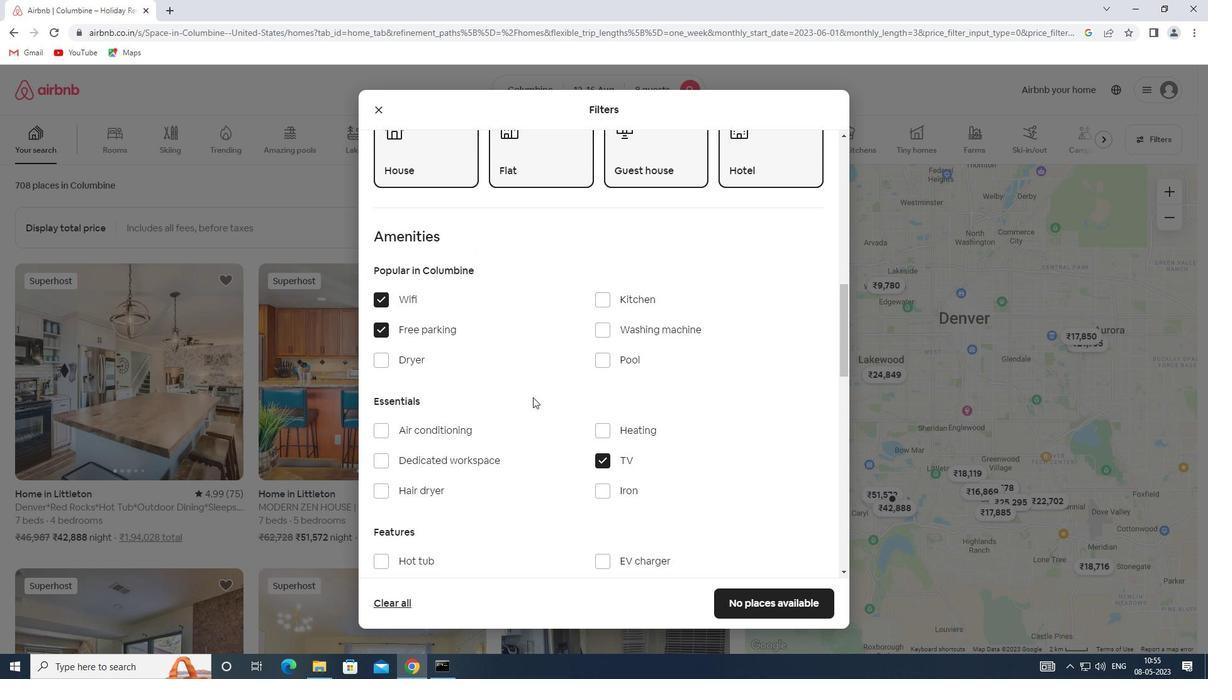 
Action: Mouse scrolled (533, 398) with delta (0, 0)
Screenshot: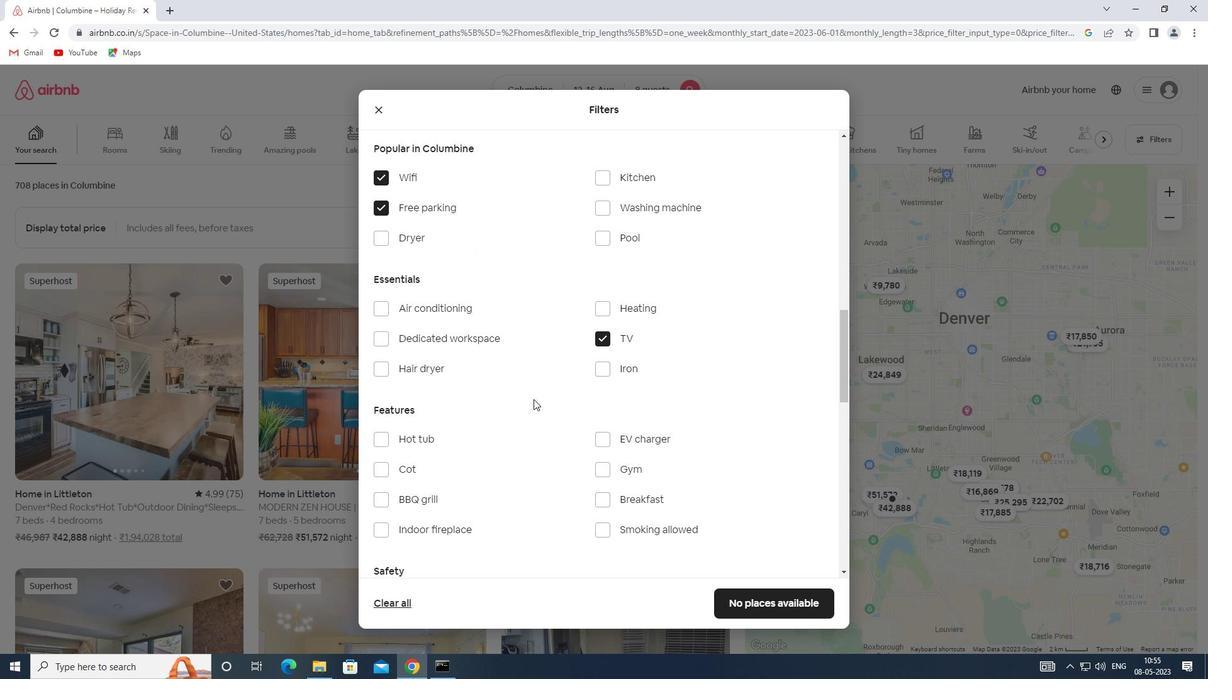 
Action: Mouse scrolled (533, 398) with delta (0, 0)
Screenshot: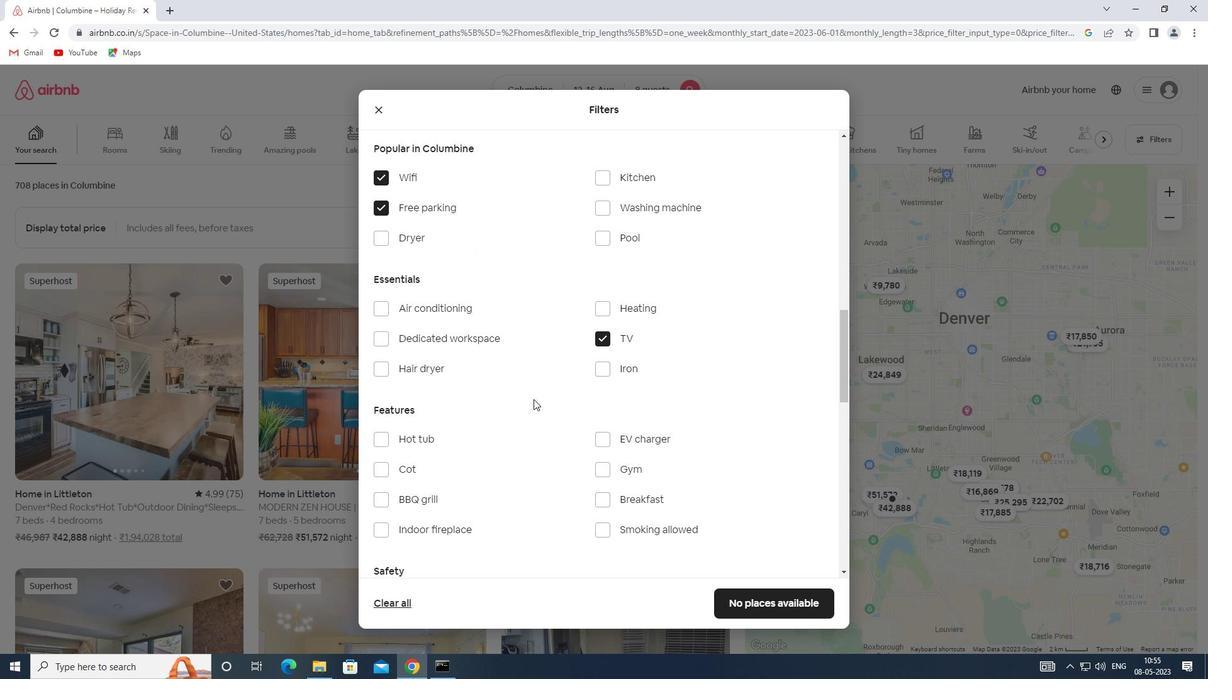 
Action: Mouse moved to (598, 343)
Screenshot: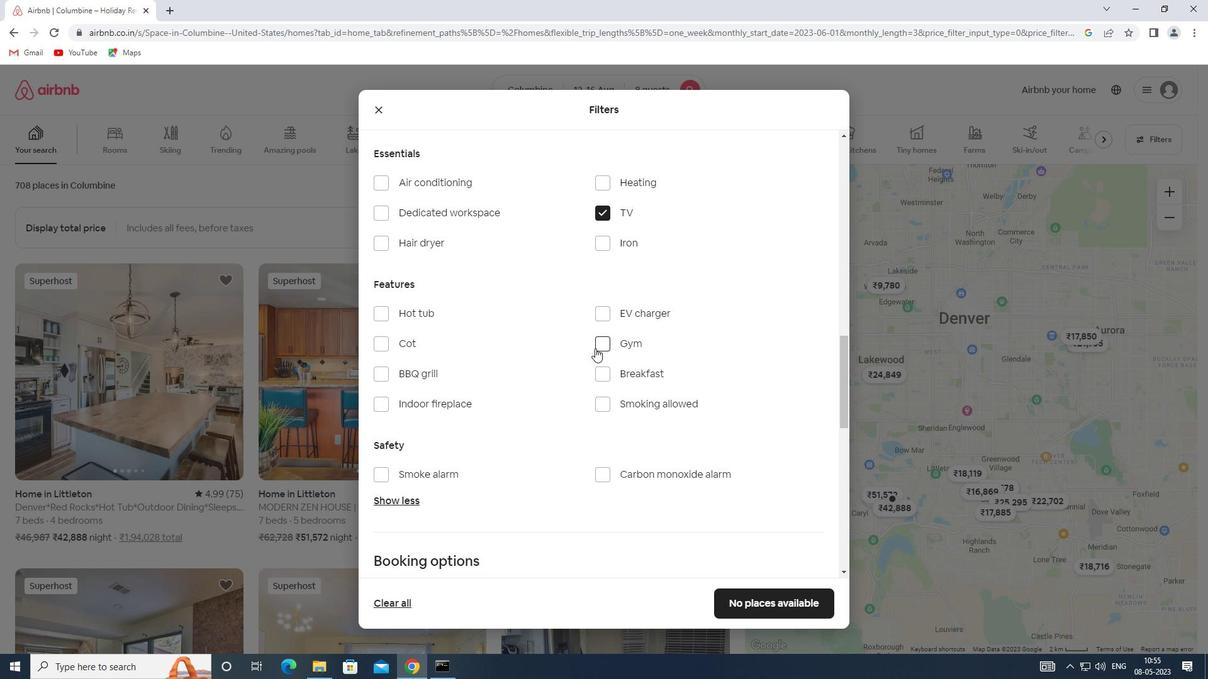 
Action: Mouse pressed left at (598, 343)
Screenshot: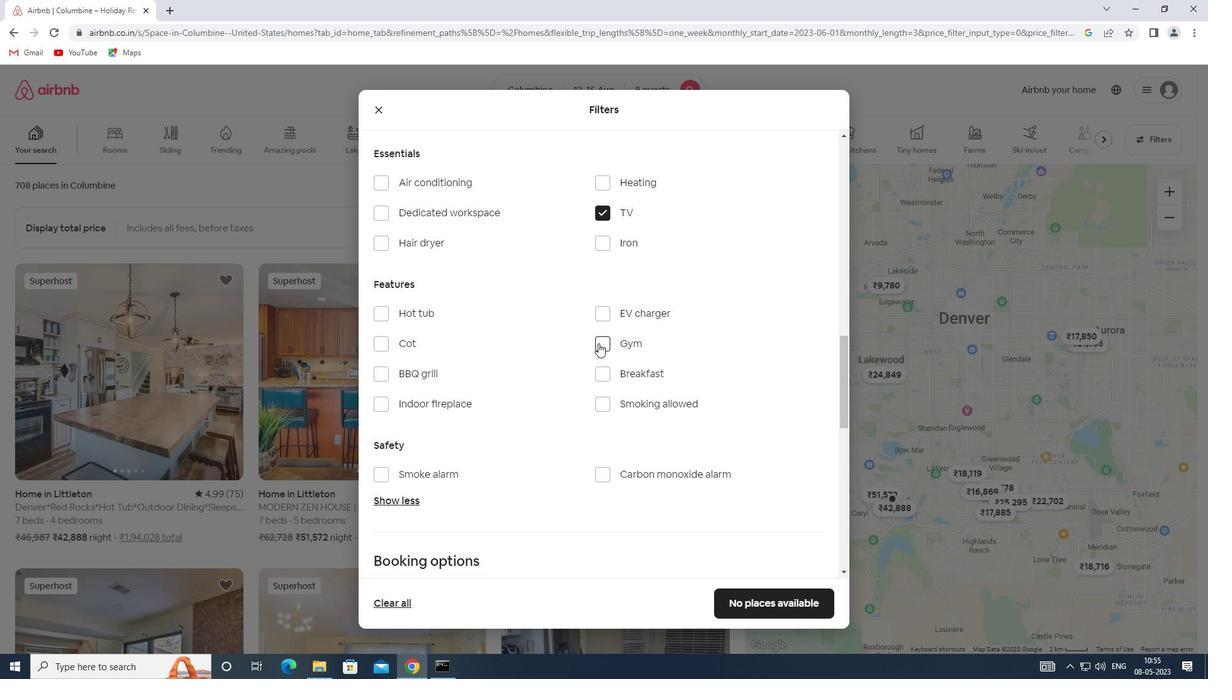 
Action: Mouse moved to (603, 376)
Screenshot: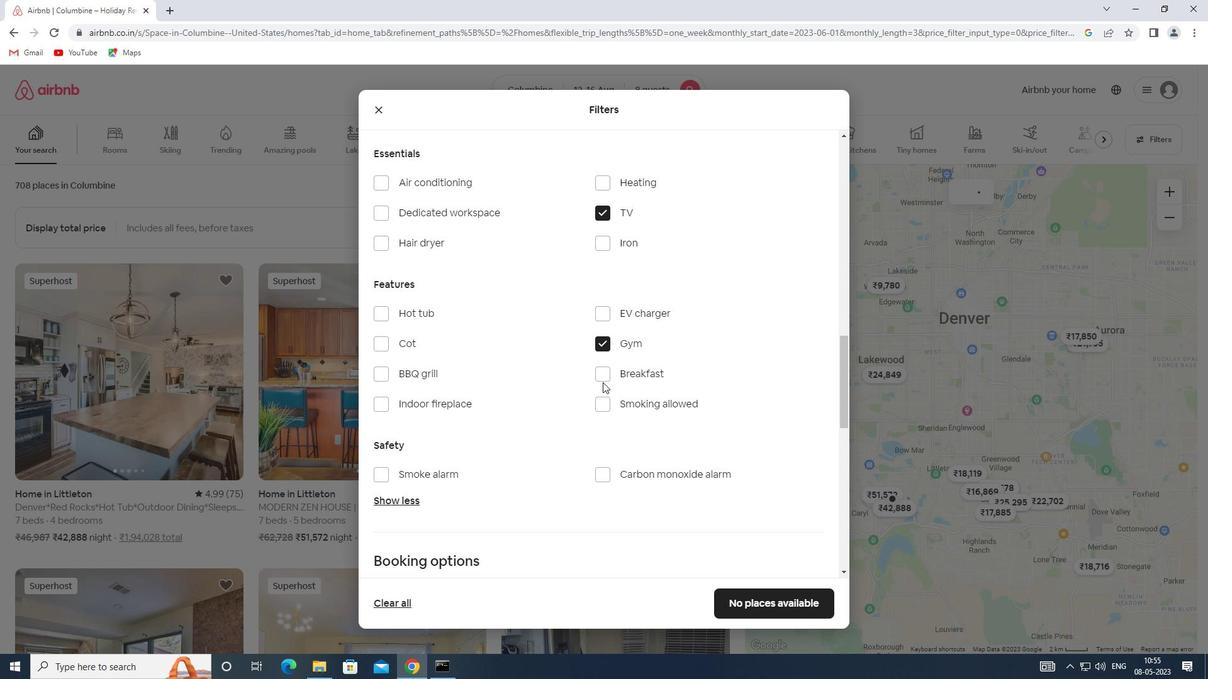 
Action: Mouse pressed left at (603, 376)
Screenshot: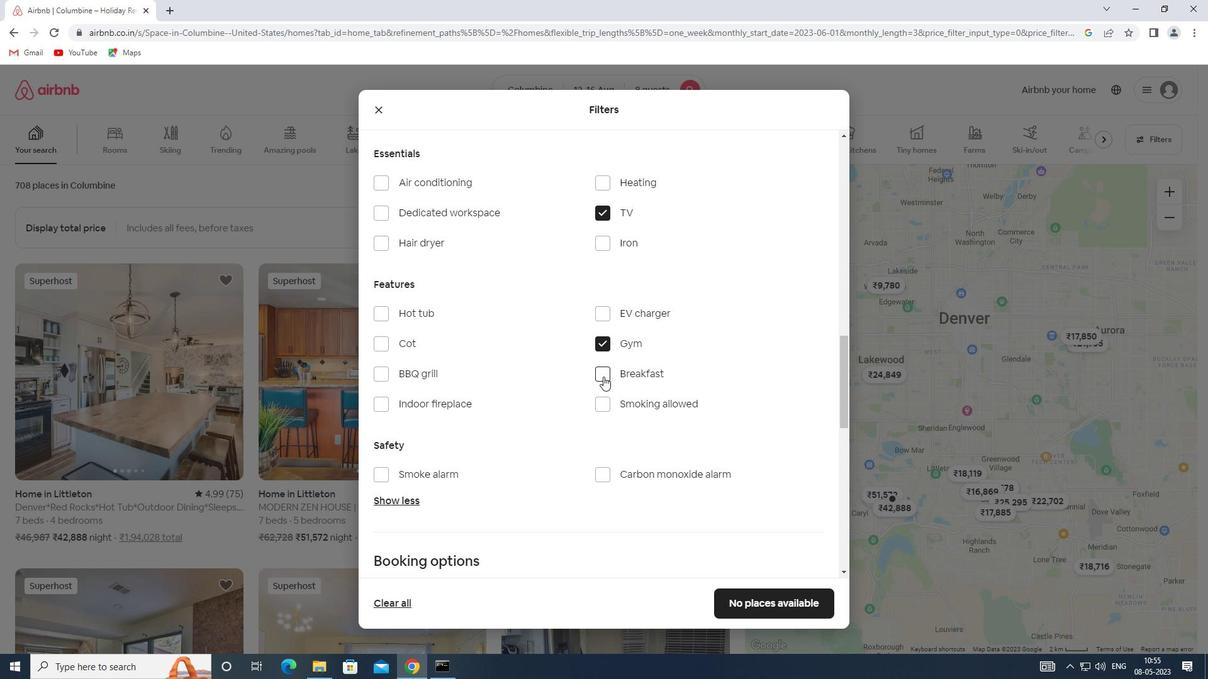 
Action: Mouse moved to (552, 416)
Screenshot: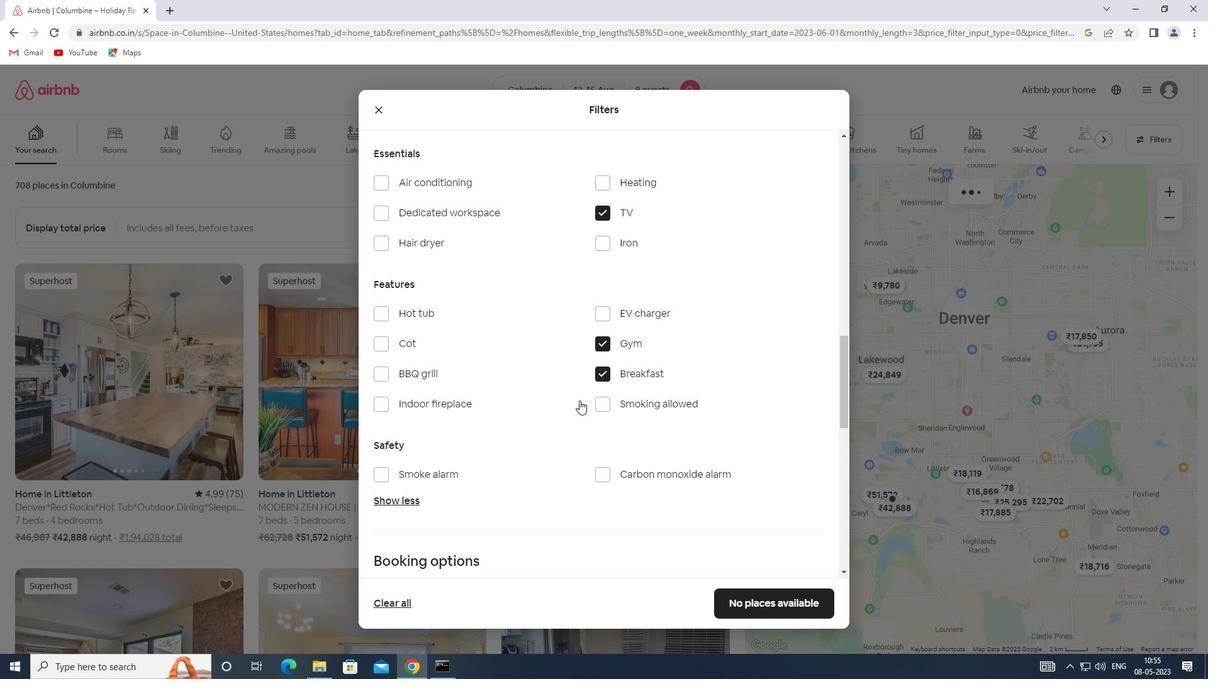 
Action: Mouse scrolled (552, 415) with delta (0, 0)
Screenshot: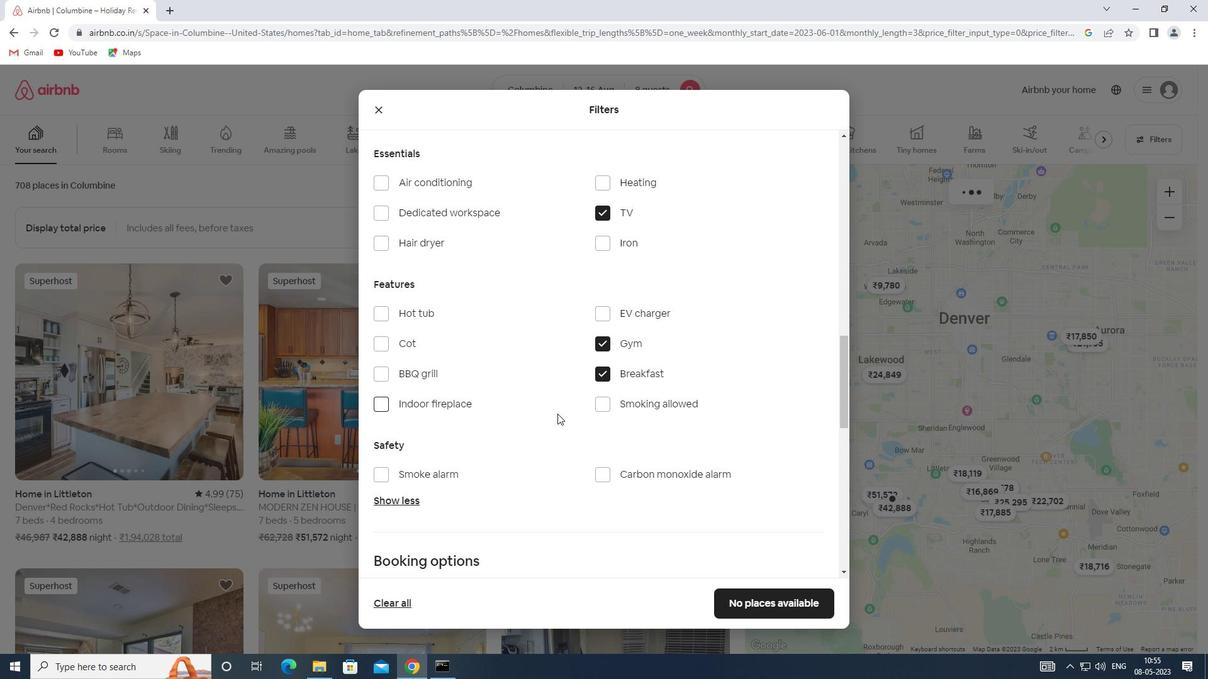 
Action: Mouse scrolled (552, 415) with delta (0, 0)
Screenshot: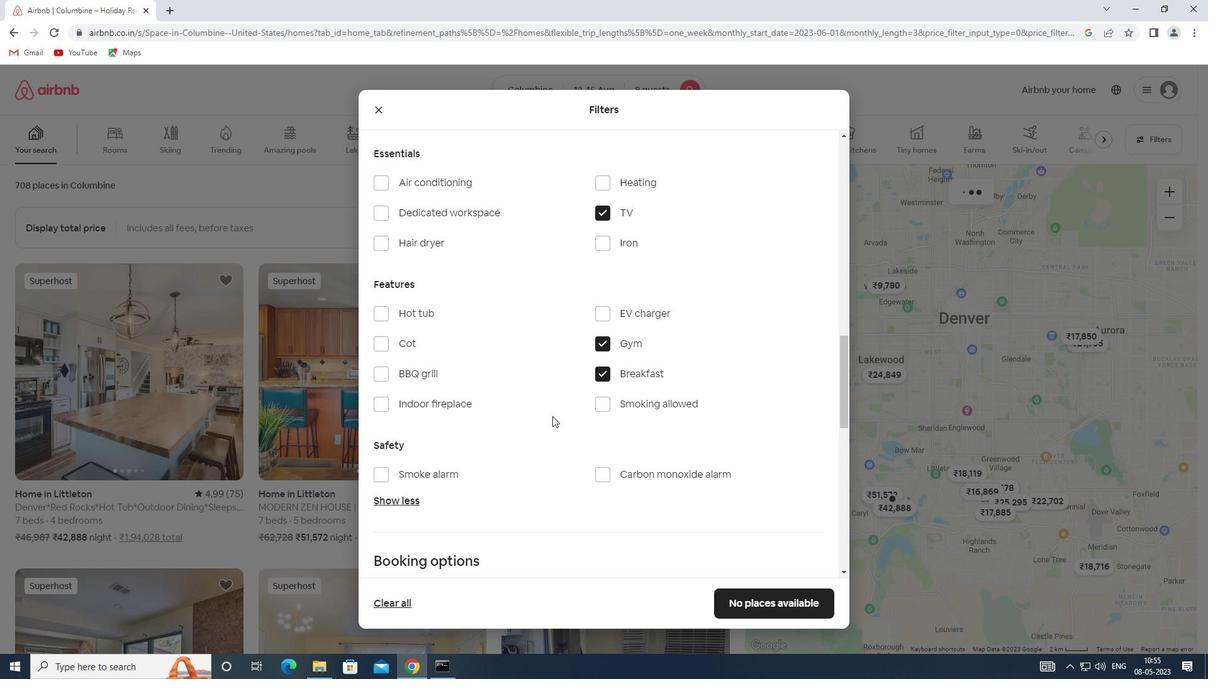 
Action: Mouse scrolled (552, 415) with delta (0, 0)
Screenshot: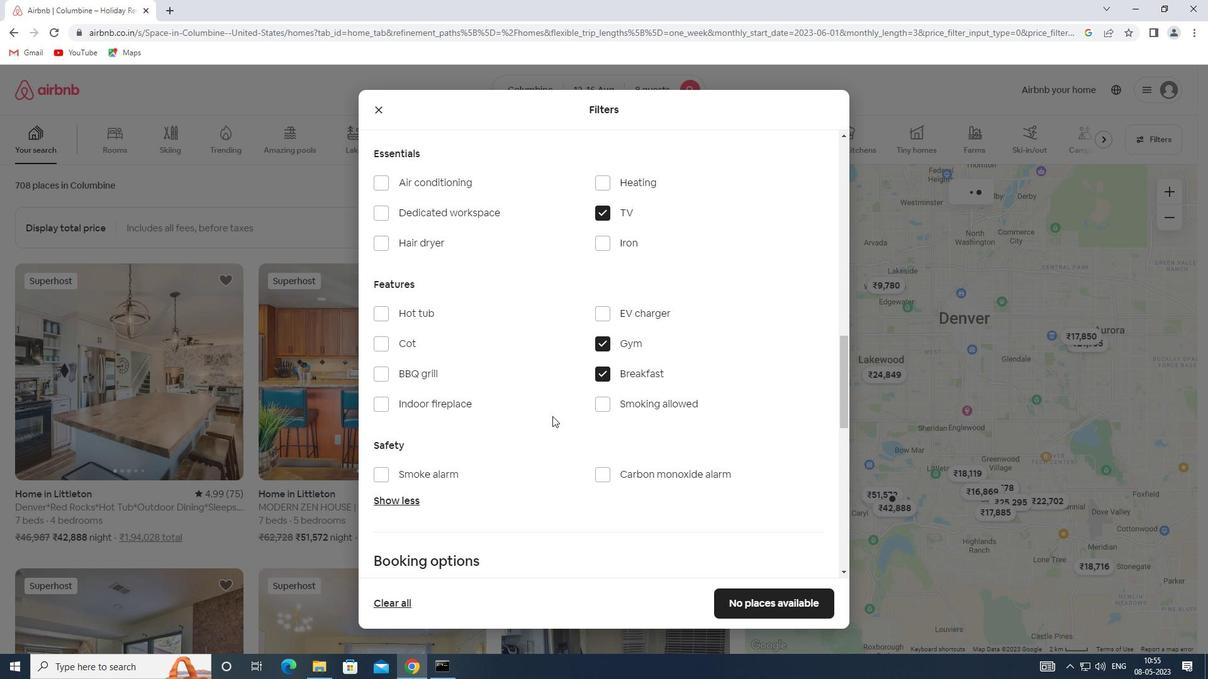 
Action: Mouse scrolled (552, 415) with delta (0, 0)
Screenshot: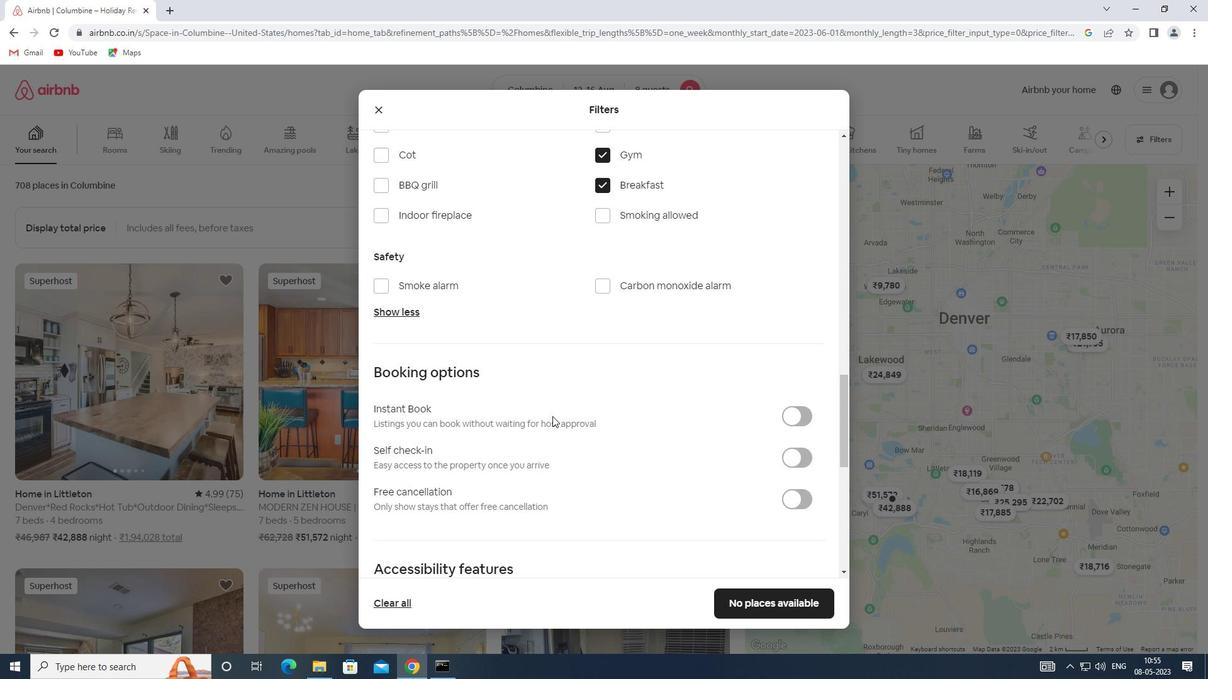 
Action: Mouse scrolled (552, 415) with delta (0, 0)
Screenshot: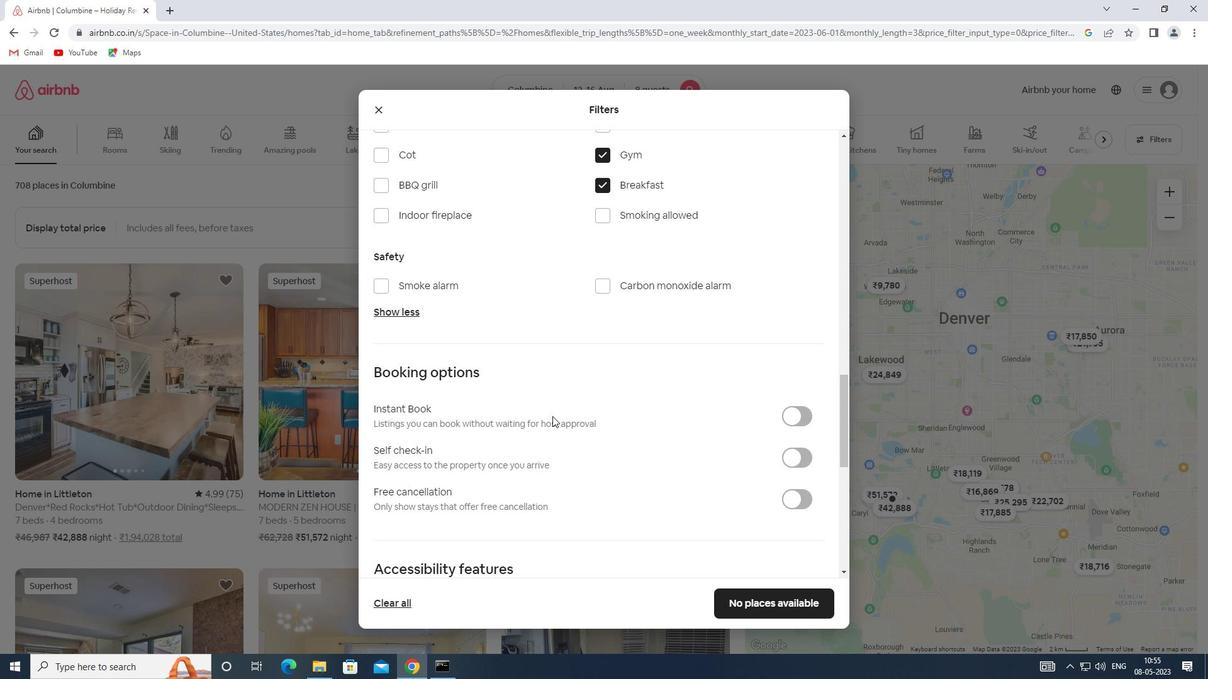 
Action: Mouse moved to (792, 333)
Screenshot: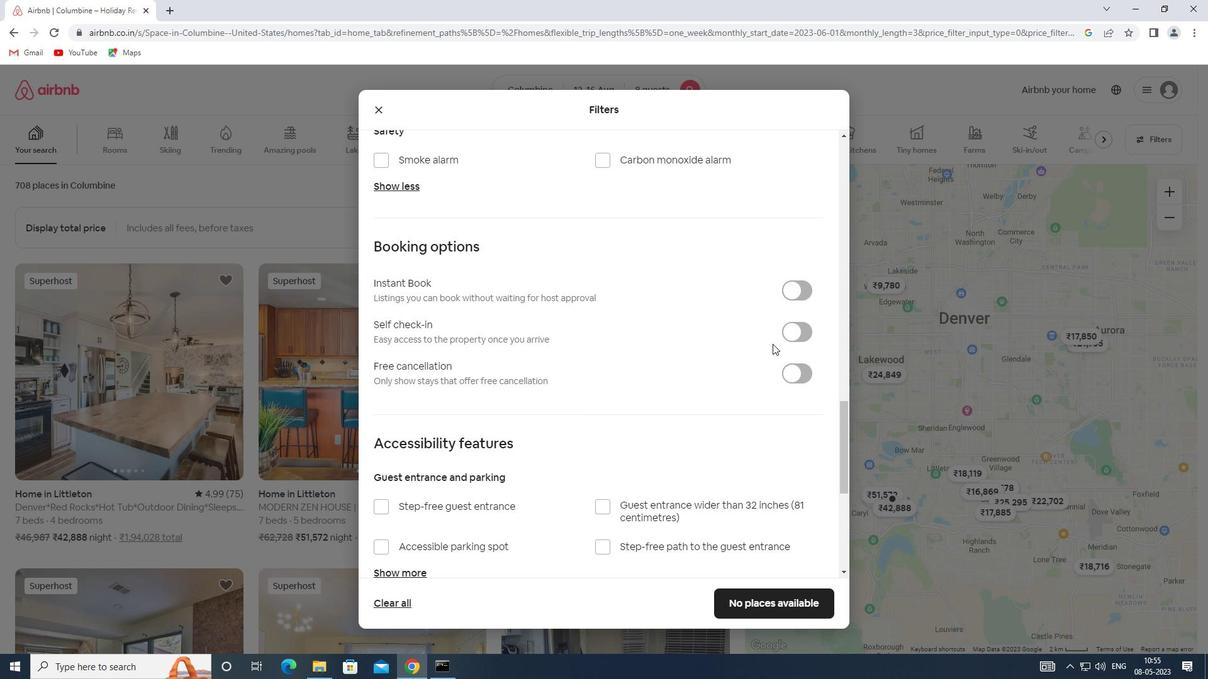 
Action: Mouse pressed left at (792, 333)
Screenshot: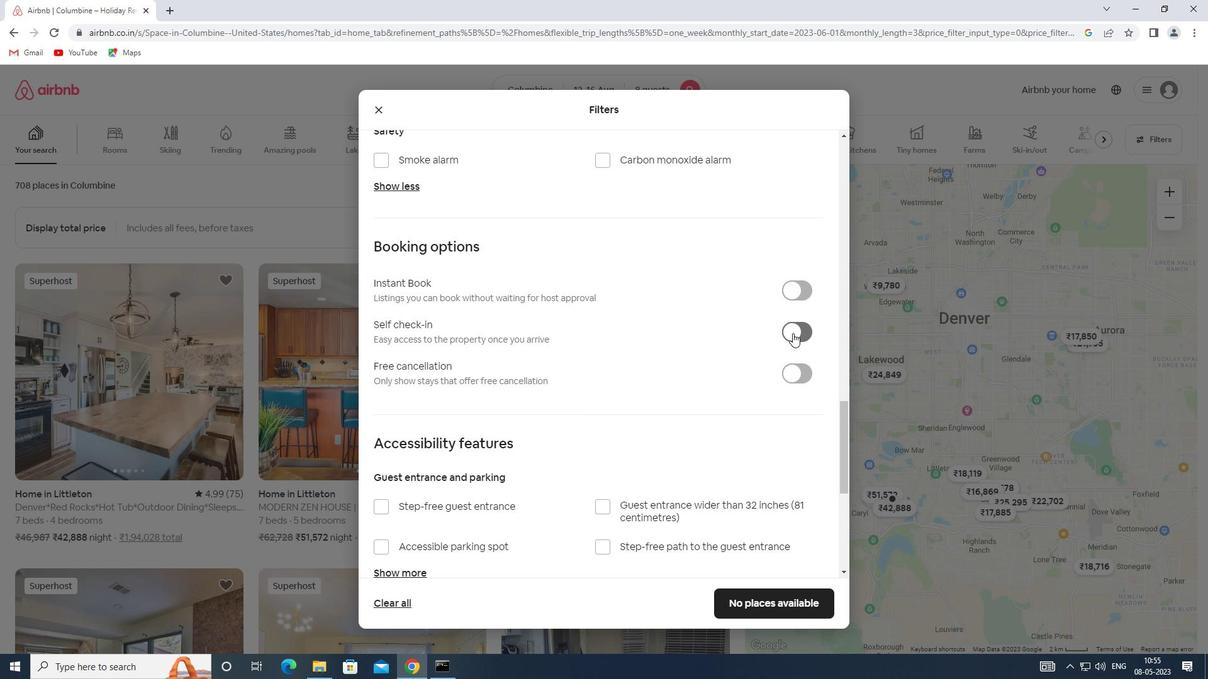 
Action: Mouse moved to (515, 418)
Screenshot: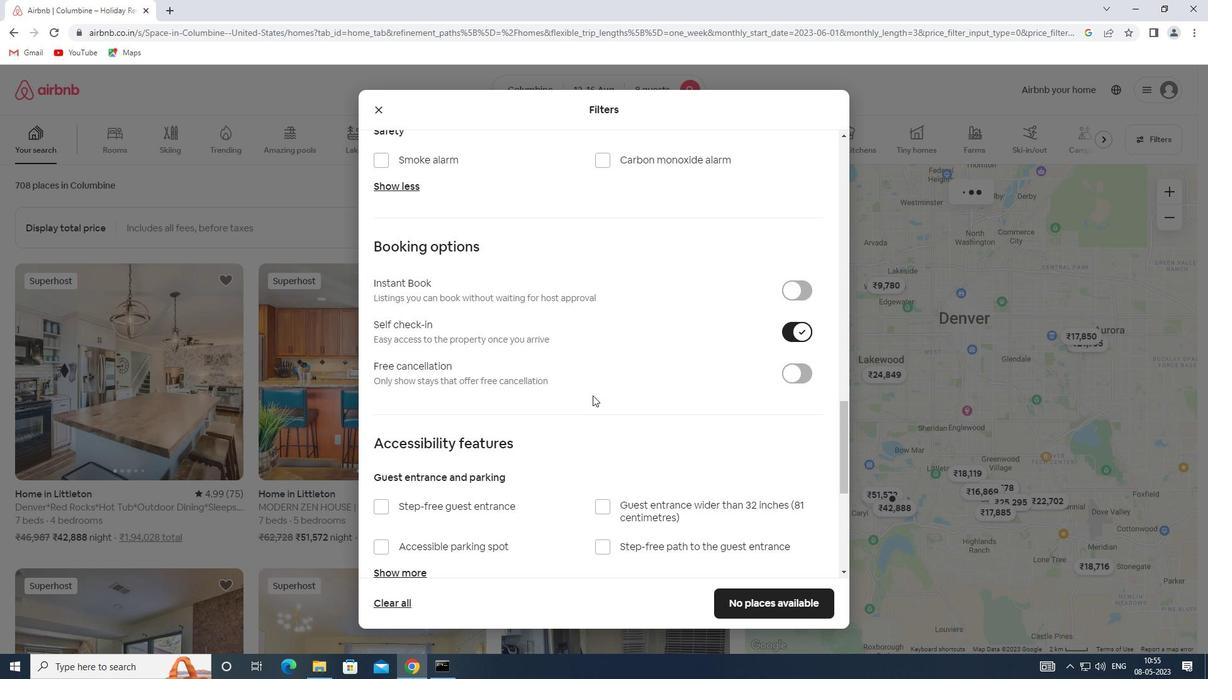 
Action: Mouse scrolled (515, 417) with delta (0, 0)
Screenshot: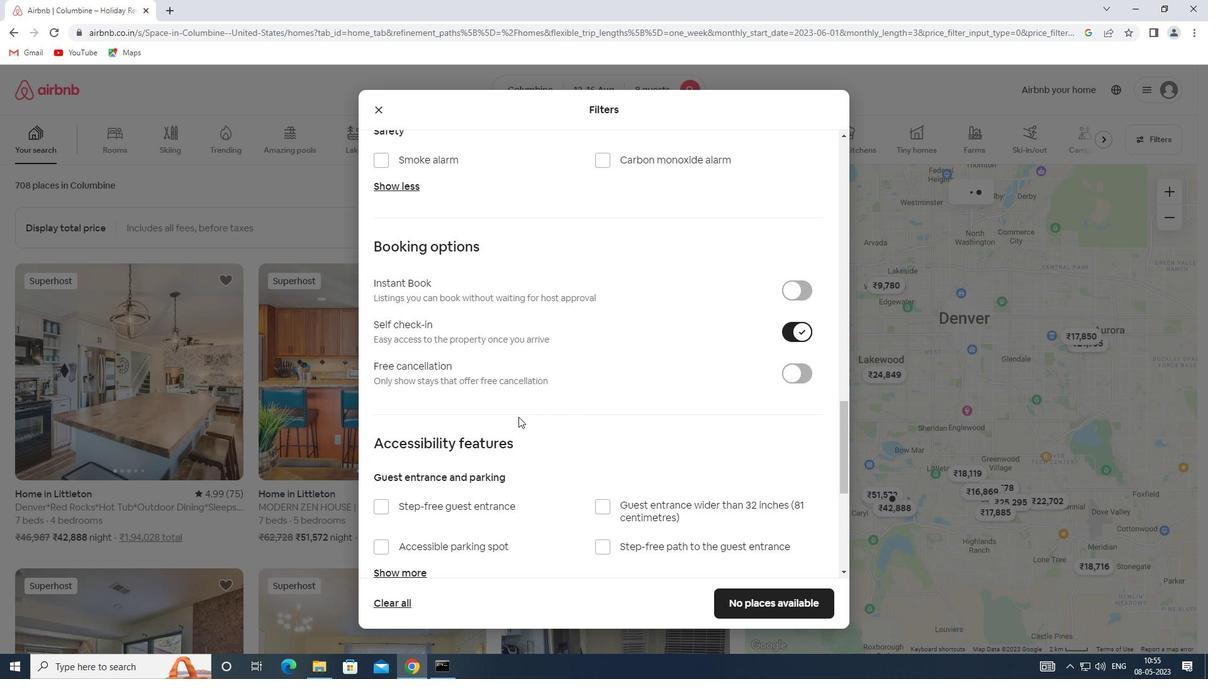 
Action: Mouse scrolled (515, 417) with delta (0, 0)
Screenshot: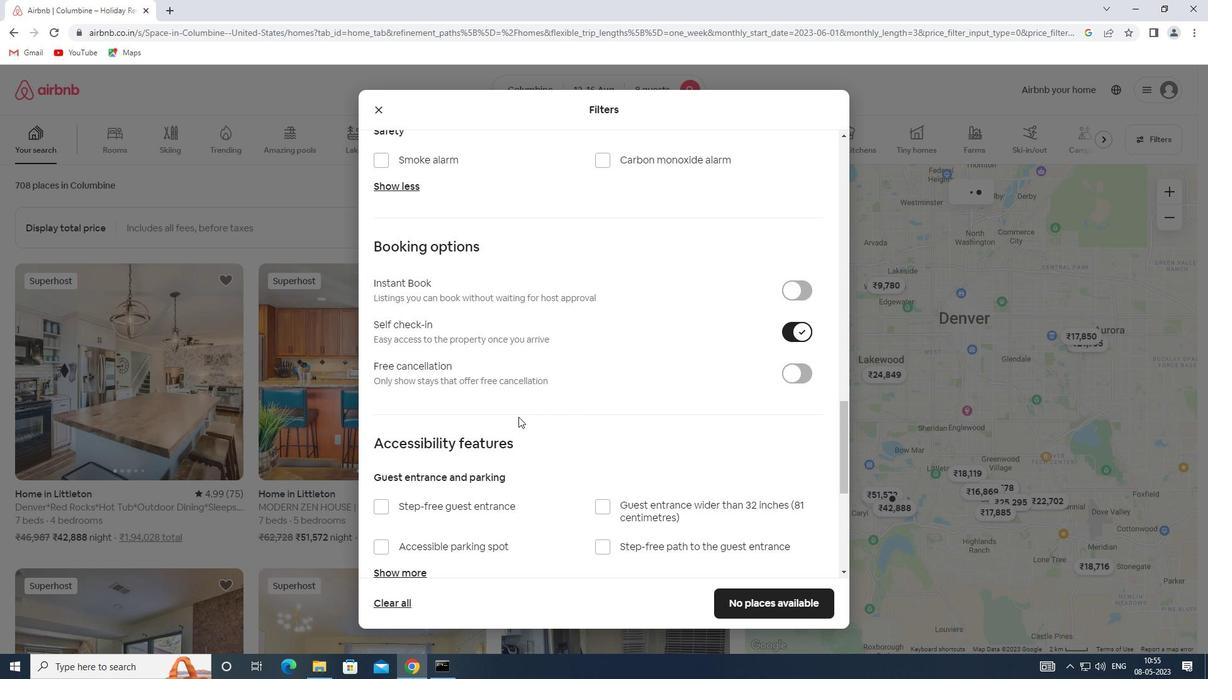 
Action: Mouse scrolled (515, 417) with delta (0, 0)
Screenshot: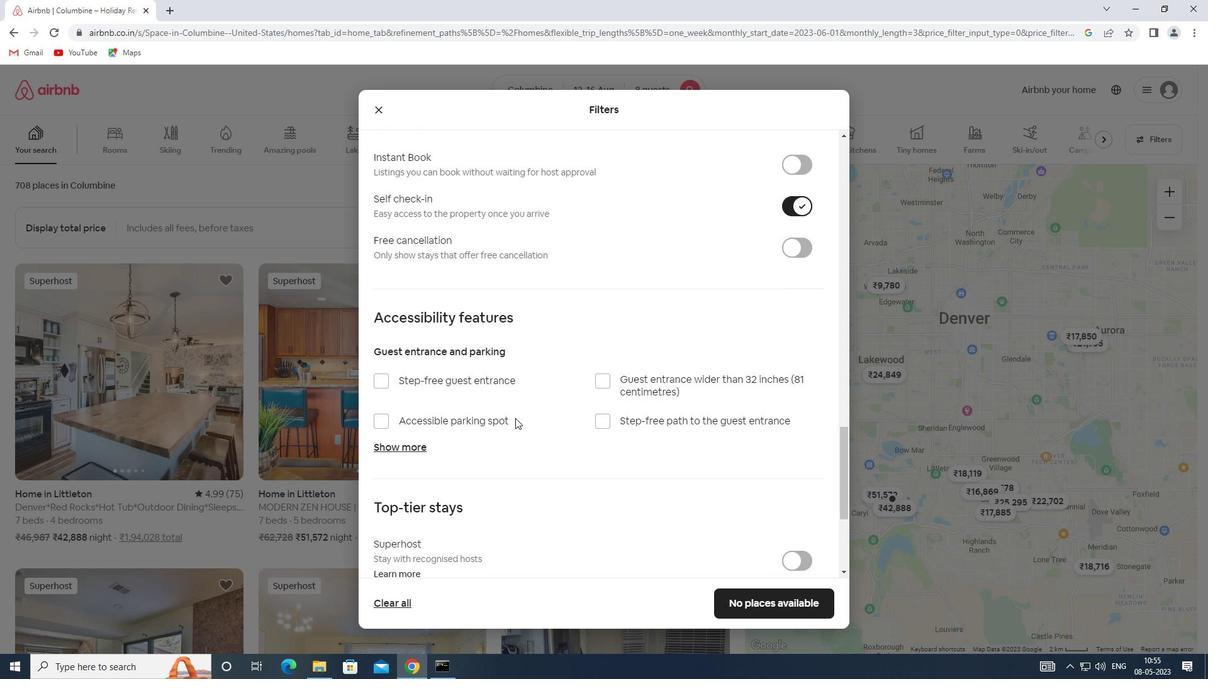 
Action: Mouse scrolled (515, 417) with delta (0, 0)
Screenshot: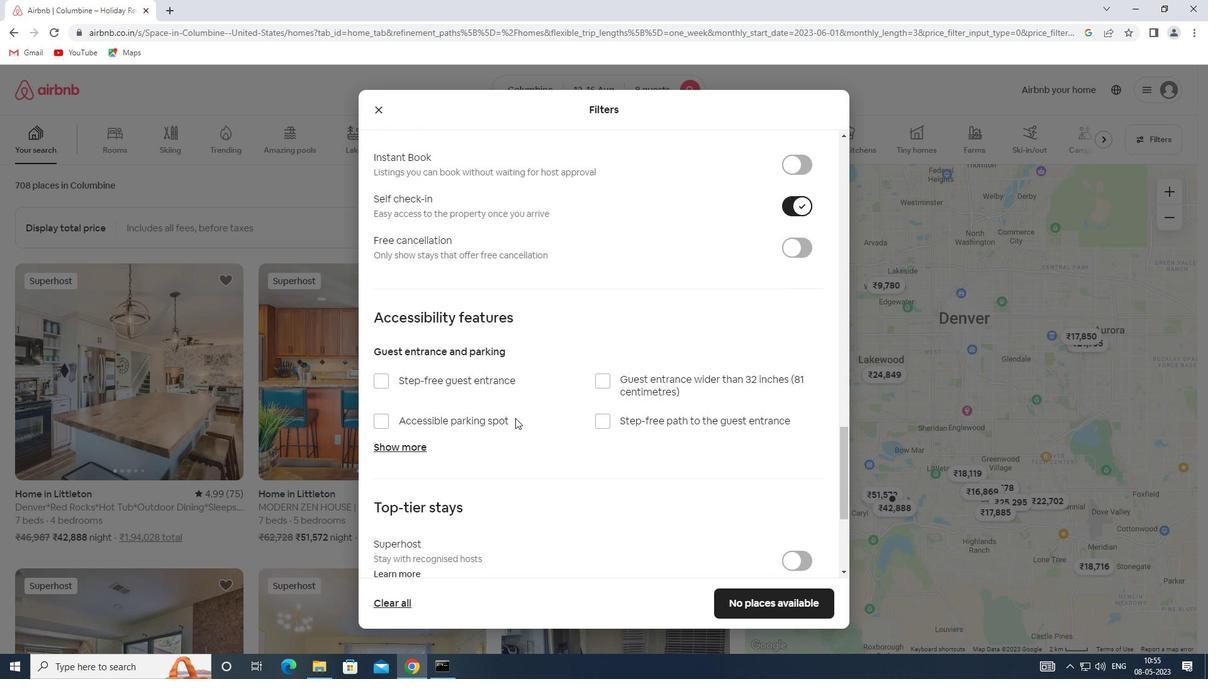 
Action: Mouse scrolled (515, 417) with delta (0, 0)
Screenshot: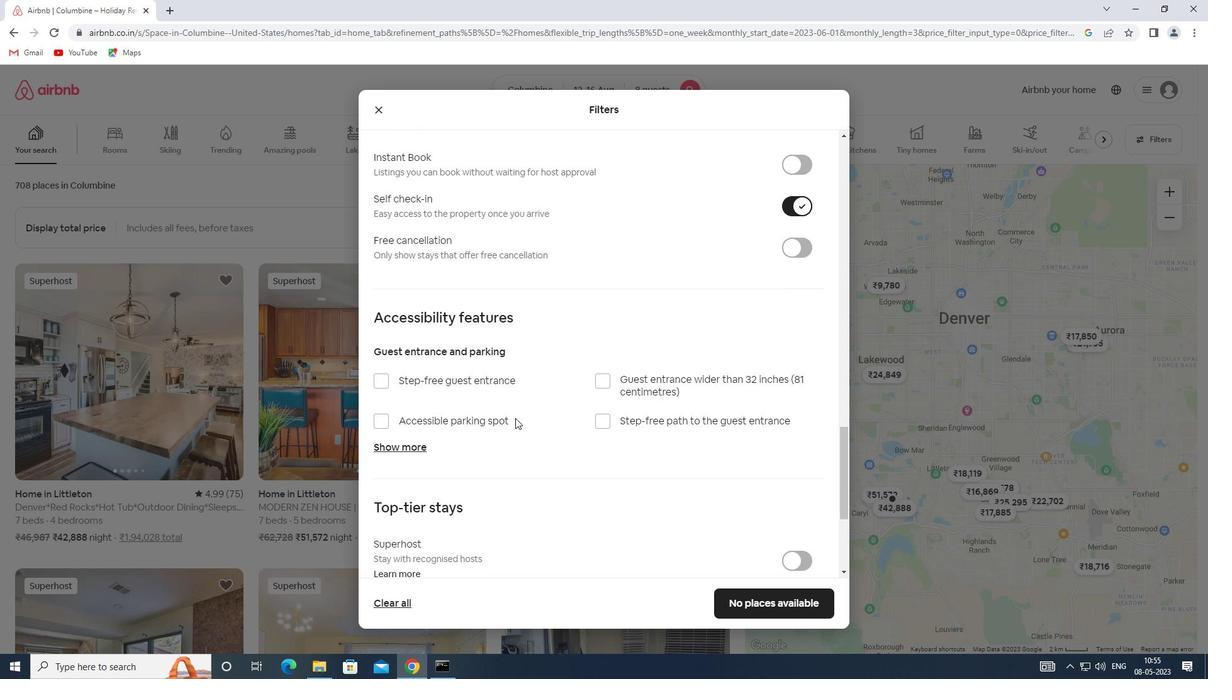 
Action: Mouse moved to (409, 531)
Screenshot: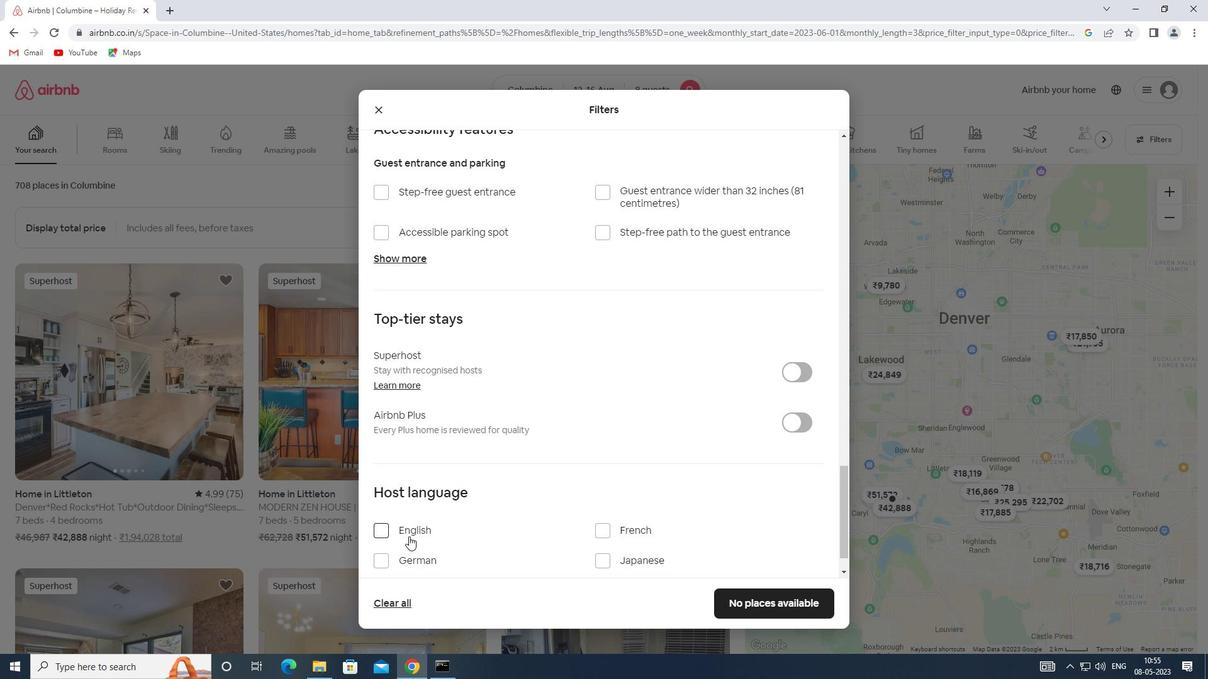 
Action: Mouse pressed left at (409, 531)
Screenshot: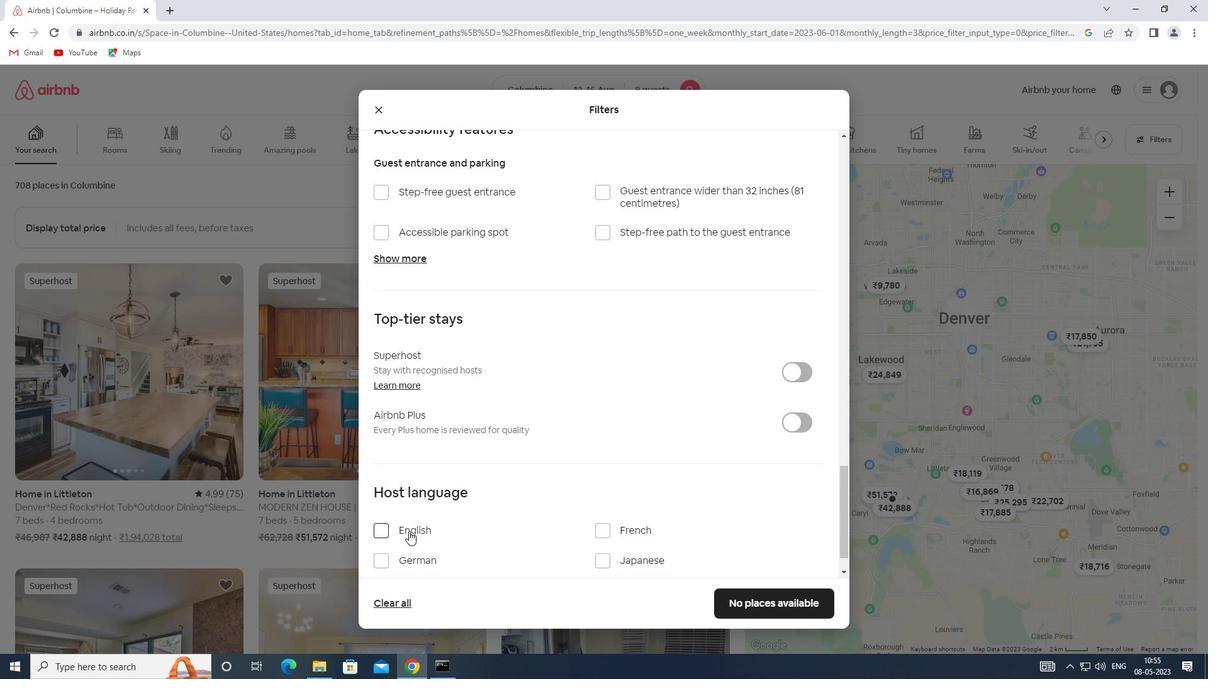 
Action: Mouse moved to (746, 602)
Screenshot: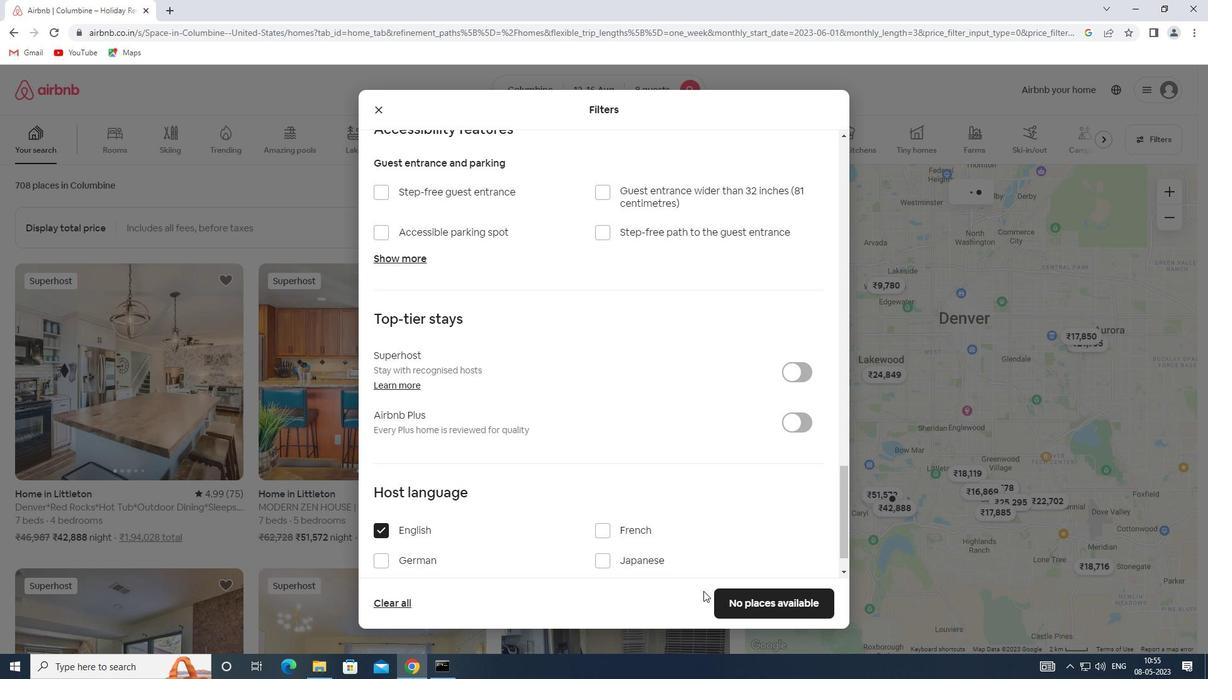 
Action: Mouse pressed left at (746, 602)
Screenshot: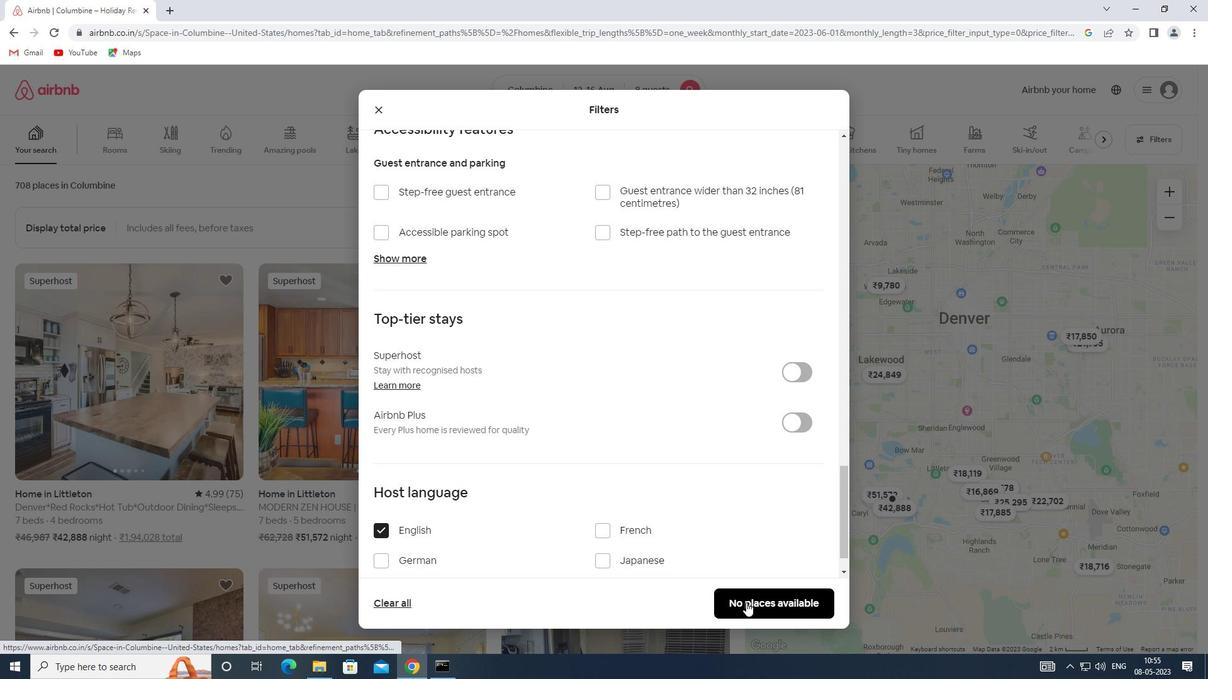 
Action: Mouse moved to (741, 603)
Screenshot: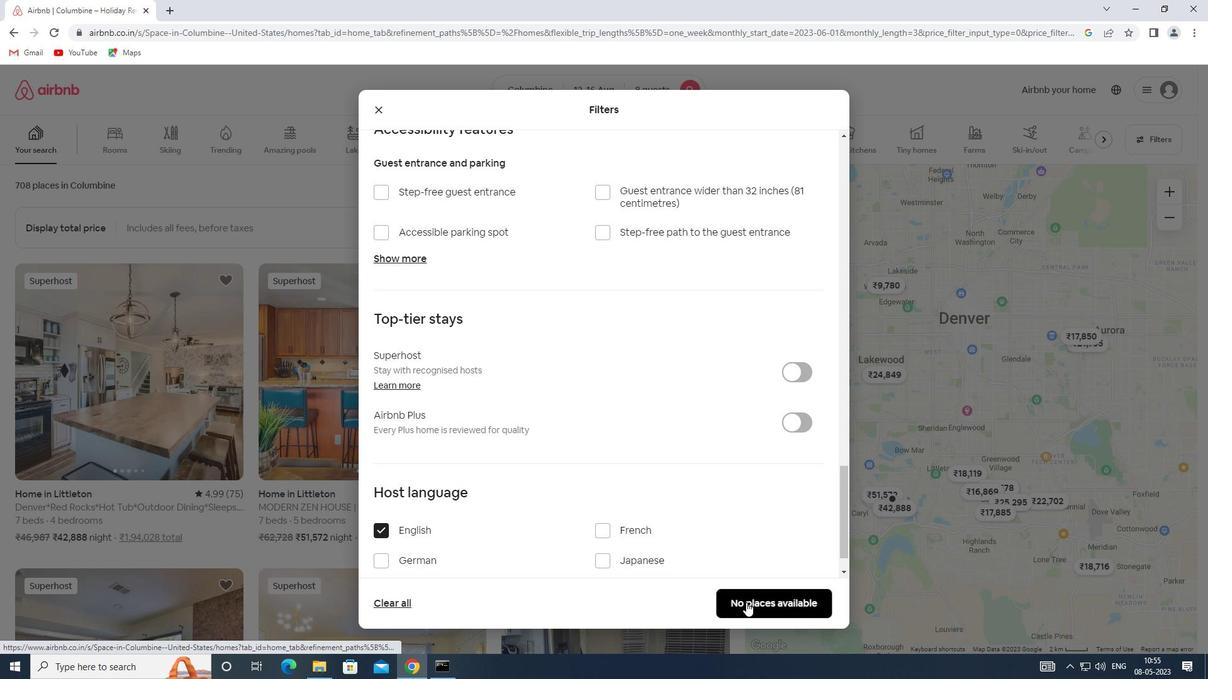
